 Task: Reply to email with the signature Evan Adams with the subject Request for project feedback from softage.1@softage.net with the message I would like to schedule a call to discuss the progress of the project. with CC to softage.2@softage.net with an attached document Cost_analysis_report.pdf
Action: Mouse moved to (498, 628)
Screenshot: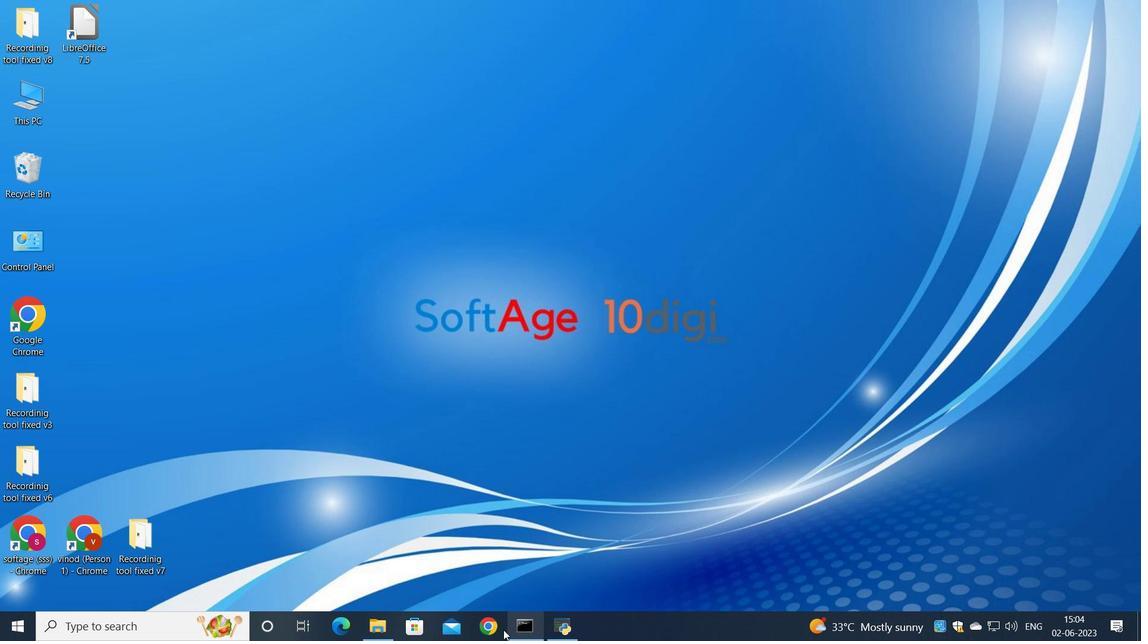
Action: Mouse pressed left at (498, 628)
Screenshot: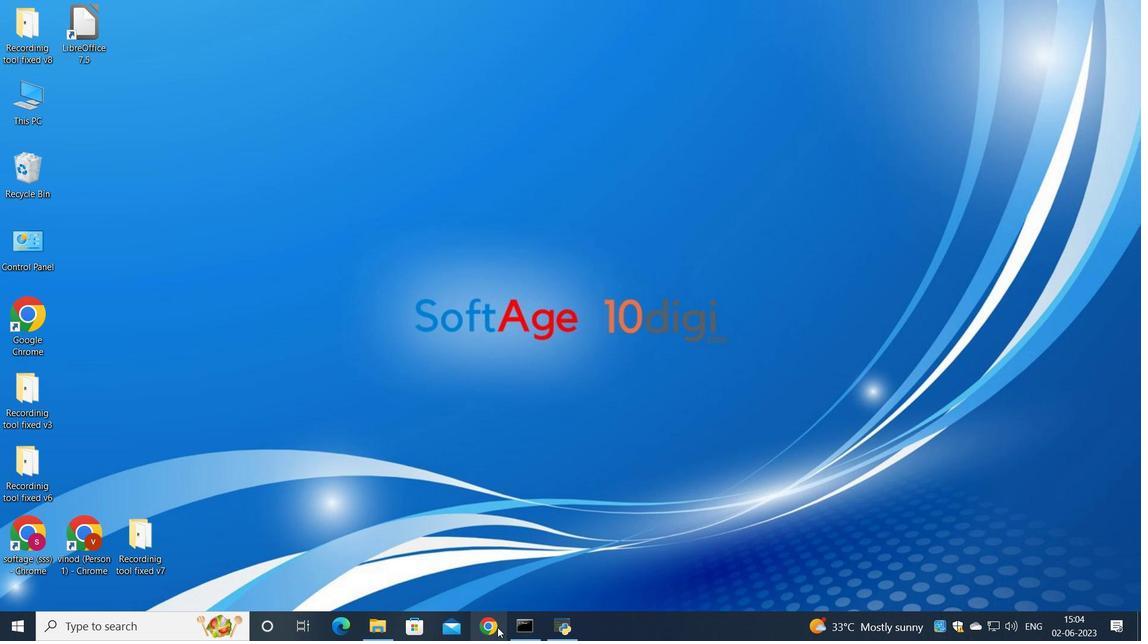 
Action: Mouse moved to (507, 356)
Screenshot: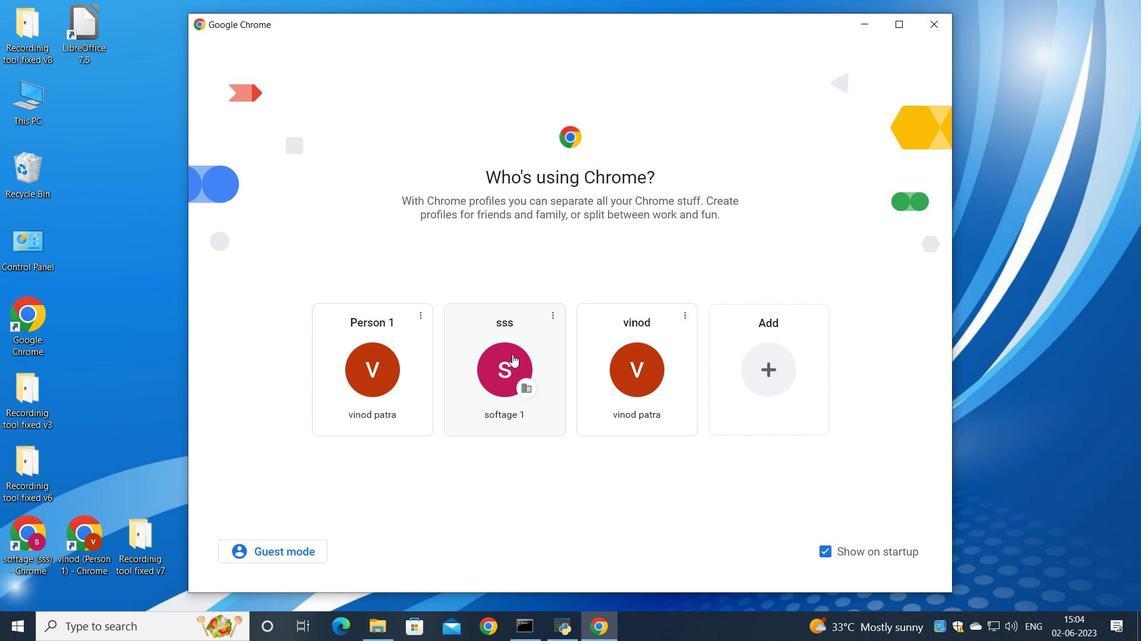 
Action: Mouse pressed left at (507, 356)
Screenshot: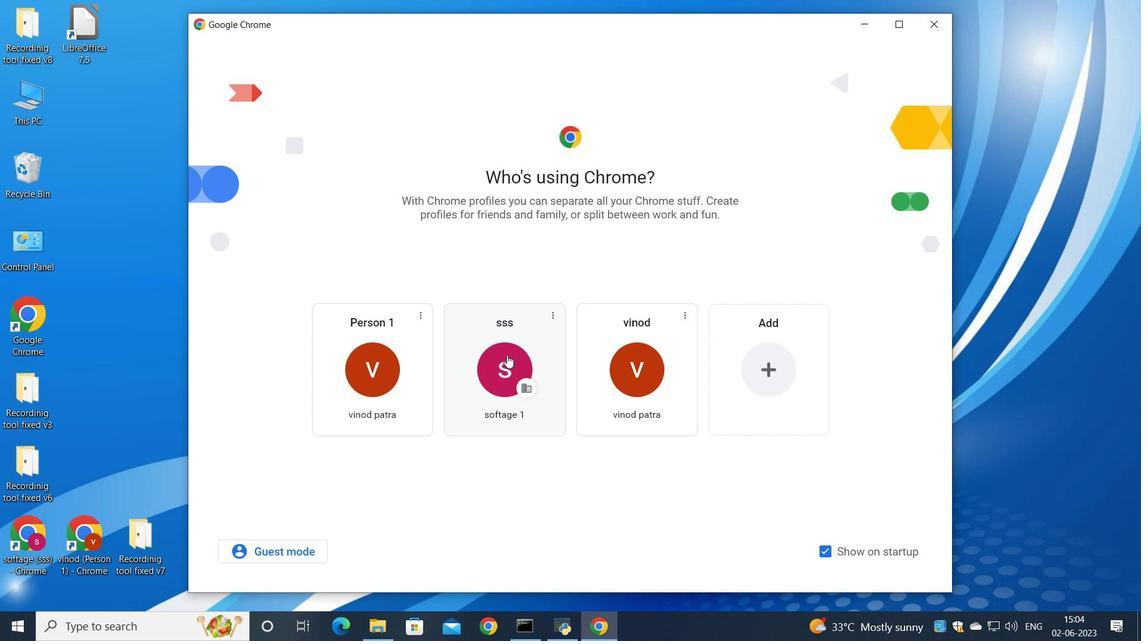 
Action: Mouse moved to (1008, 96)
Screenshot: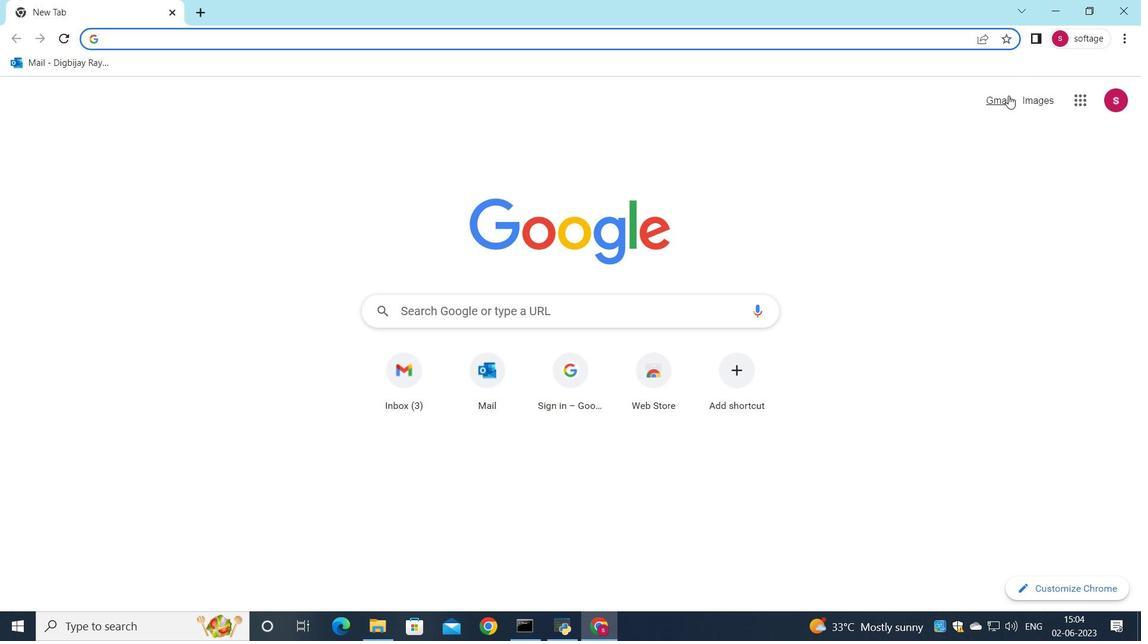 
Action: Mouse pressed left at (1008, 96)
Screenshot: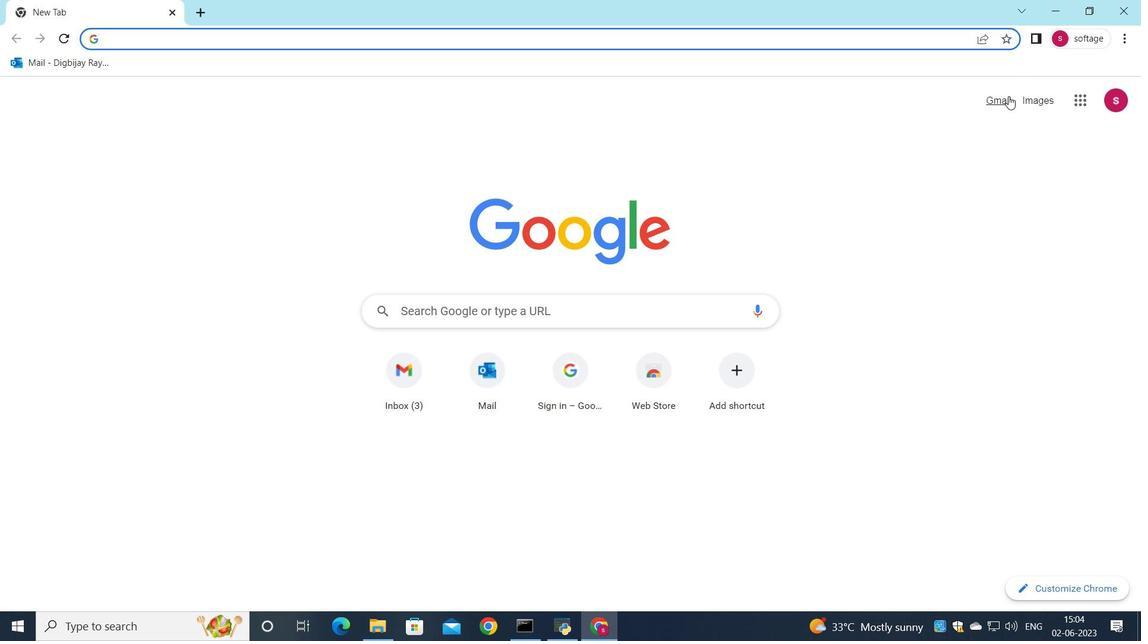 
Action: Mouse moved to (978, 107)
Screenshot: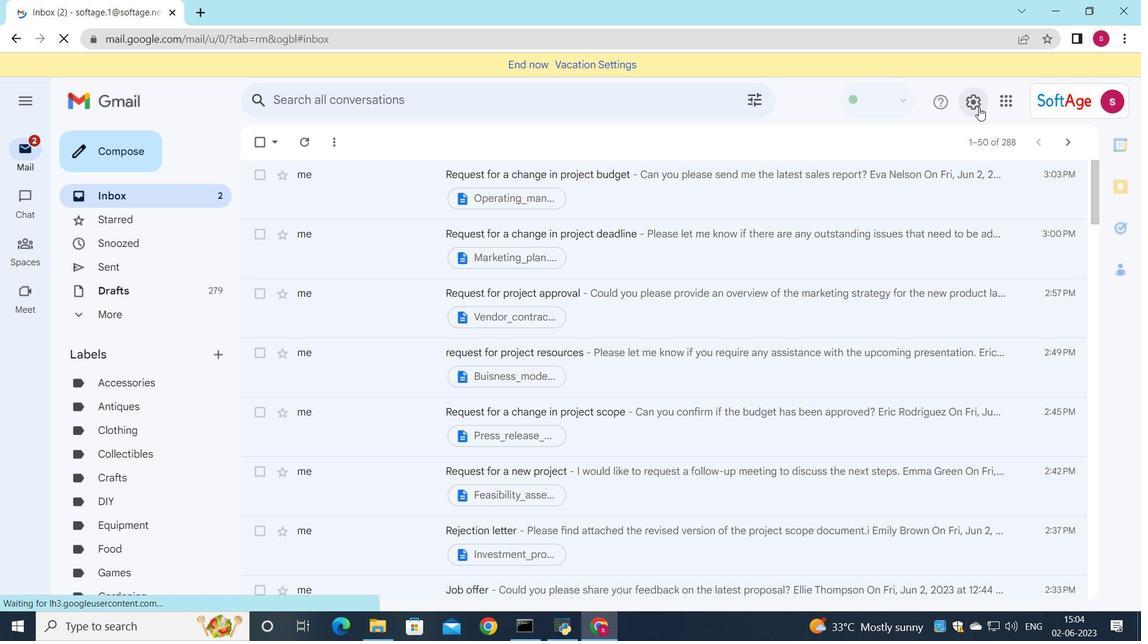 
Action: Mouse pressed left at (978, 107)
Screenshot: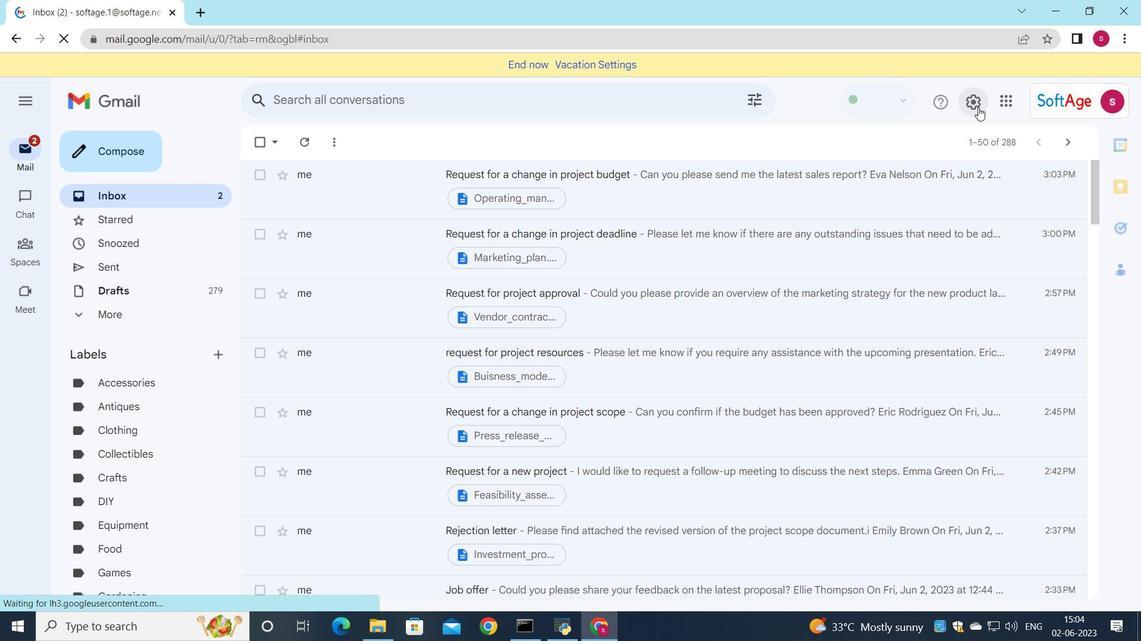 
Action: Mouse moved to (965, 182)
Screenshot: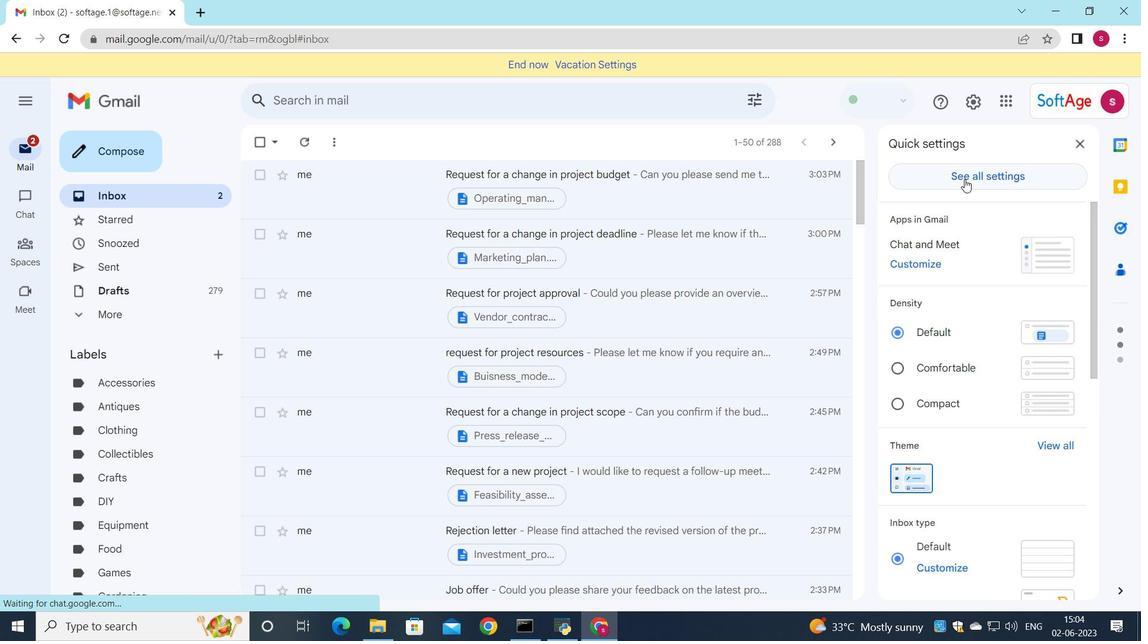 
Action: Mouse pressed left at (965, 182)
Screenshot: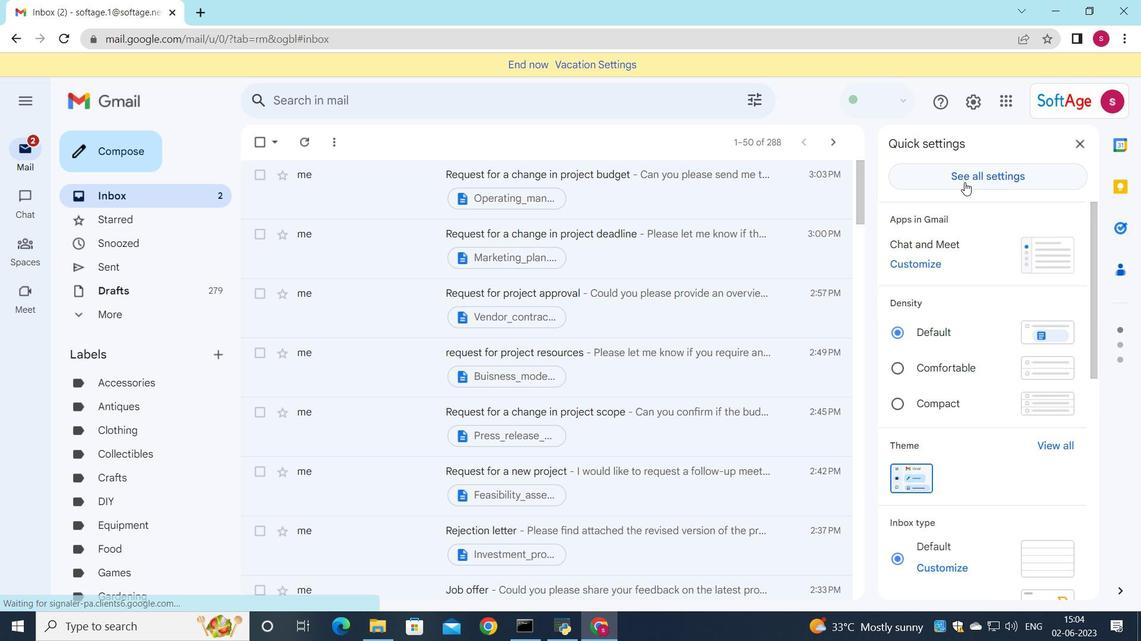 
Action: Mouse moved to (741, 295)
Screenshot: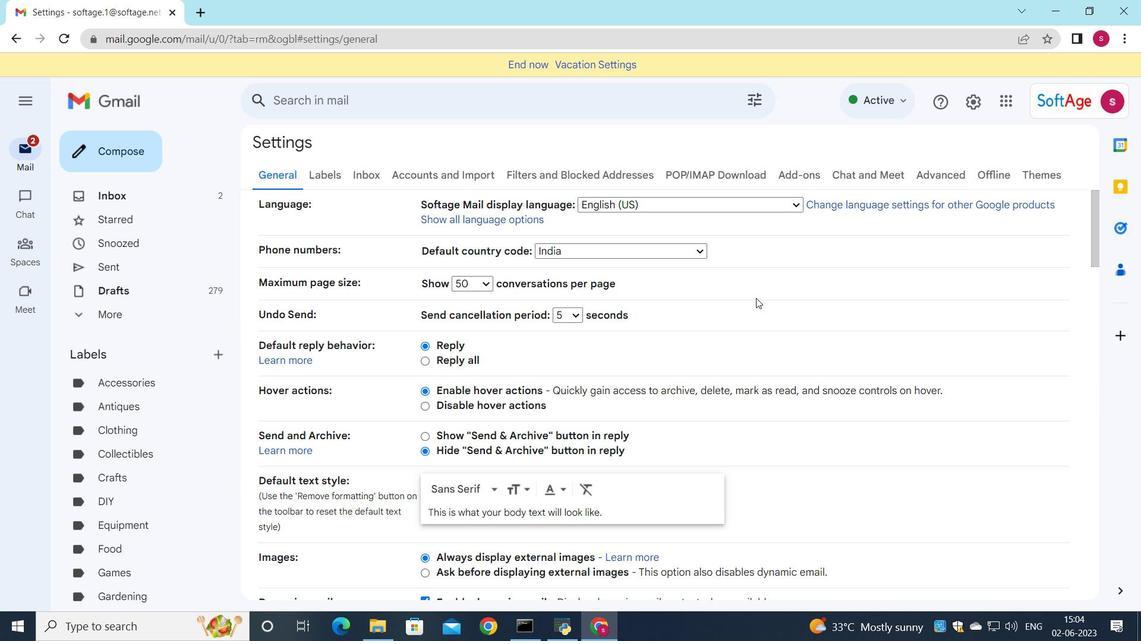 
Action: Mouse scrolled (741, 294) with delta (0, 0)
Screenshot: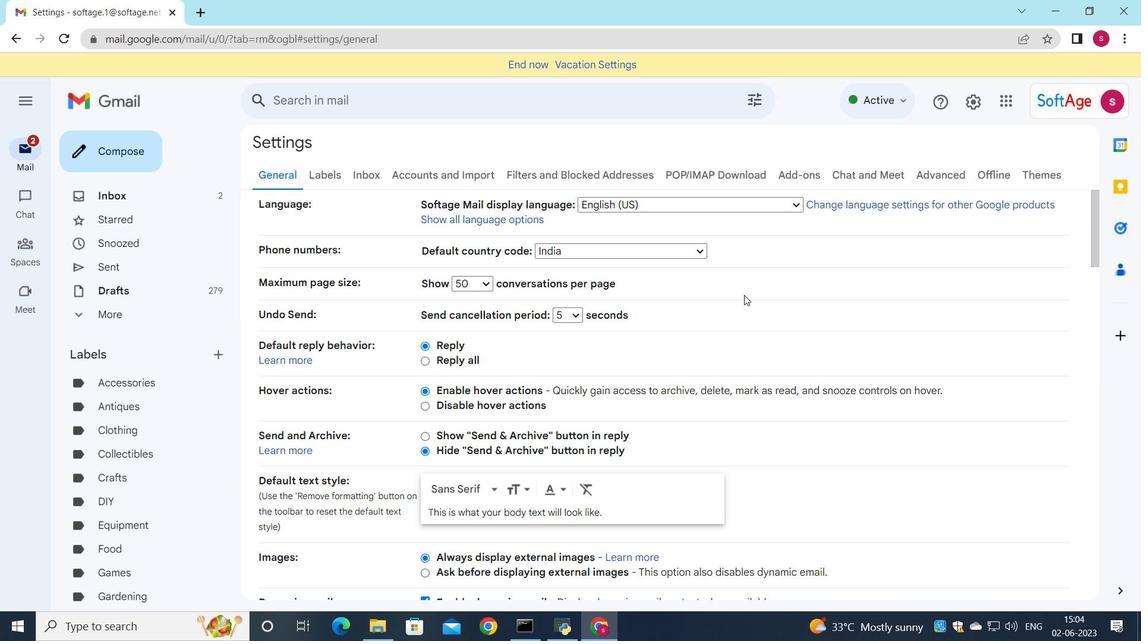 
Action: Mouse moved to (741, 295)
Screenshot: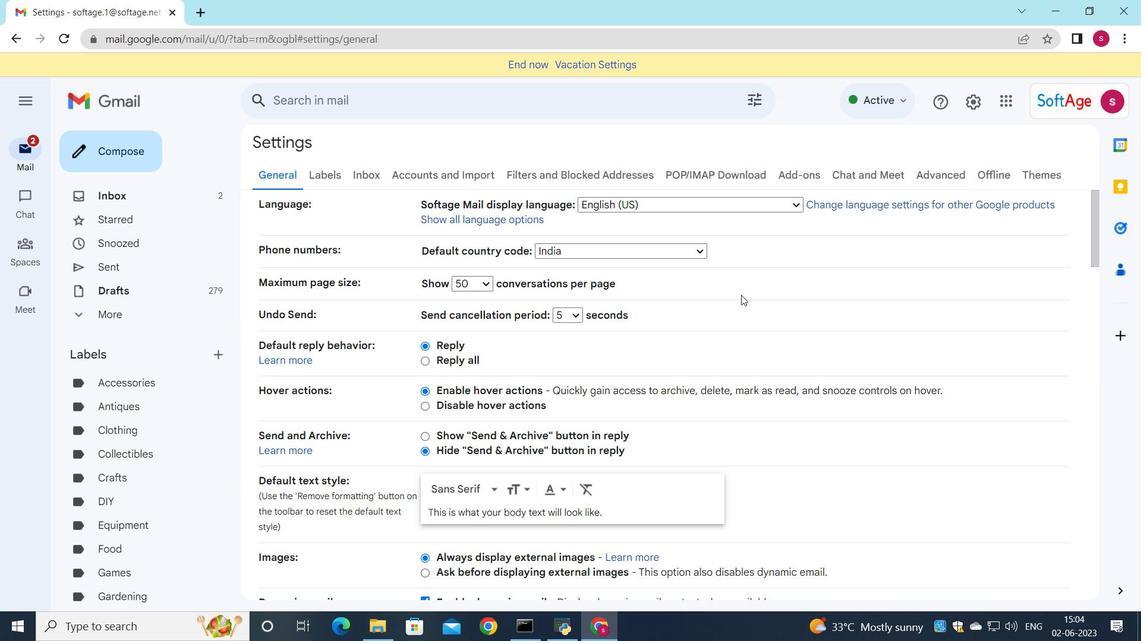 
Action: Mouse scrolled (741, 294) with delta (0, 0)
Screenshot: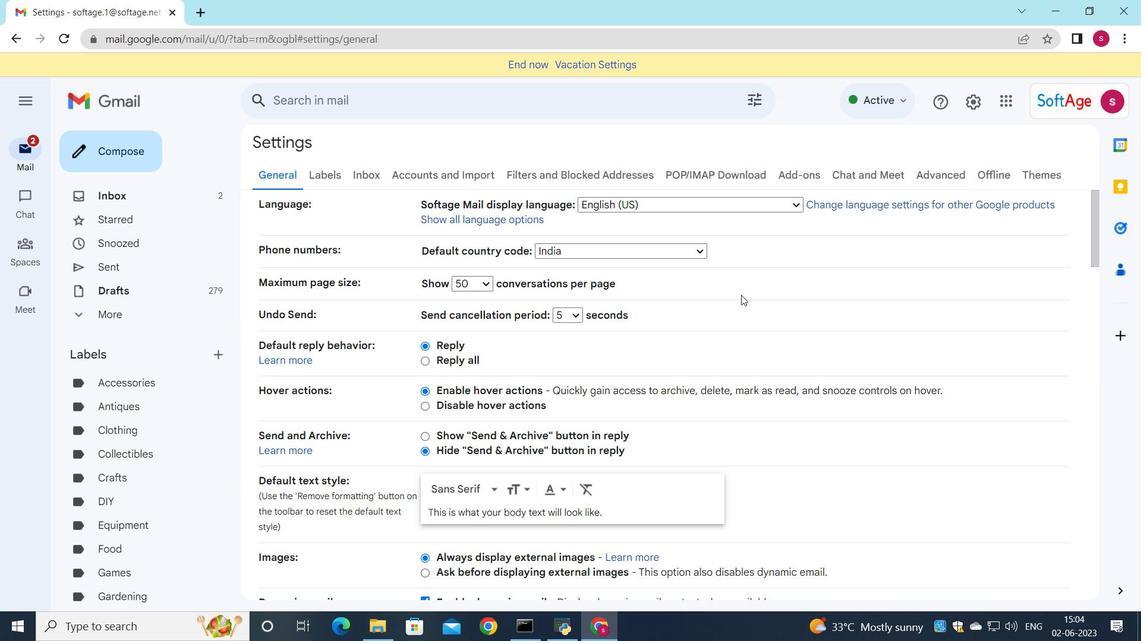 
Action: Mouse moved to (740, 296)
Screenshot: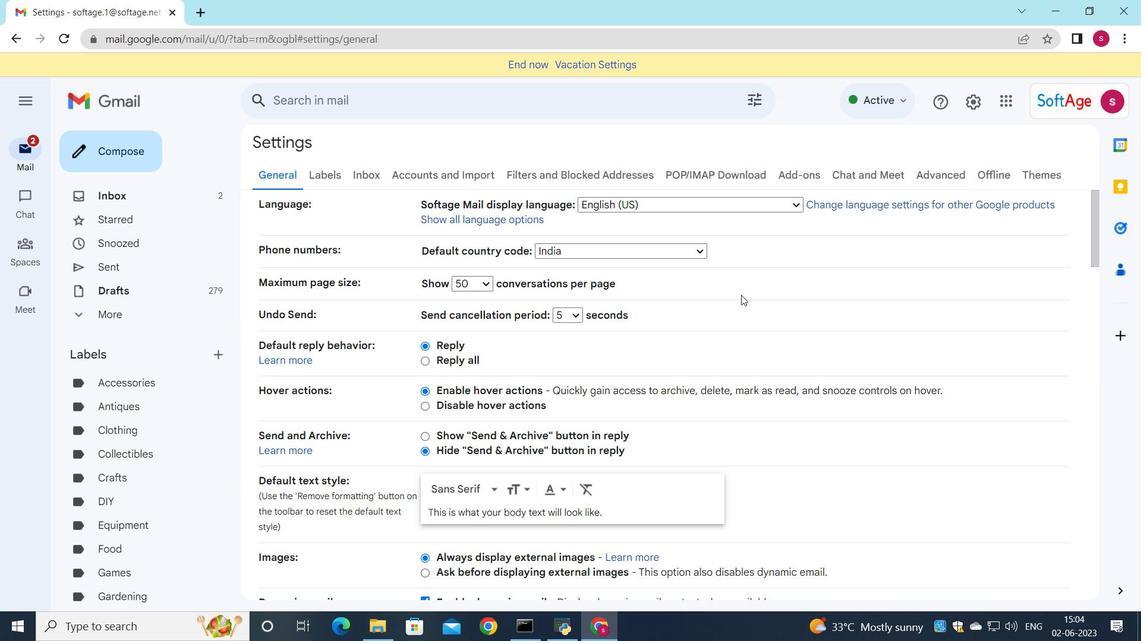
Action: Mouse scrolled (740, 295) with delta (0, 0)
Screenshot: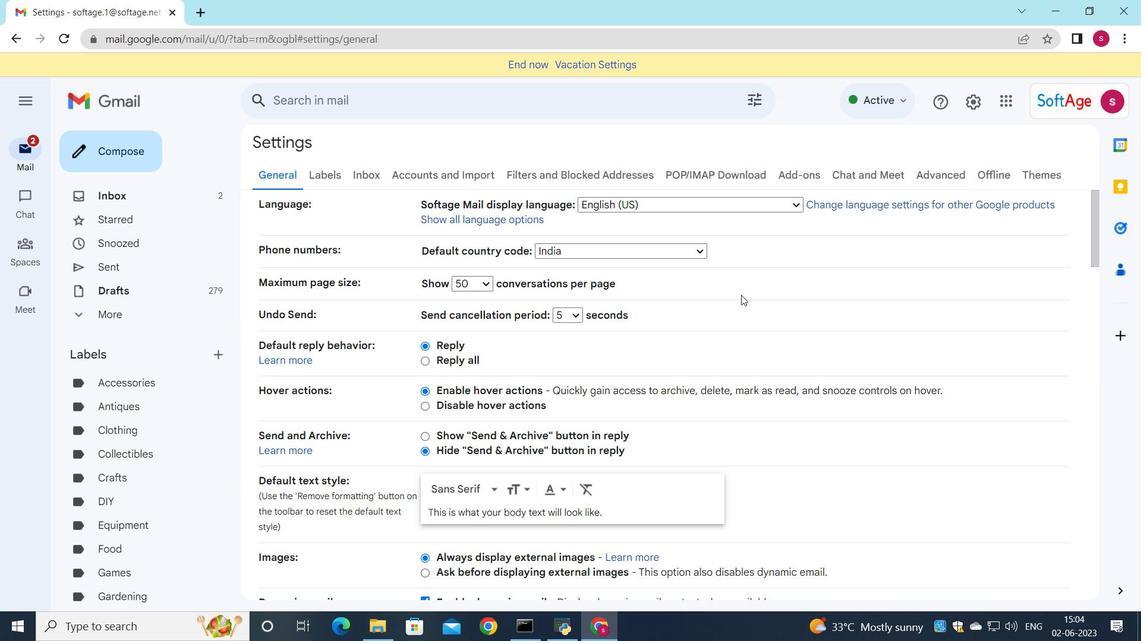 
Action: Mouse moved to (720, 309)
Screenshot: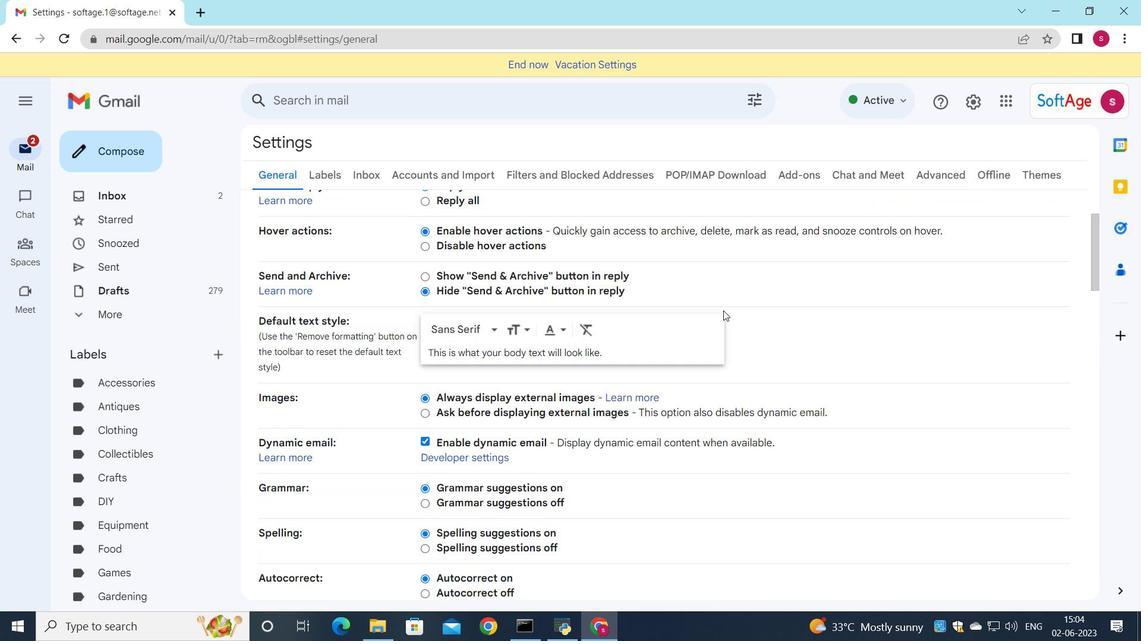 
Action: Mouse scrolled (720, 308) with delta (0, 0)
Screenshot: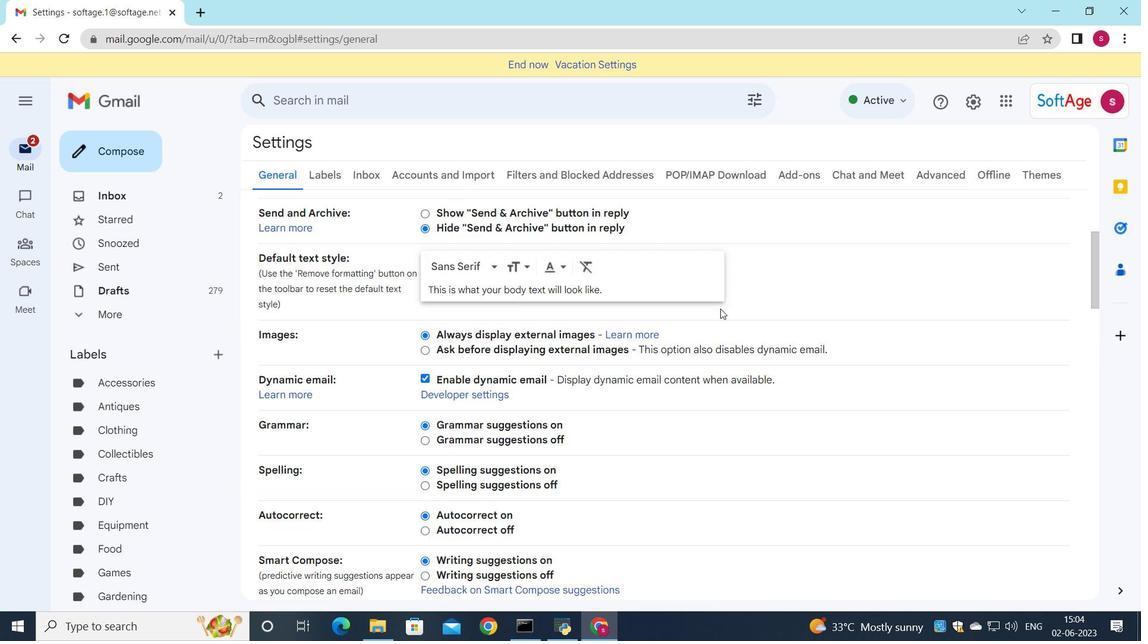 
Action: Mouse moved to (720, 309)
Screenshot: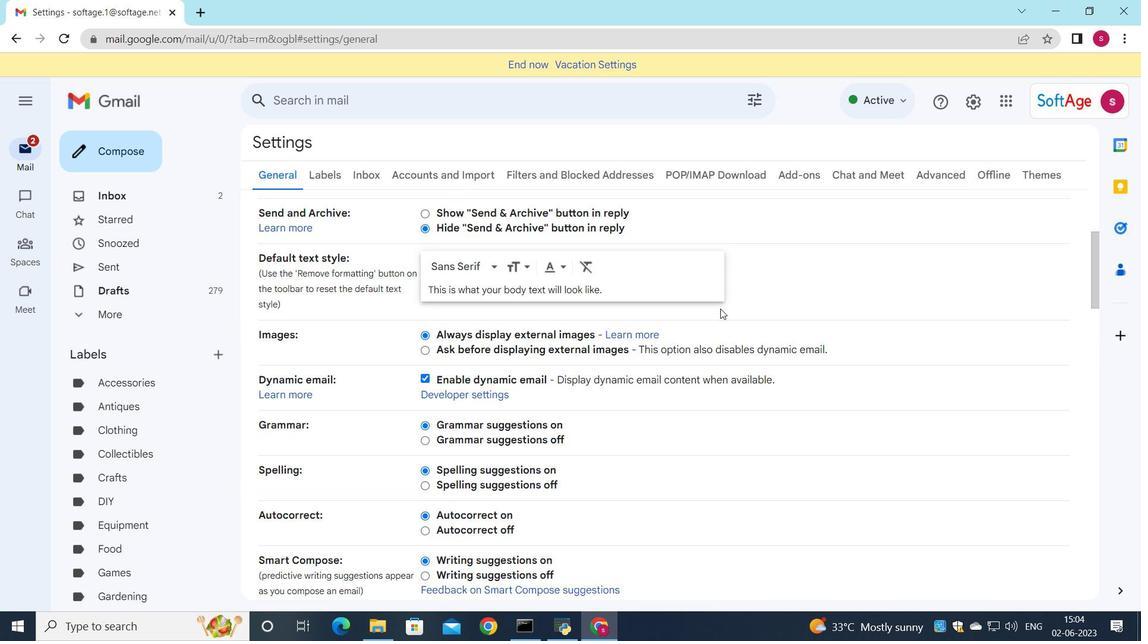 
Action: Mouse scrolled (720, 308) with delta (0, 0)
Screenshot: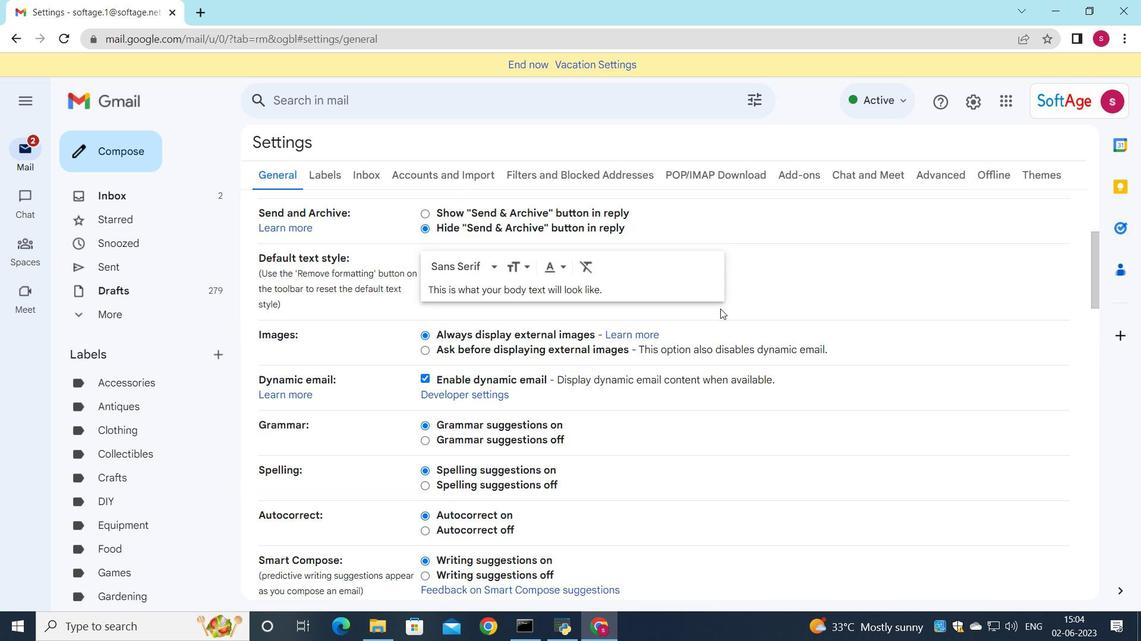 
Action: Mouse moved to (719, 315)
Screenshot: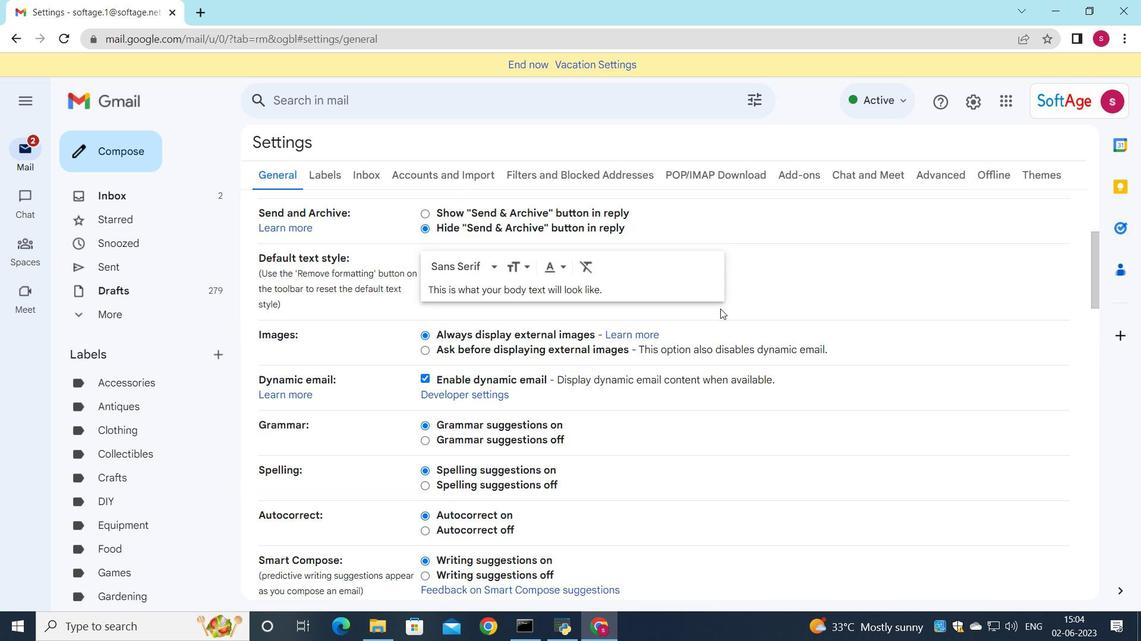 
Action: Mouse scrolled (720, 310) with delta (0, 0)
Screenshot: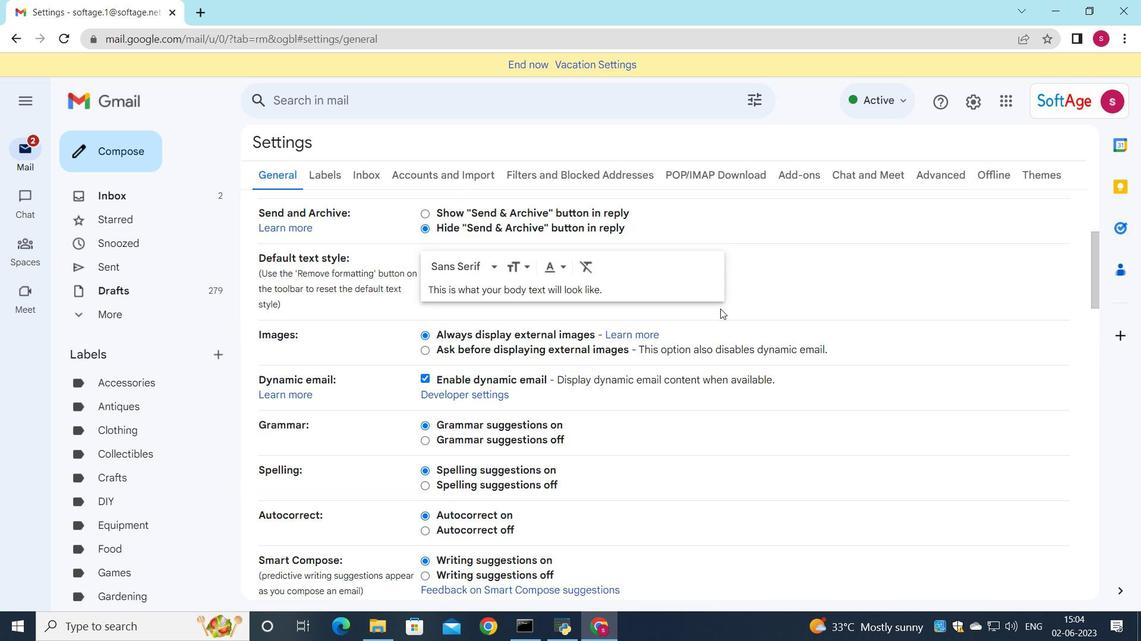 
Action: Mouse moved to (625, 389)
Screenshot: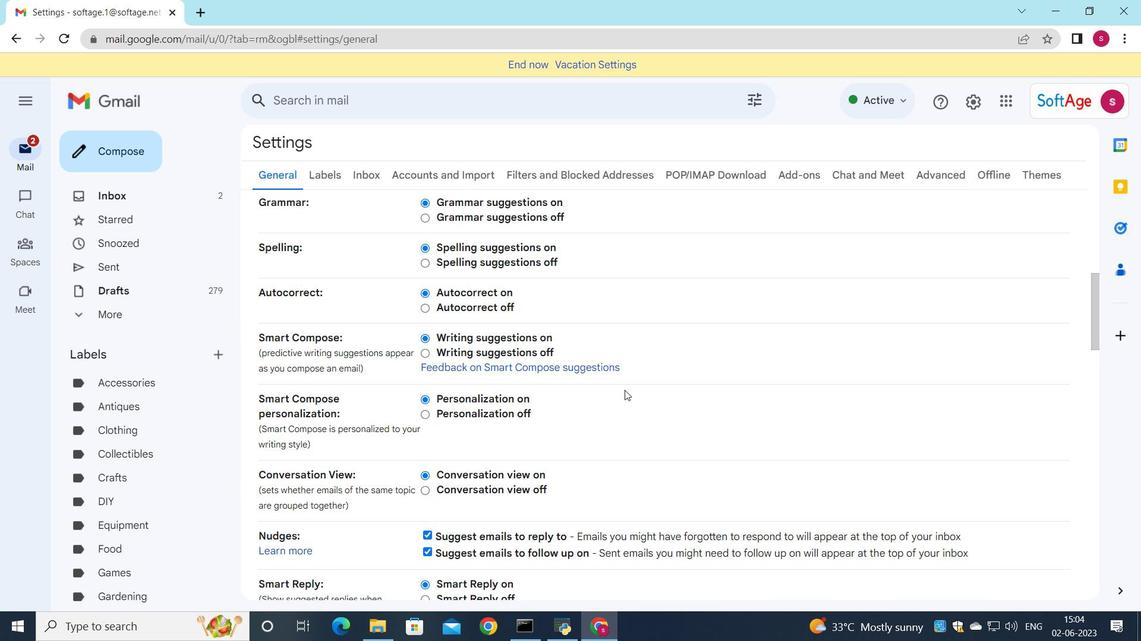 
Action: Mouse scrolled (625, 388) with delta (0, 0)
Screenshot: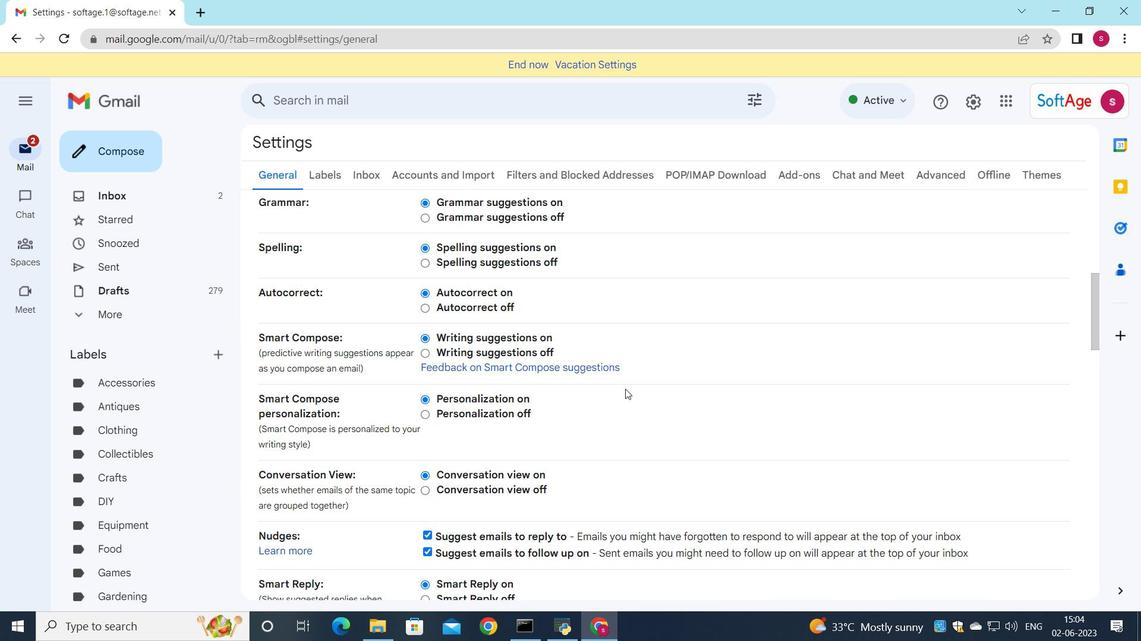 
Action: Mouse scrolled (625, 388) with delta (0, 0)
Screenshot: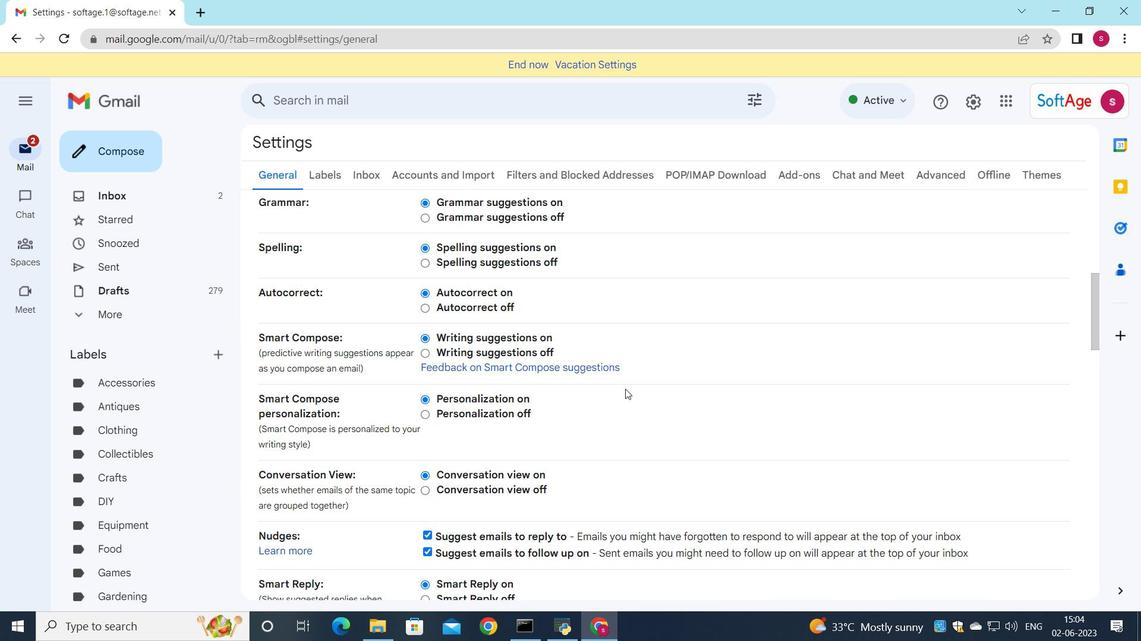 
Action: Mouse moved to (534, 399)
Screenshot: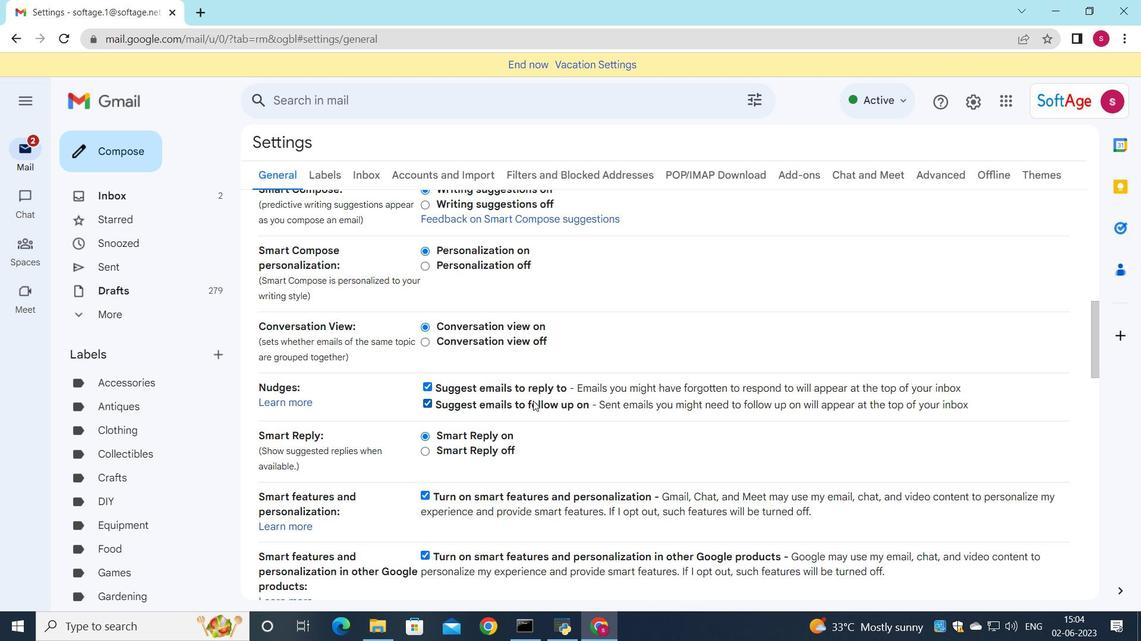 
Action: Mouse scrolled (534, 398) with delta (0, 0)
Screenshot: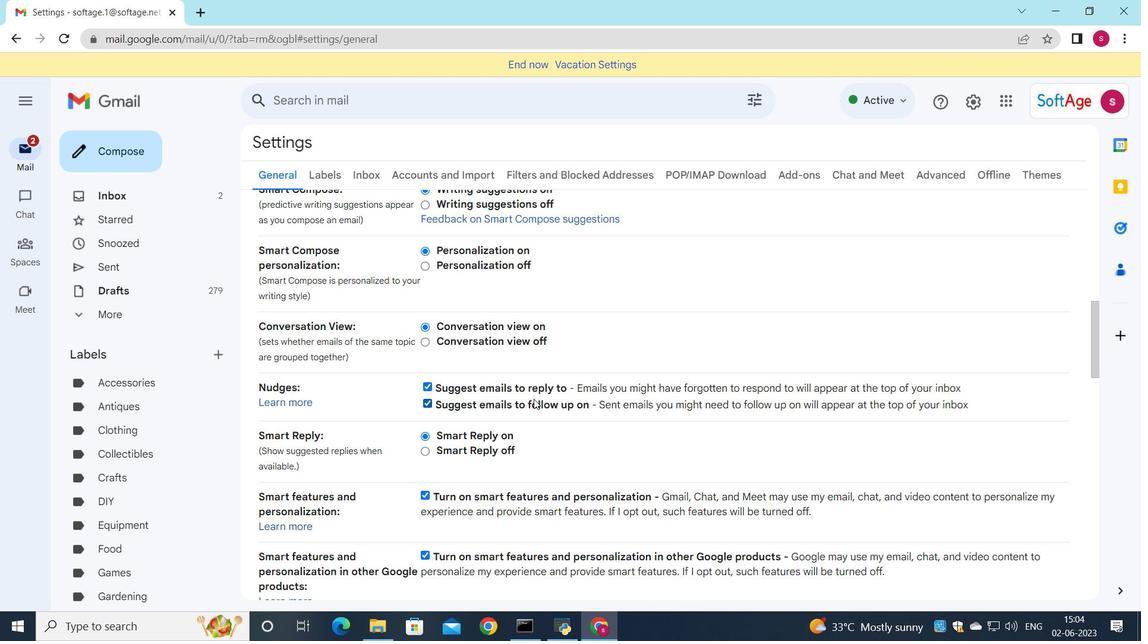 
Action: Mouse scrolled (534, 398) with delta (0, 0)
Screenshot: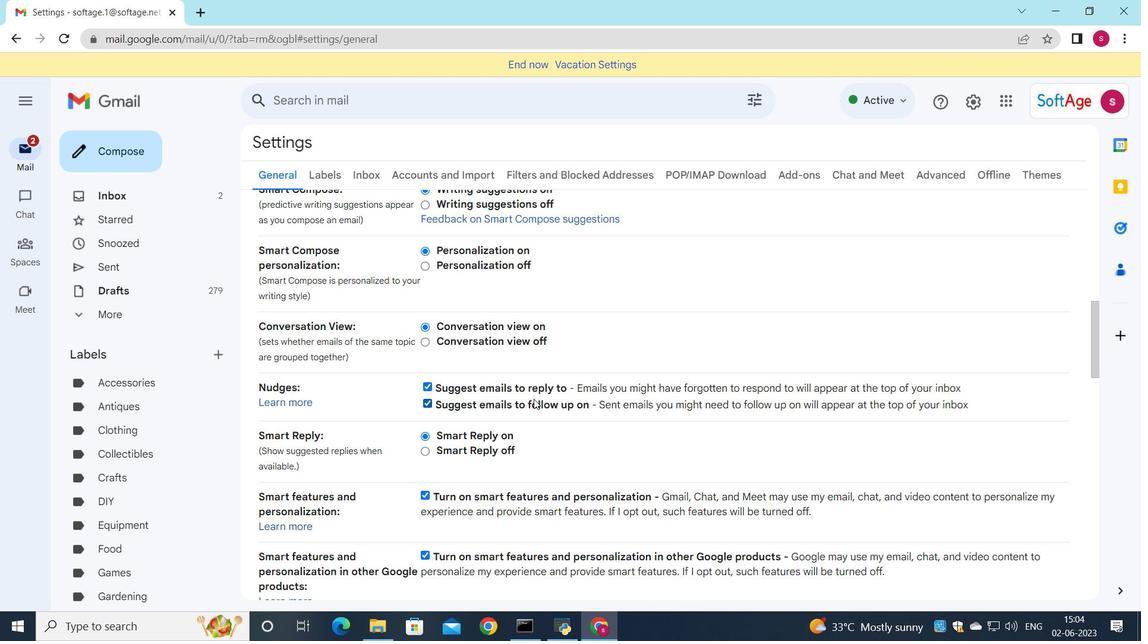 
Action: Mouse moved to (535, 396)
Screenshot: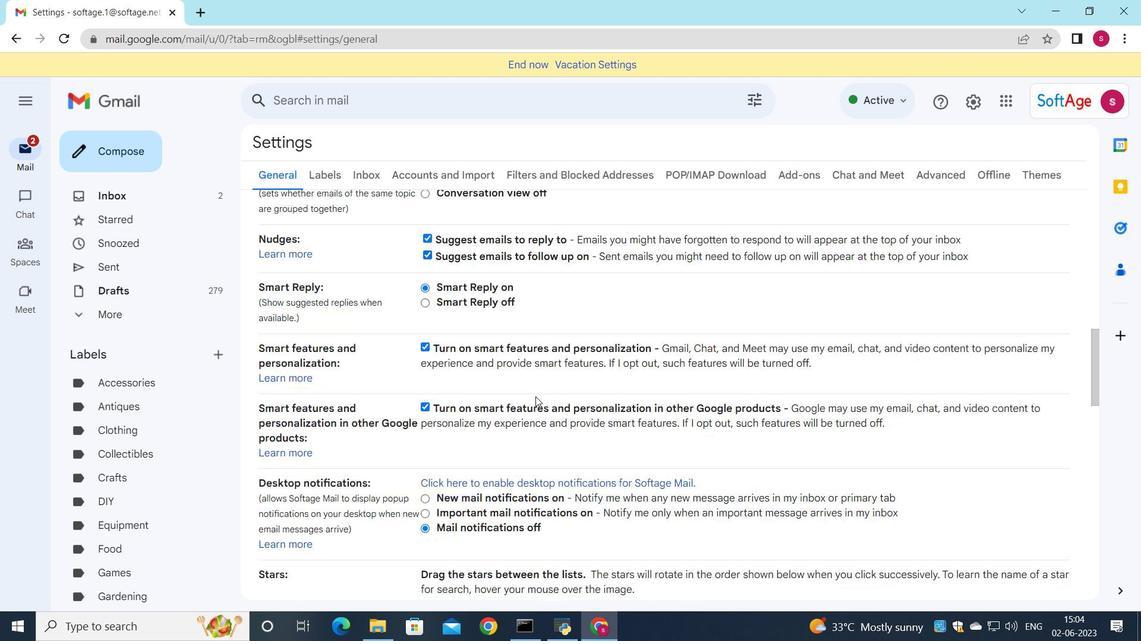 
Action: Mouse scrolled (535, 395) with delta (0, 0)
Screenshot: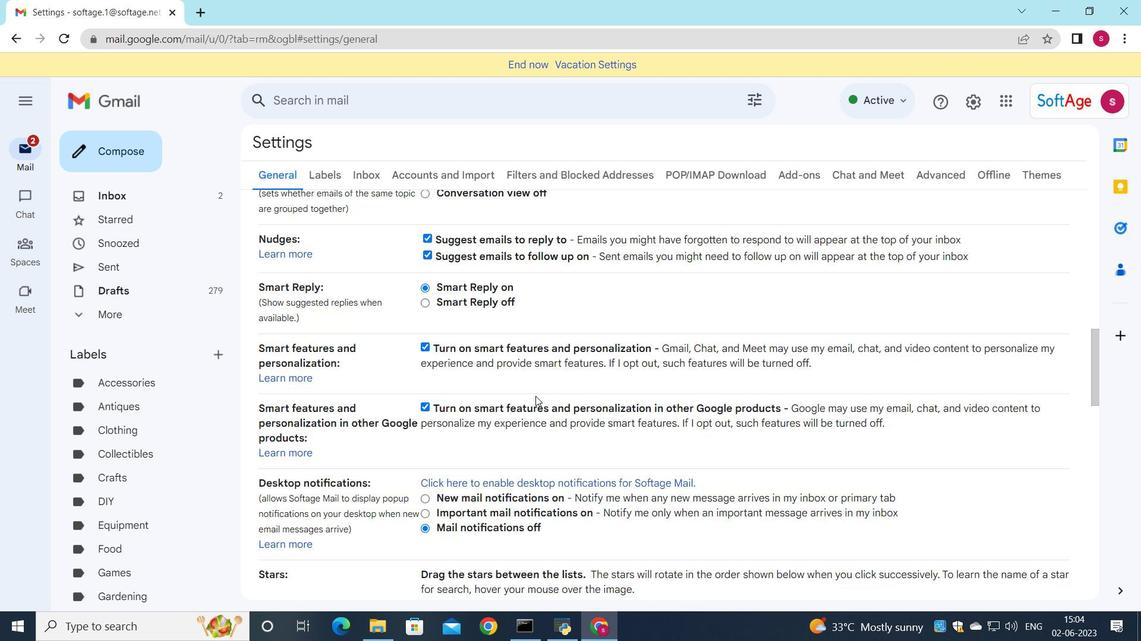 
Action: Mouse scrolled (535, 395) with delta (0, 0)
Screenshot: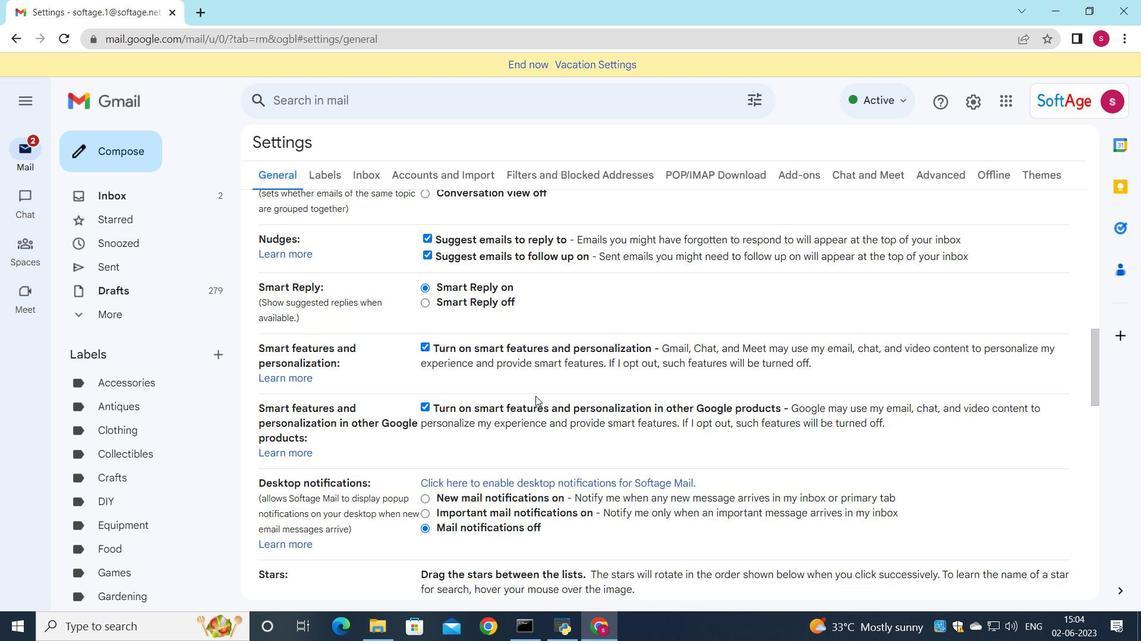 
Action: Mouse scrolled (535, 395) with delta (0, 0)
Screenshot: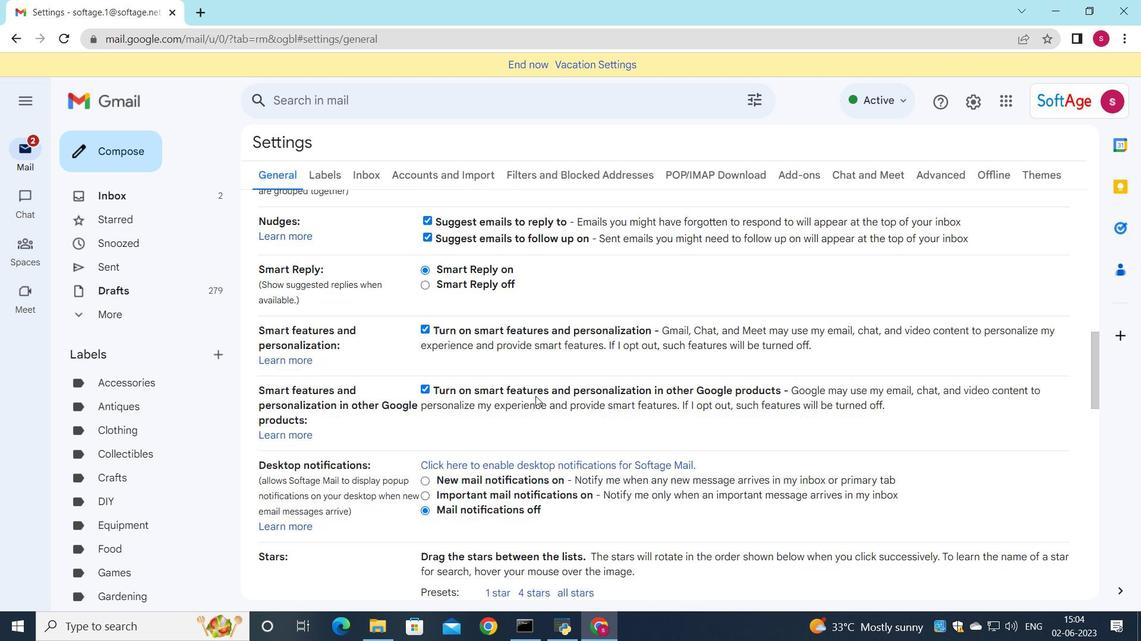 
Action: Mouse moved to (543, 389)
Screenshot: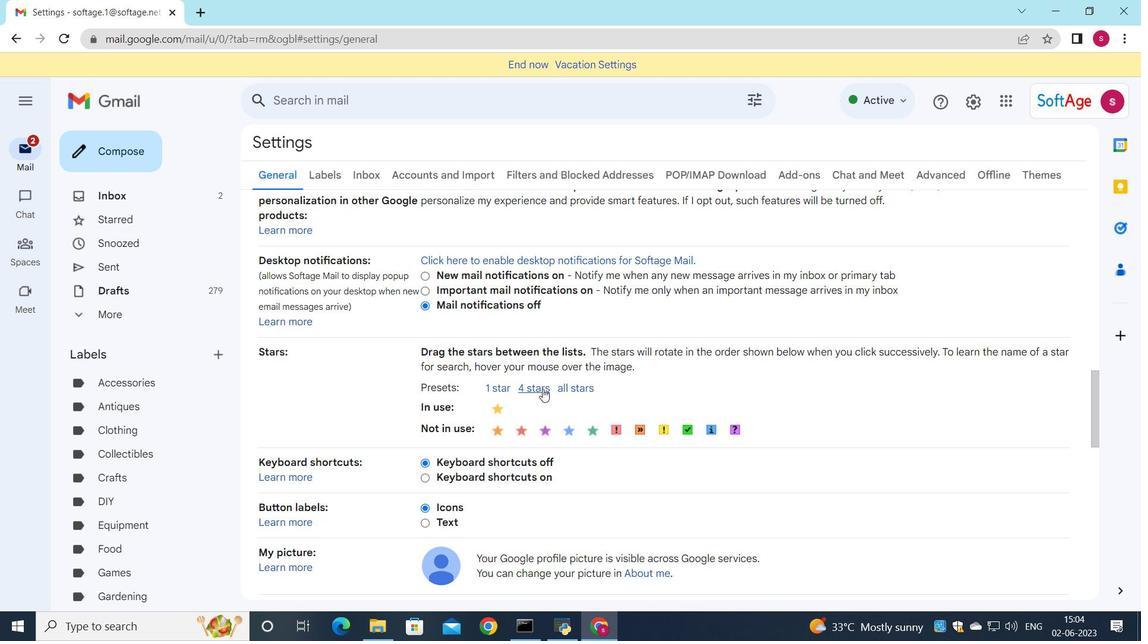 
Action: Mouse scrolled (543, 388) with delta (0, 0)
Screenshot: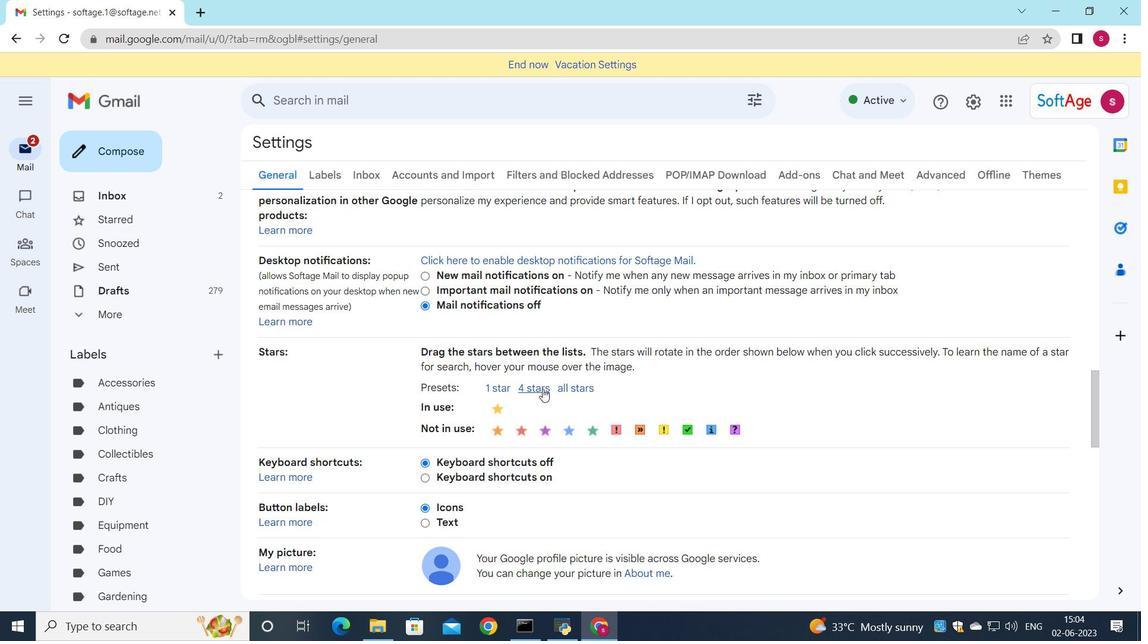 
Action: Mouse scrolled (543, 388) with delta (0, 0)
Screenshot: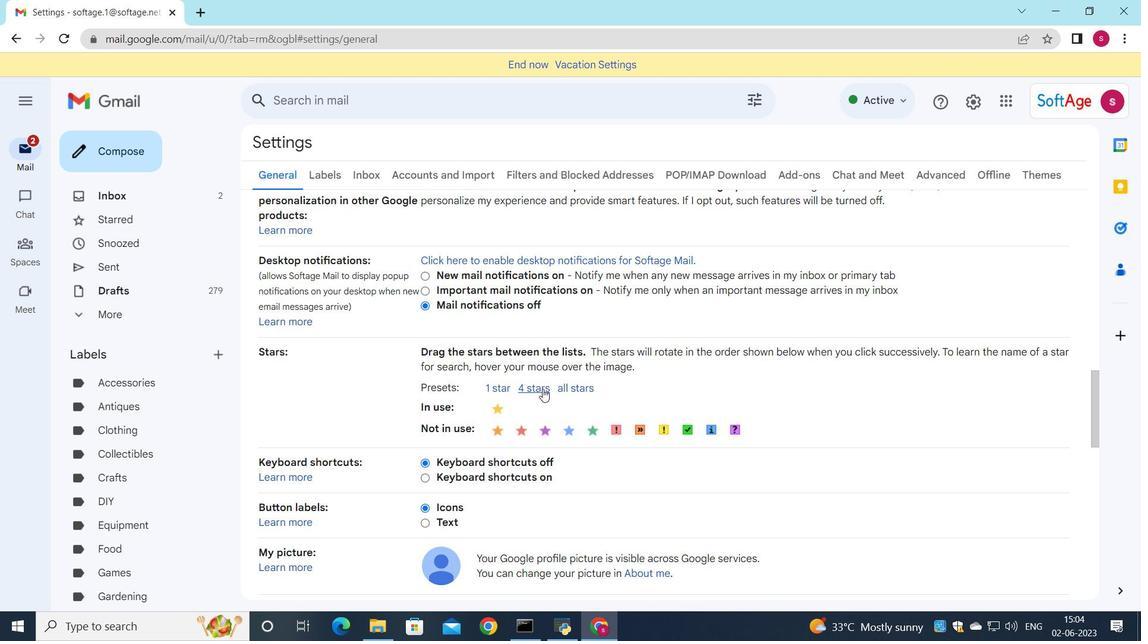 
Action: Mouse moved to (536, 405)
Screenshot: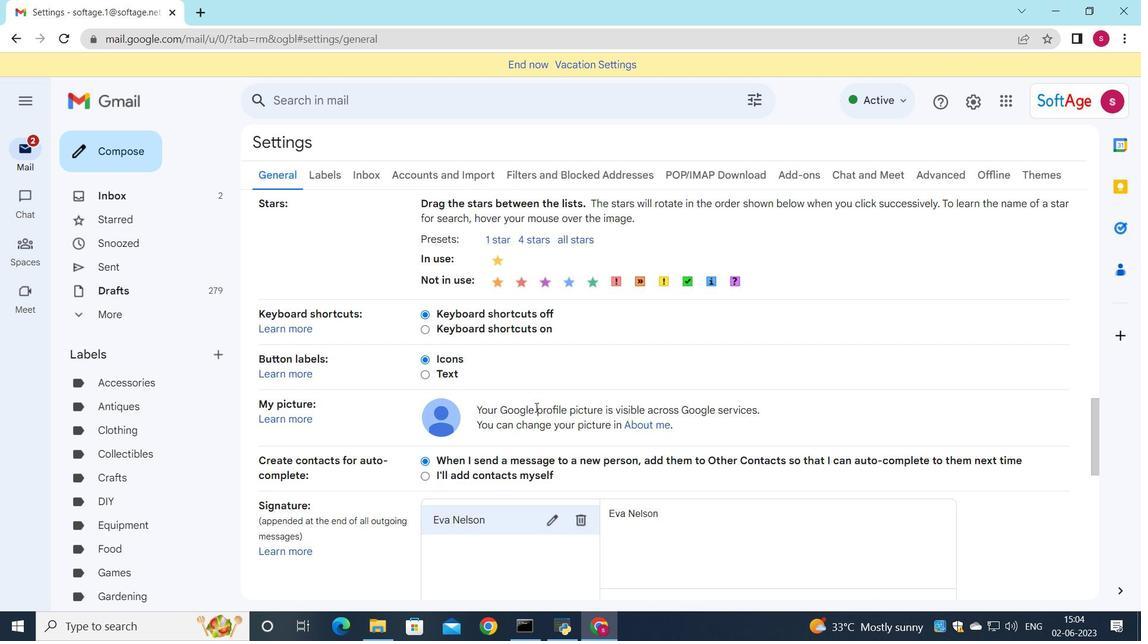 
Action: Mouse scrolled (536, 404) with delta (0, 0)
Screenshot: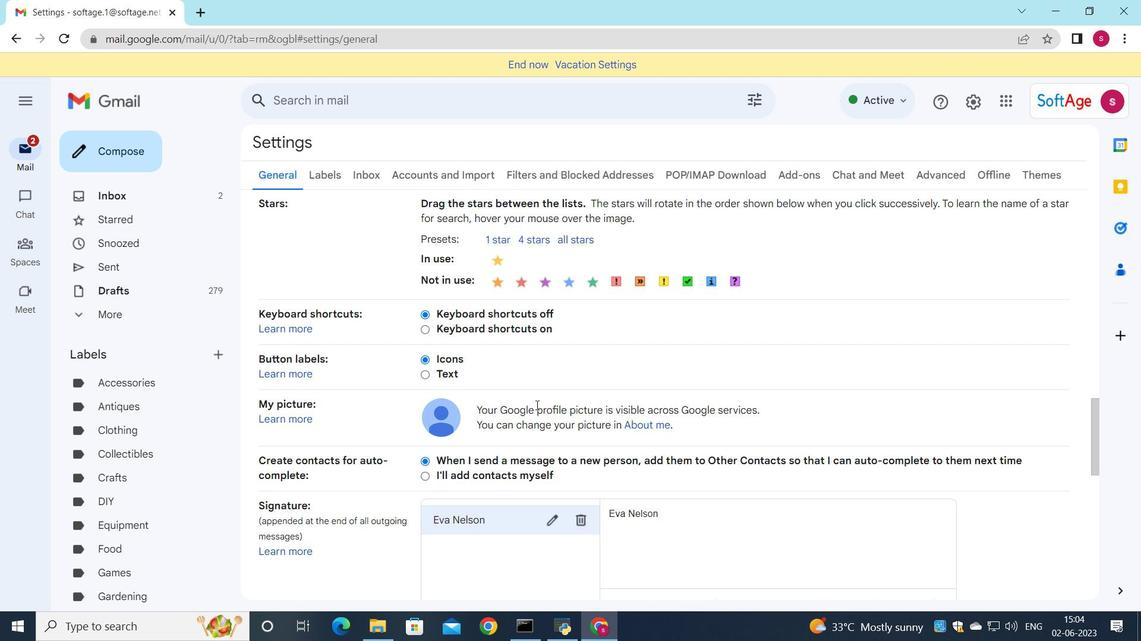 
Action: Mouse moved to (539, 404)
Screenshot: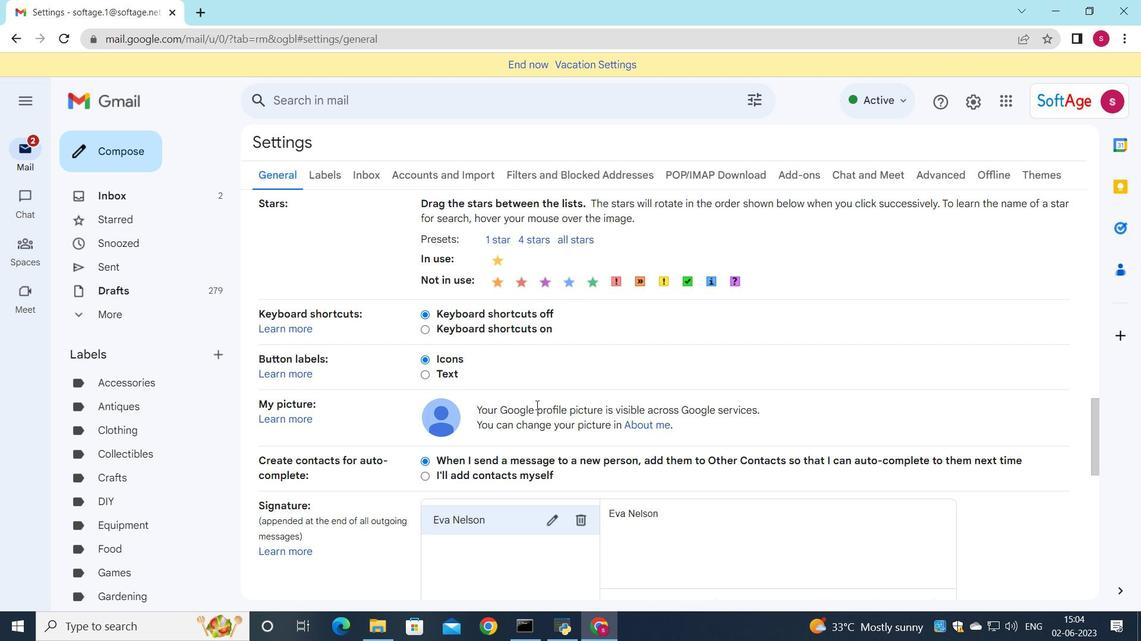 
Action: Mouse scrolled (537, 404) with delta (0, 0)
Screenshot: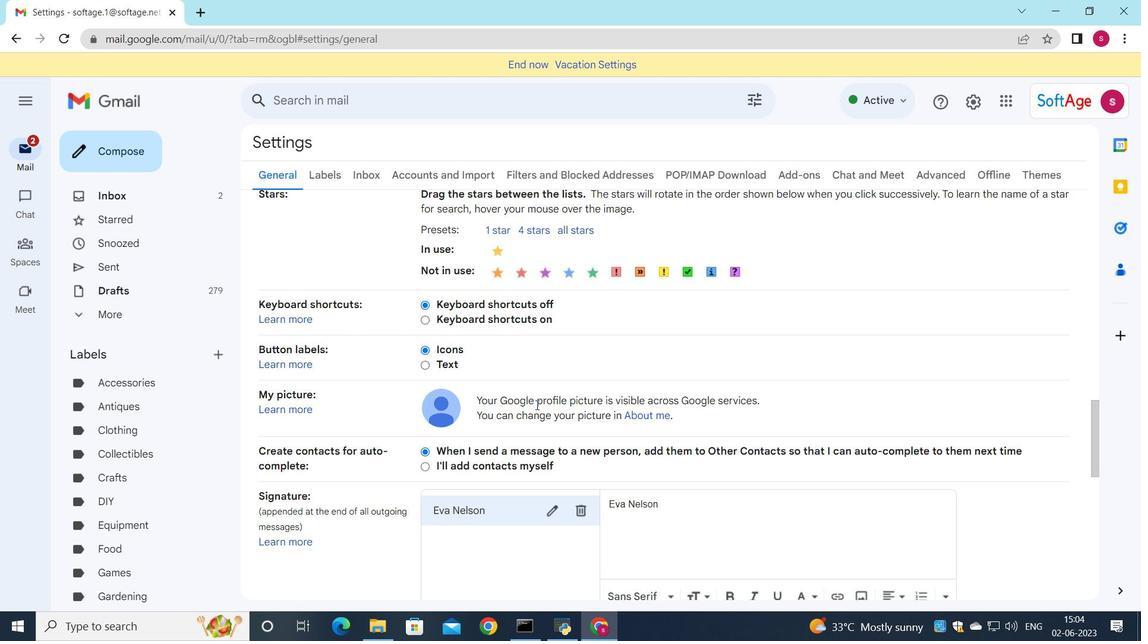 
Action: Mouse moved to (540, 404)
Screenshot: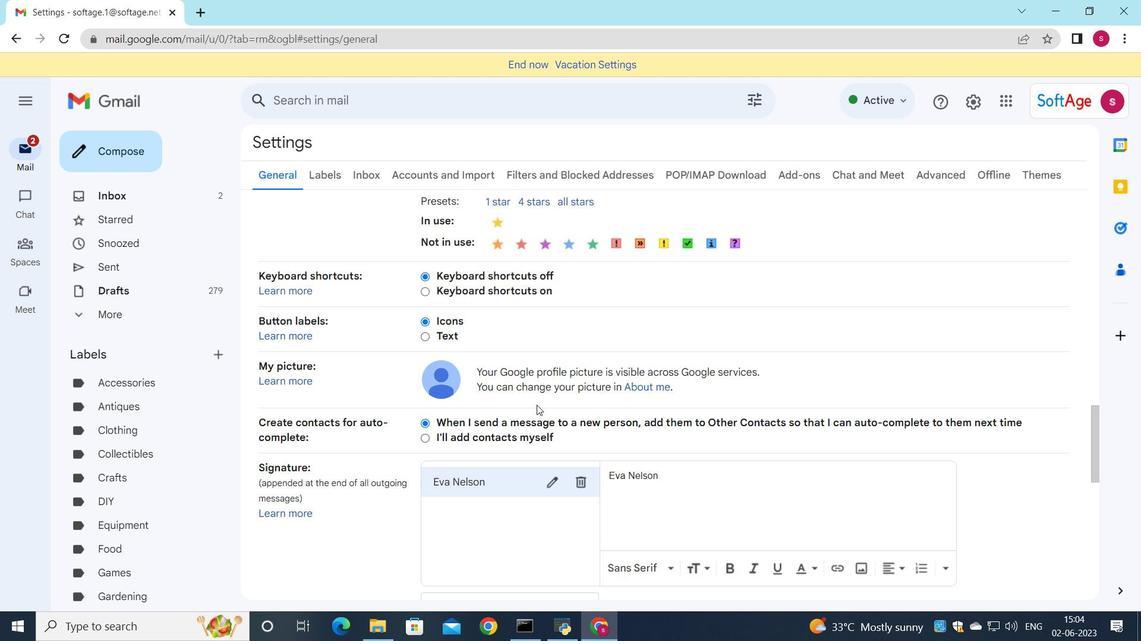
Action: Mouse scrolled (539, 404) with delta (0, 0)
Screenshot: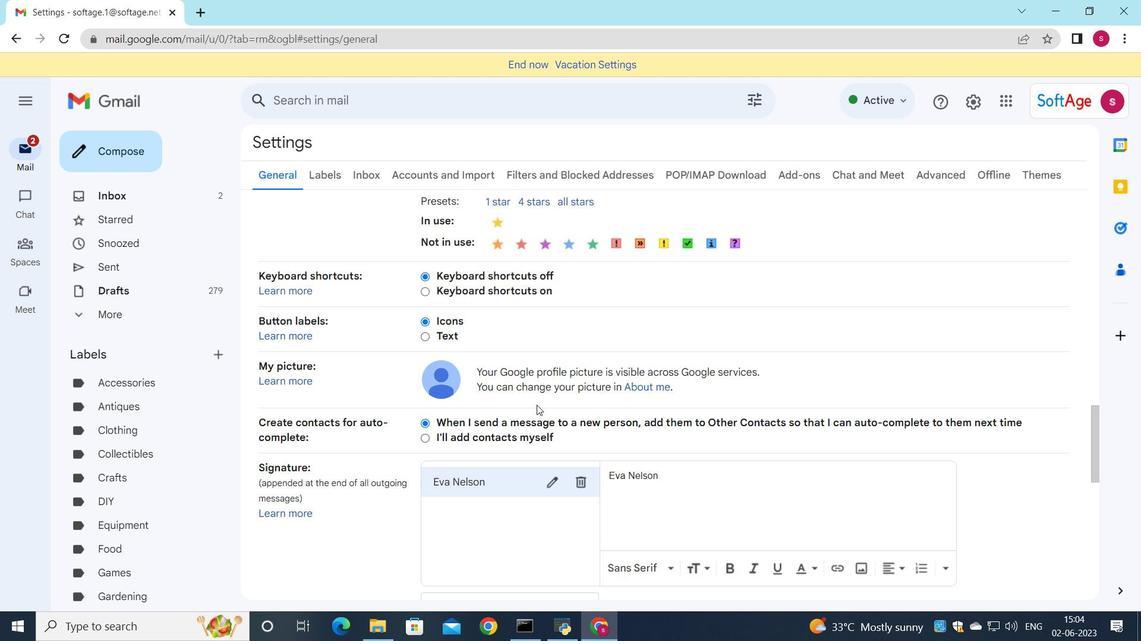 
Action: Mouse moved to (581, 300)
Screenshot: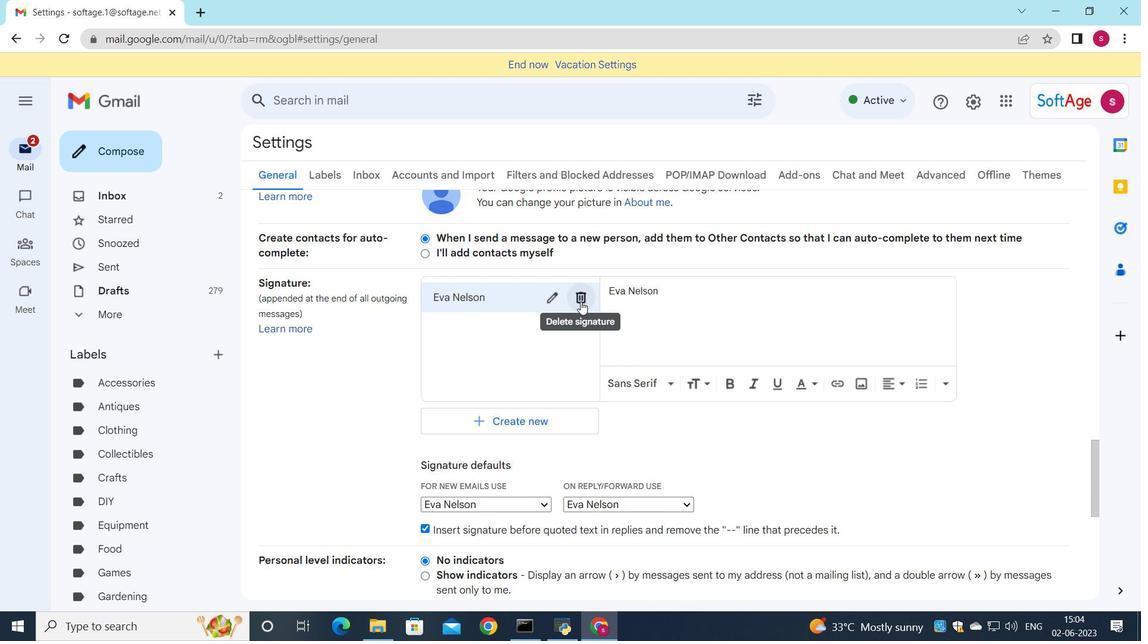 
Action: Mouse pressed left at (581, 300)
Screenshot: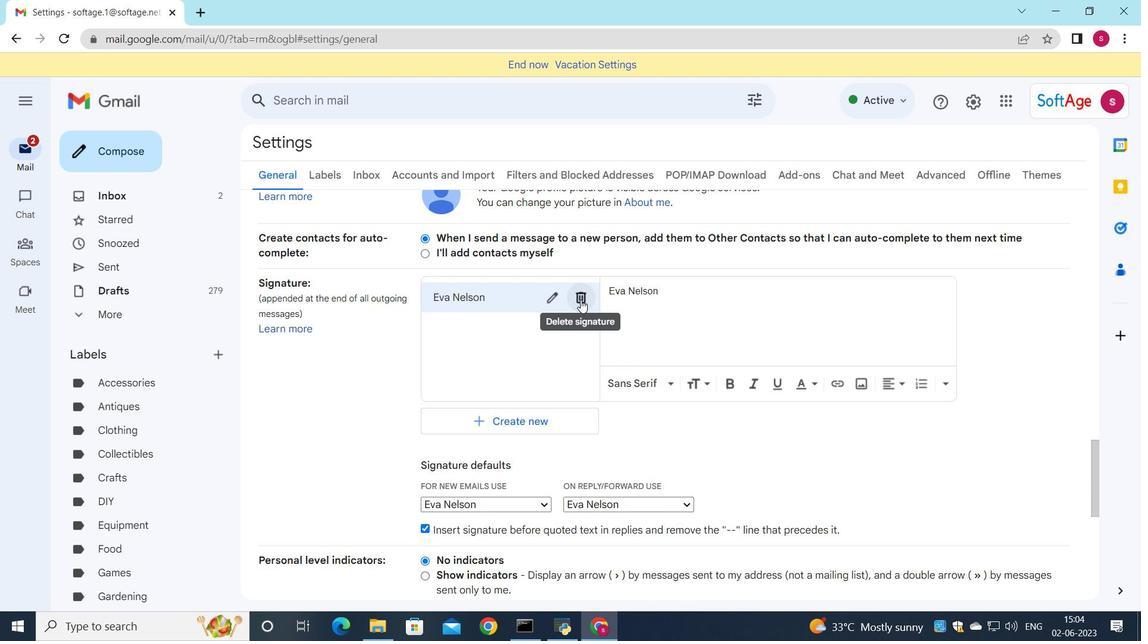 
Action: Mouse moved to (706, 366)
Screenshot: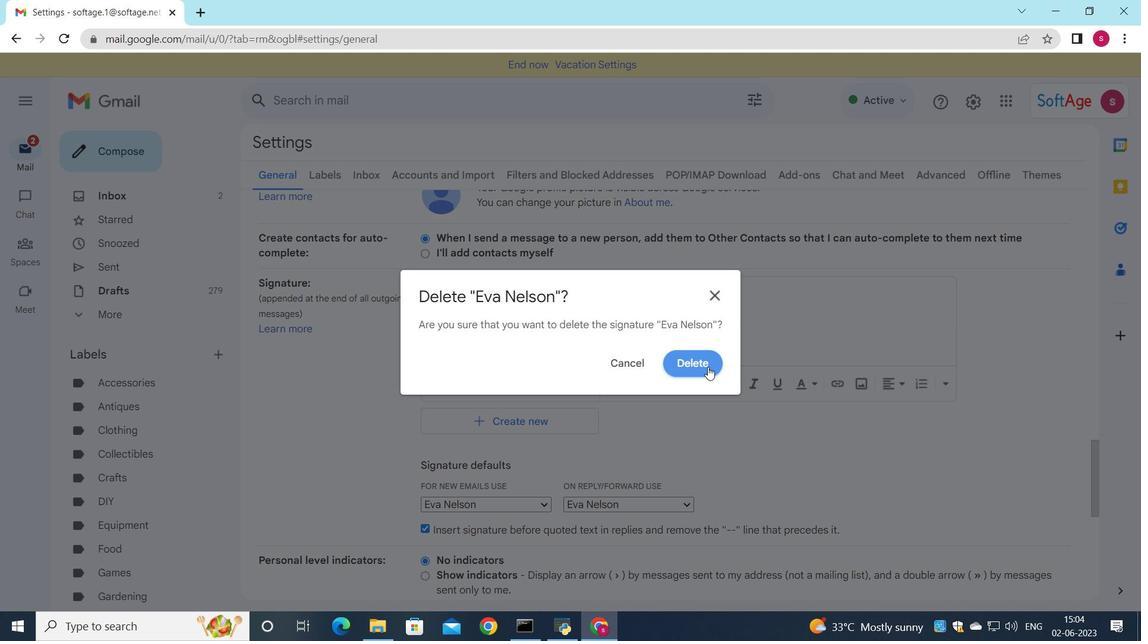 
Action: Mouse pressed left at (706, 366)
Screenshot: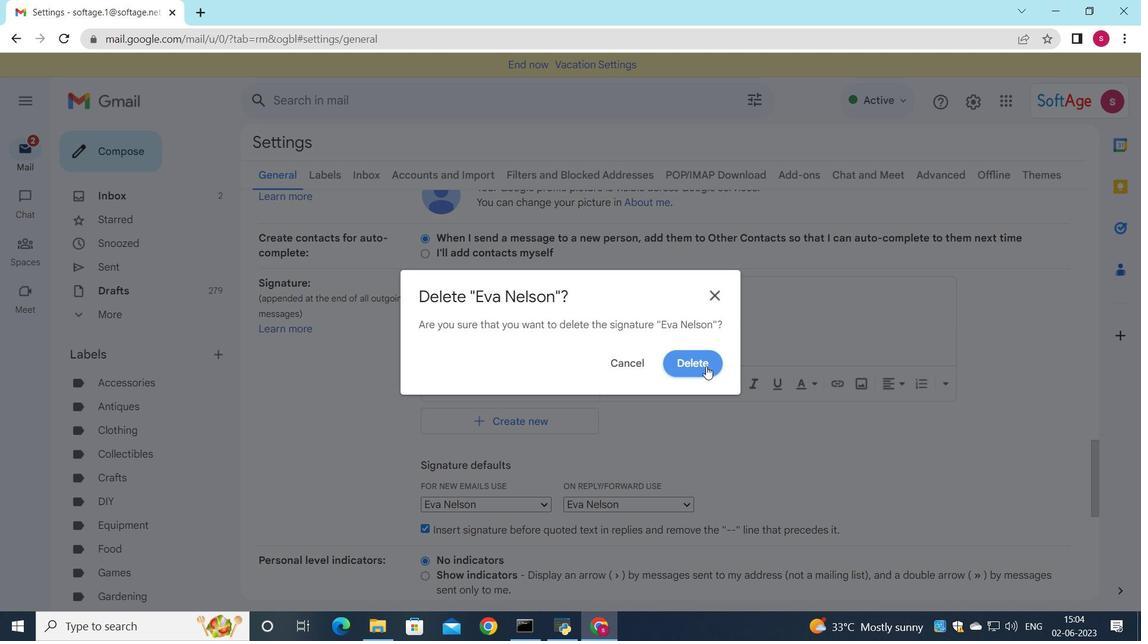 
Action: Mouse moved to (496, 313)
Screenshot: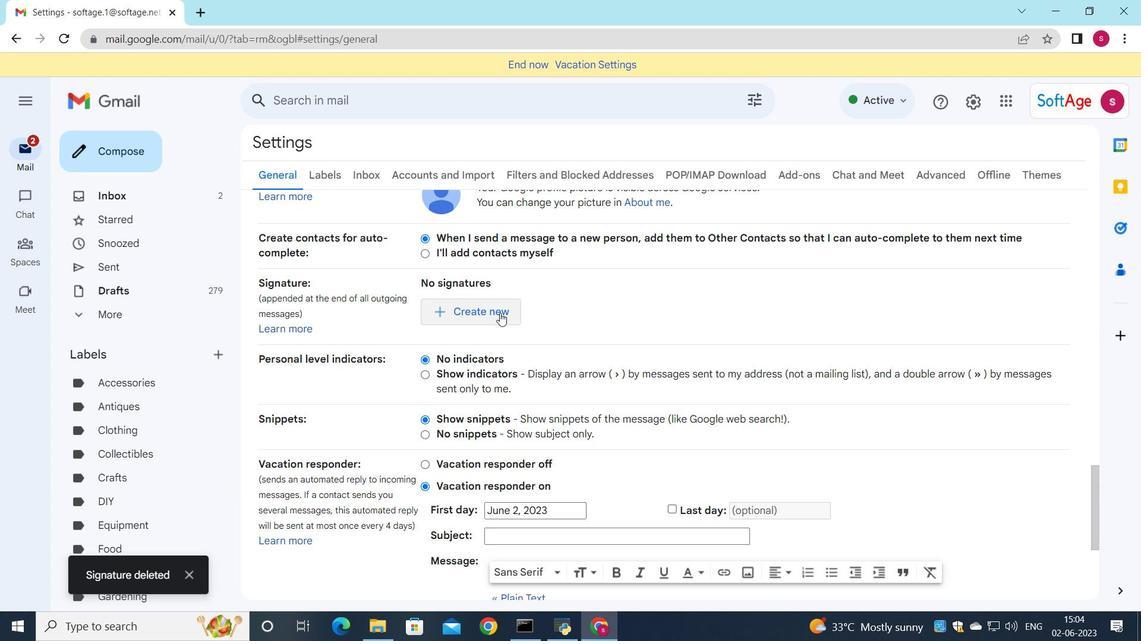 
Action: Mouse pressed left at (496, 313)
Screenshot: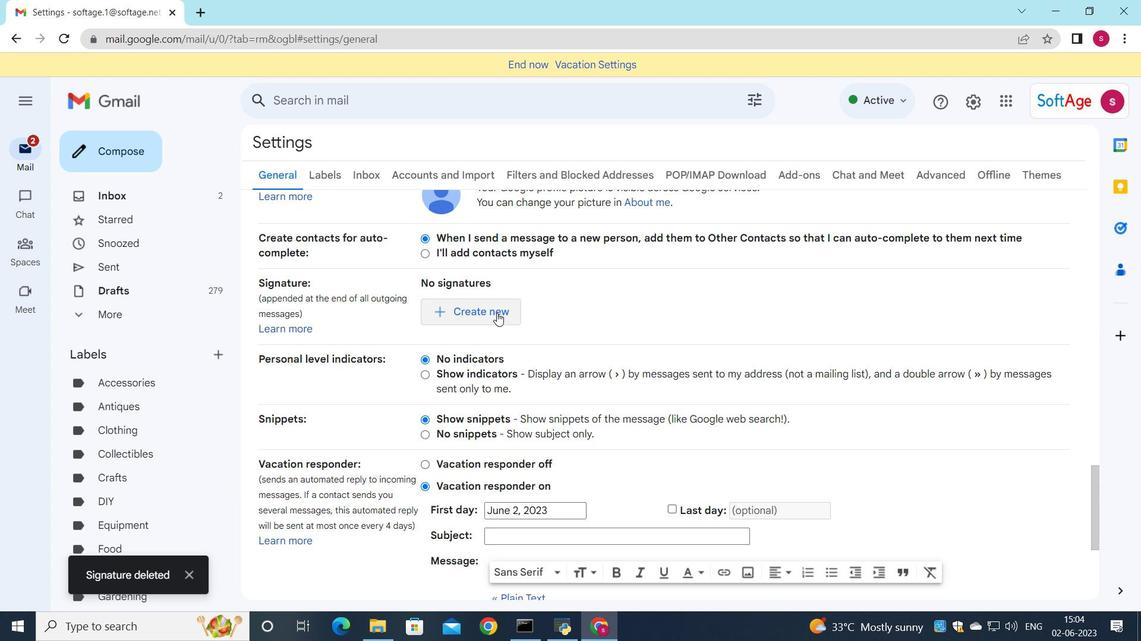 
Action: Mouse moved to (505, 313)
Screenshot: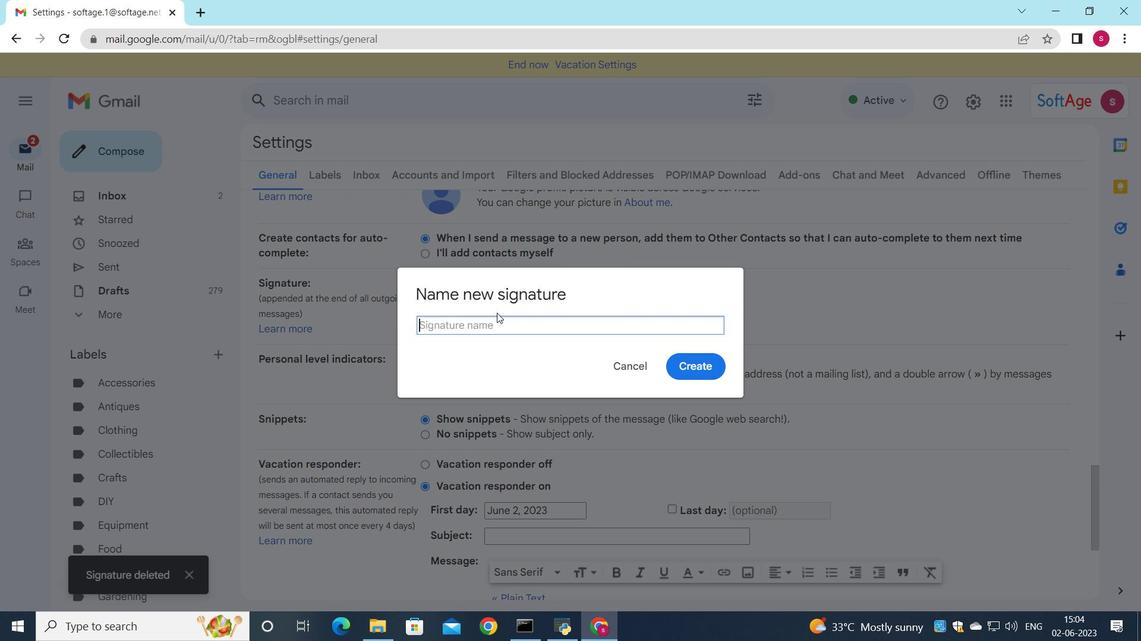 
Action: Key pressed <Key.shift>Evan<Key.space><Key.shift>Adam
Screenshot: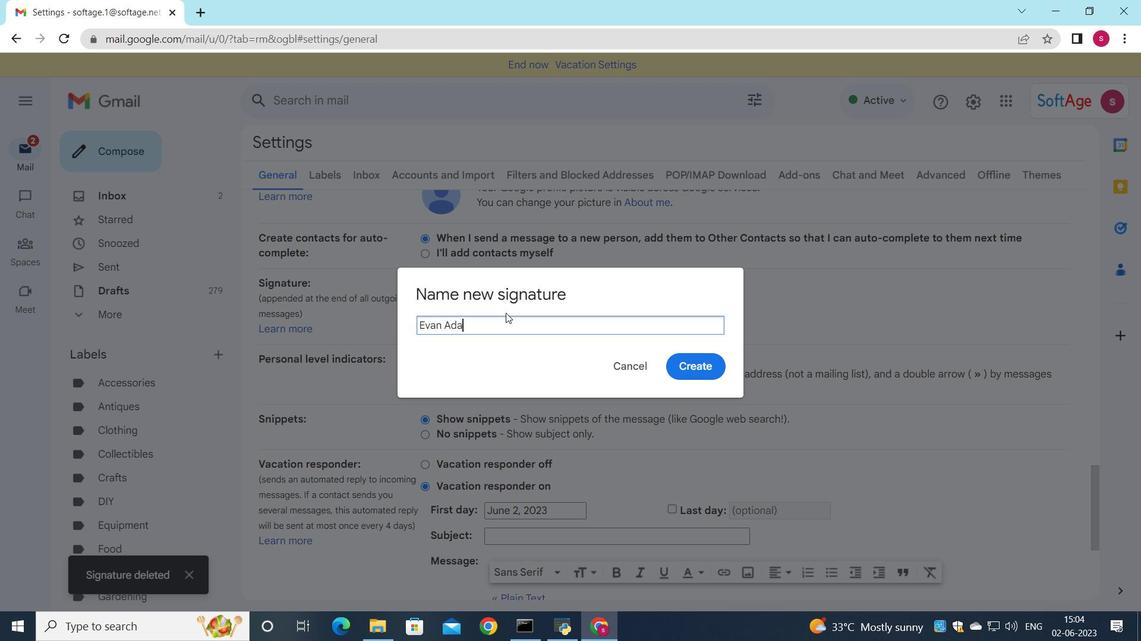 
Action: Mouse moved to (488, 310)
Screenshot: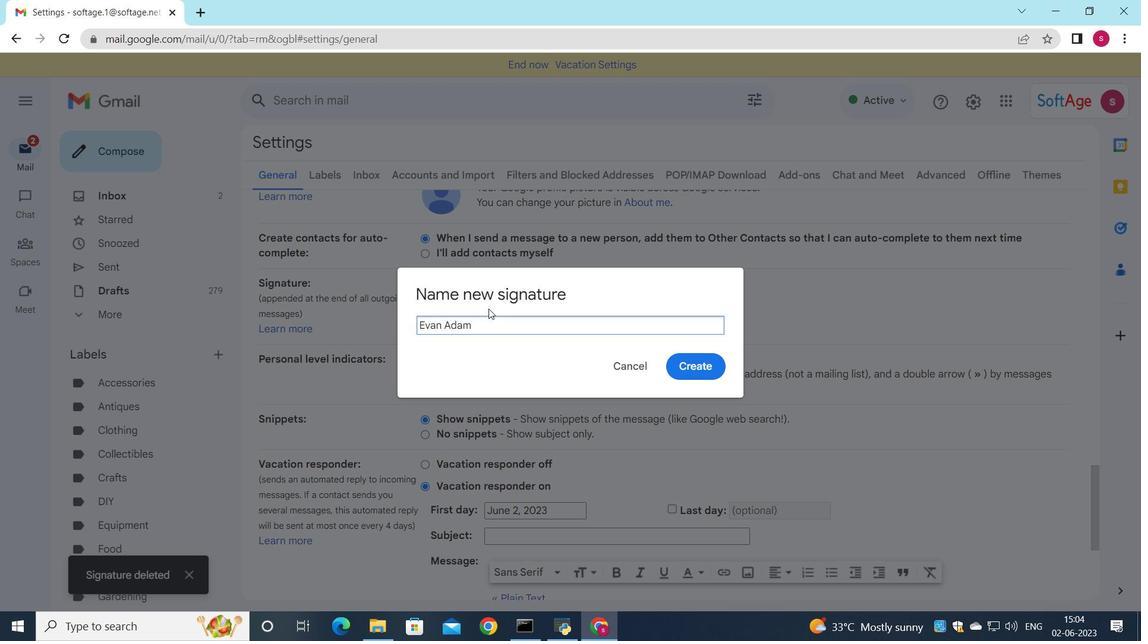 
Action: Key pressed s
Screenshot: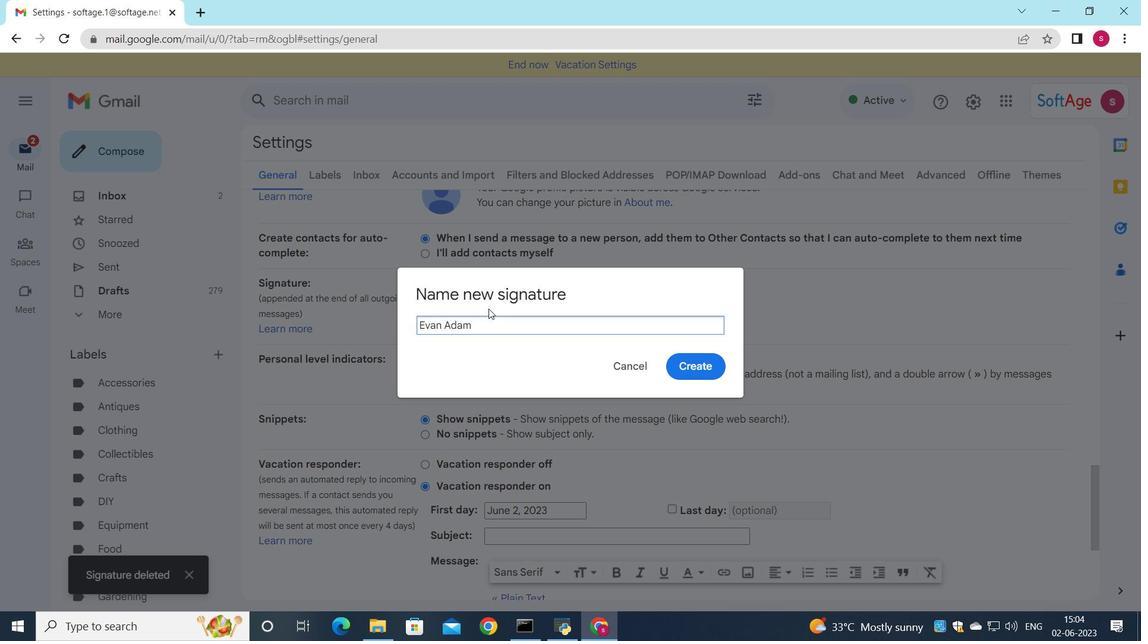 
Action: Mouse moved to (709, 360)
Screenshot: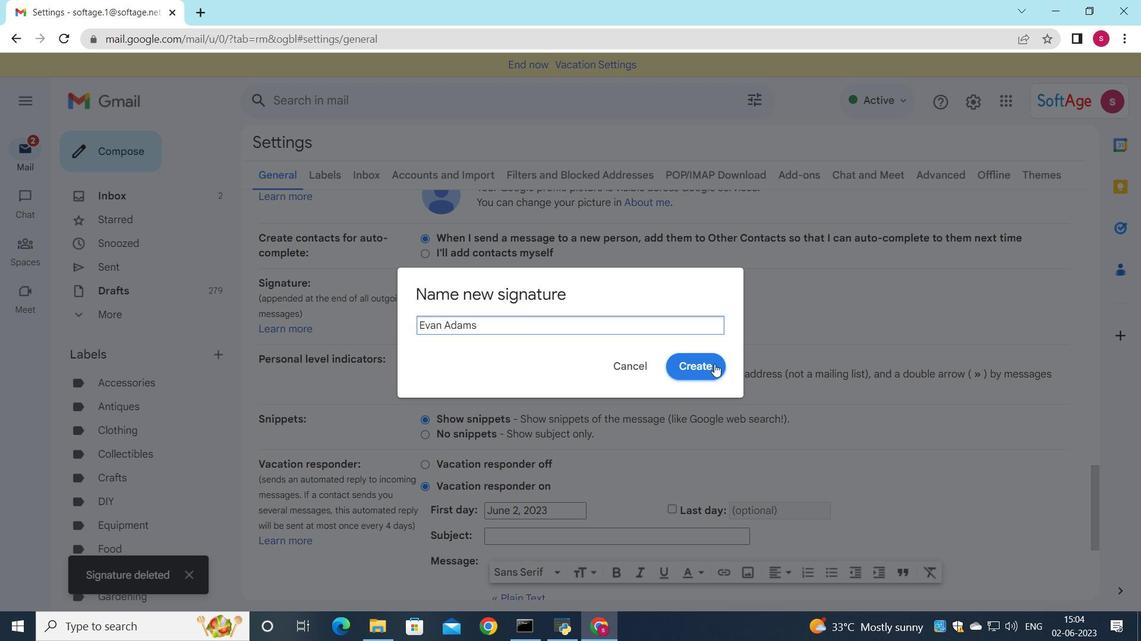 
Action: Mouse pressed left at (709, 360)
Screenshot: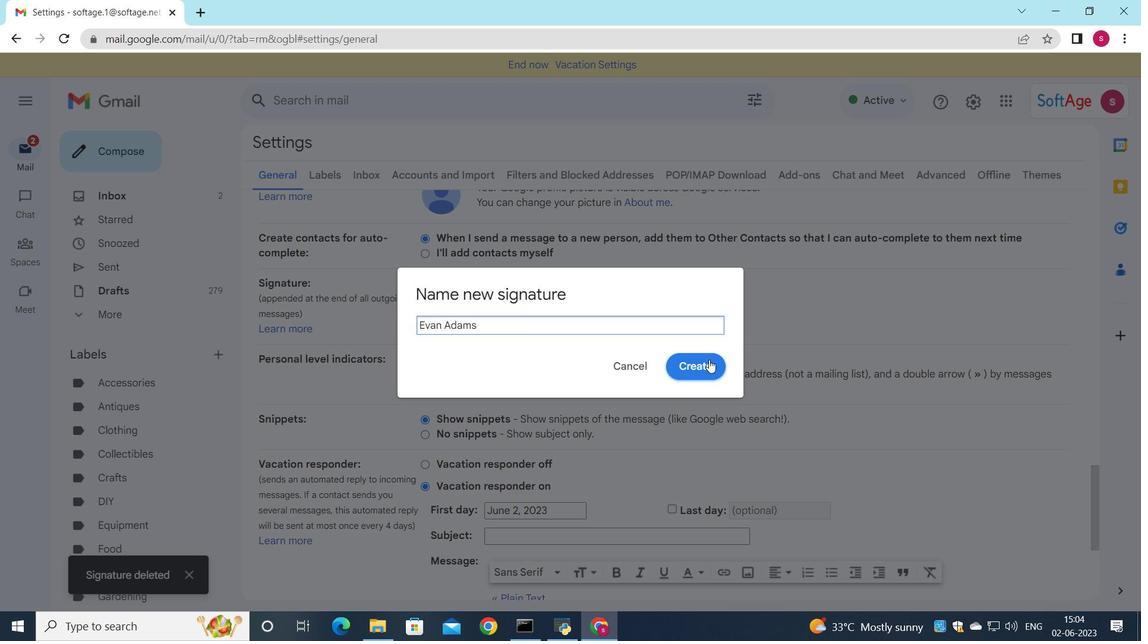 
Action: Mouse moved to (687, 323)
Screenshot: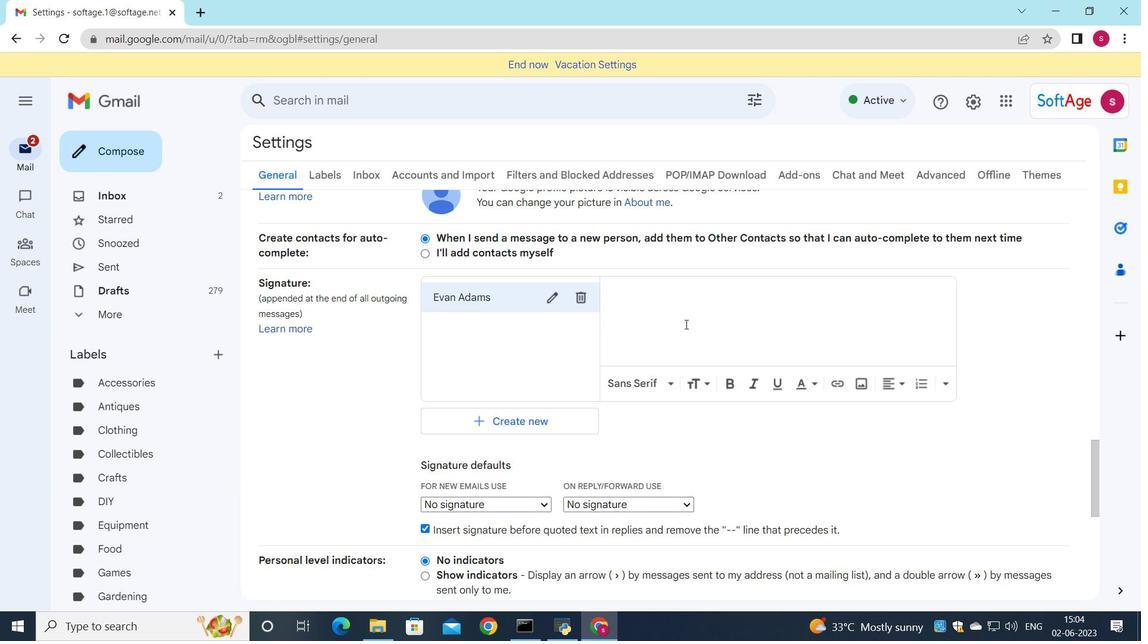 
Action: Mouse pressed left at (687, 323)
Screenshot: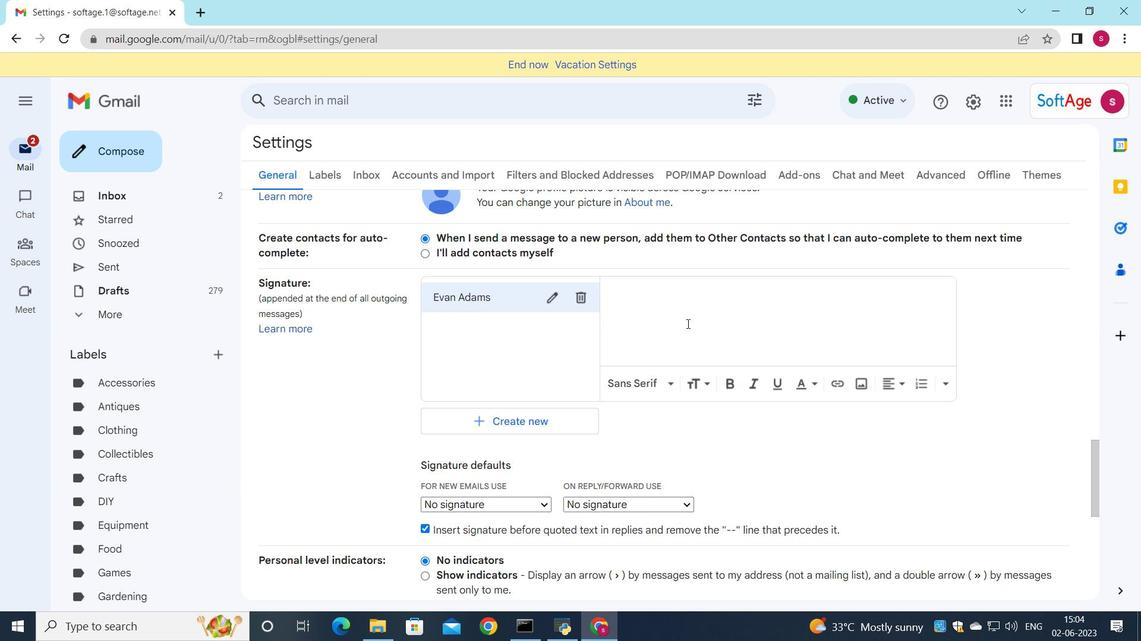 
Action: Key pressed <Key.shift>Evan<Key.shift><Key.shift><Key.shift><Key.shift><Key.shift><Key.shift><Key.shift><Key.shift><Key.shift><Key.shift><Key.shift><Key.shift><Key.shift><Key.shift><Key.shift><Key.space><Key.shift>Adams
Screenshot: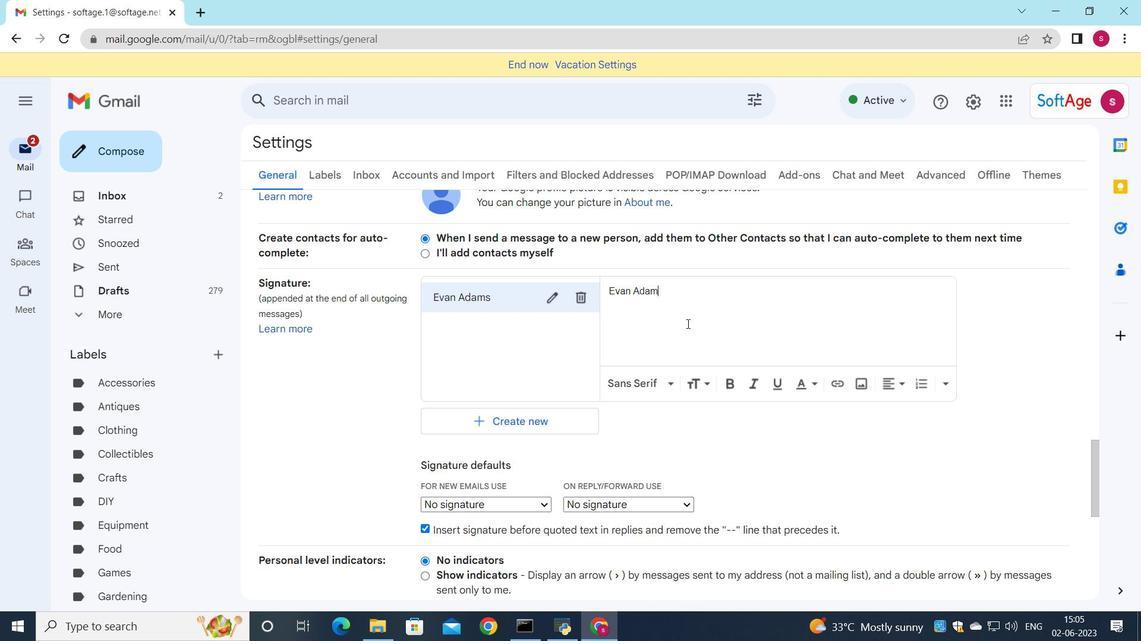 
Action: Mouse moved to (666, 281)
Screenshot: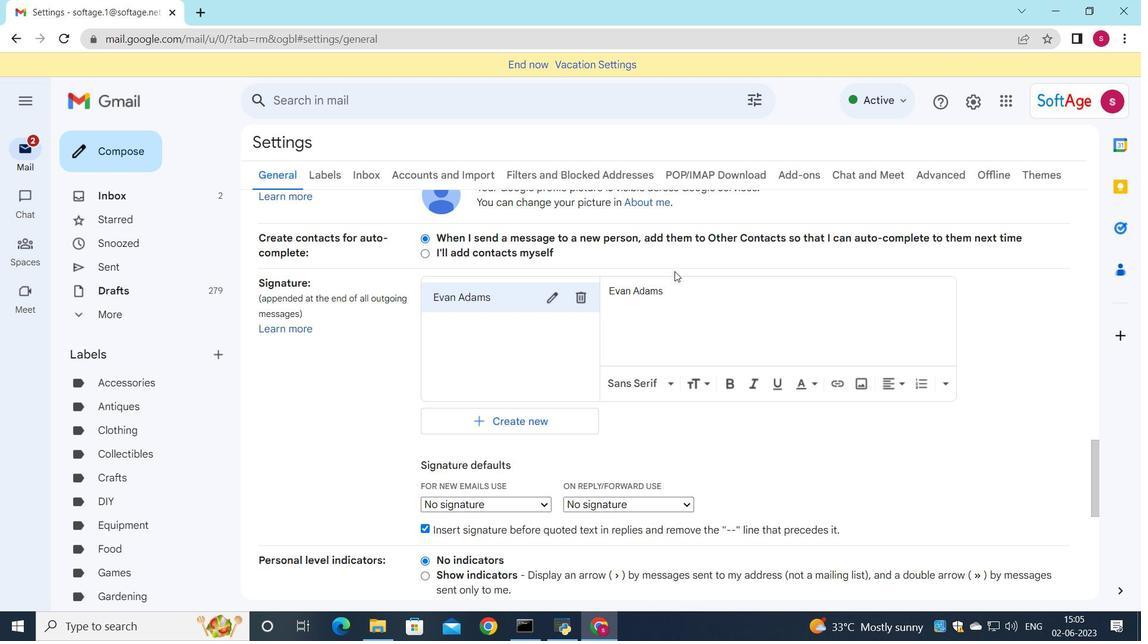 
Action: Mouse scrolled (666, 280) with delta (0, 0)
Screenshot: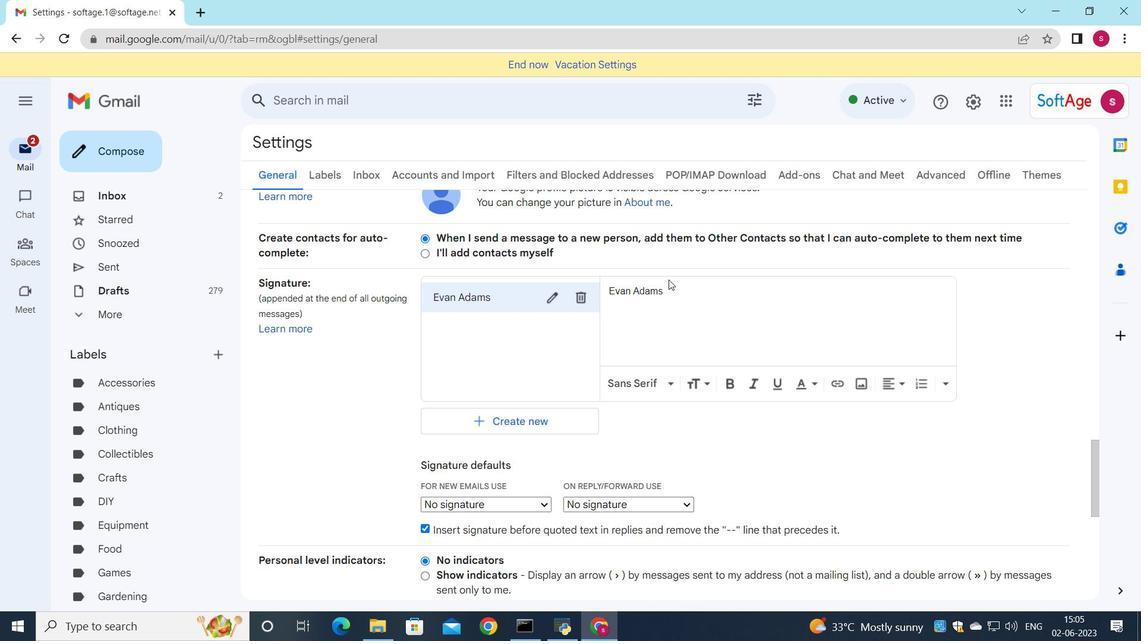 
Action: Mouse moved to (648, 306)
Screenshot: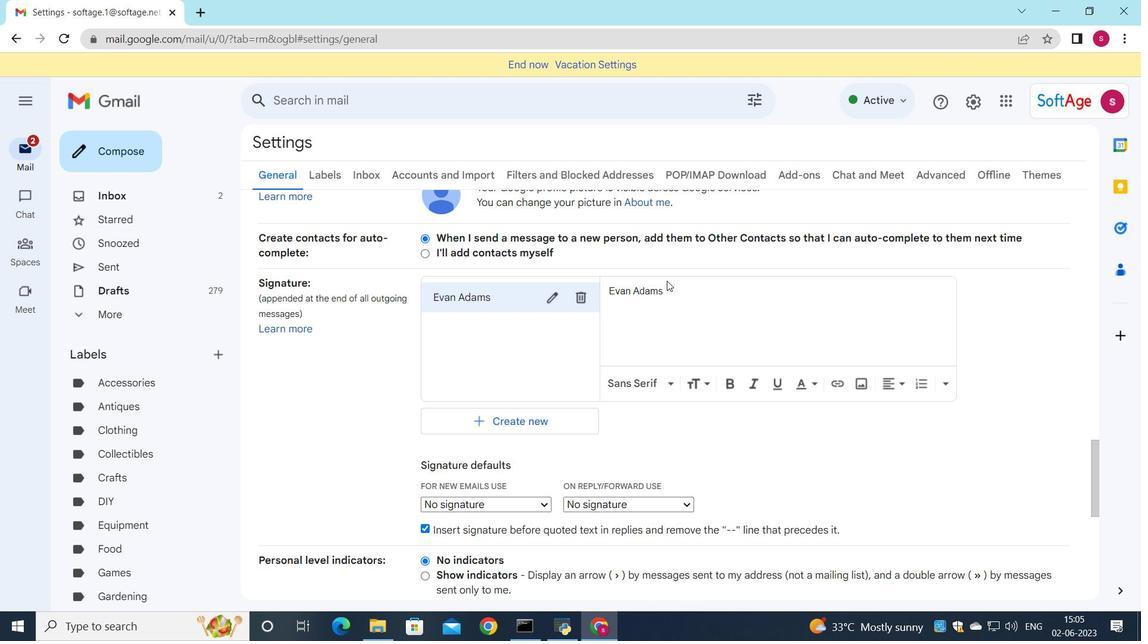 
Action: Mouse scrolled (648, 306) with delta (0, 0)
Screenshot: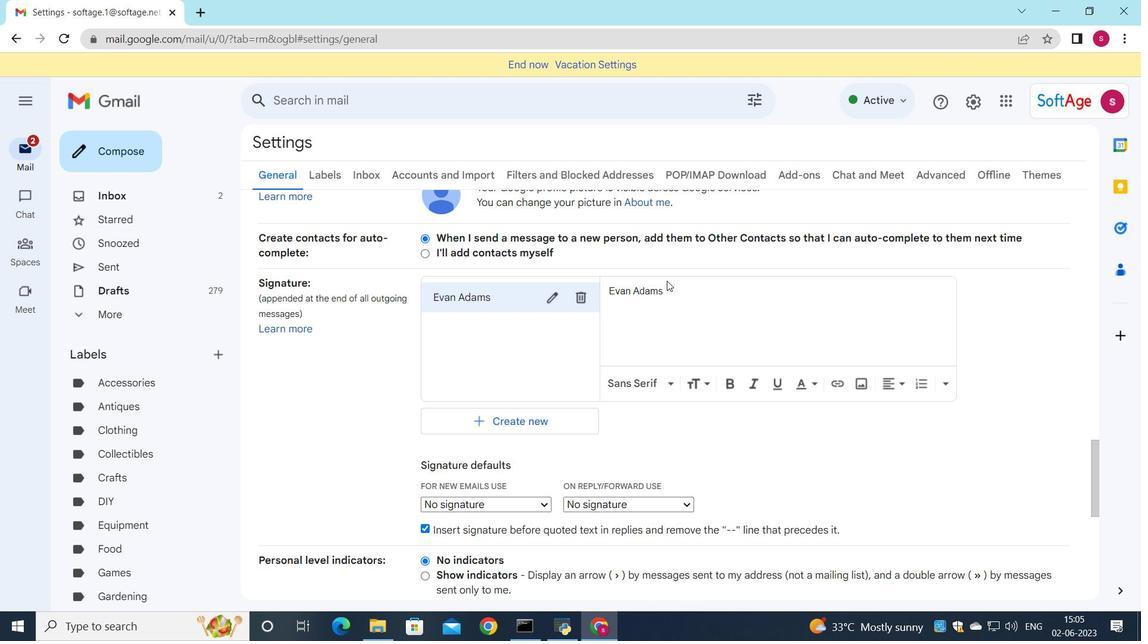 
Action: Mouse moved to (534, 358)
Screenshot: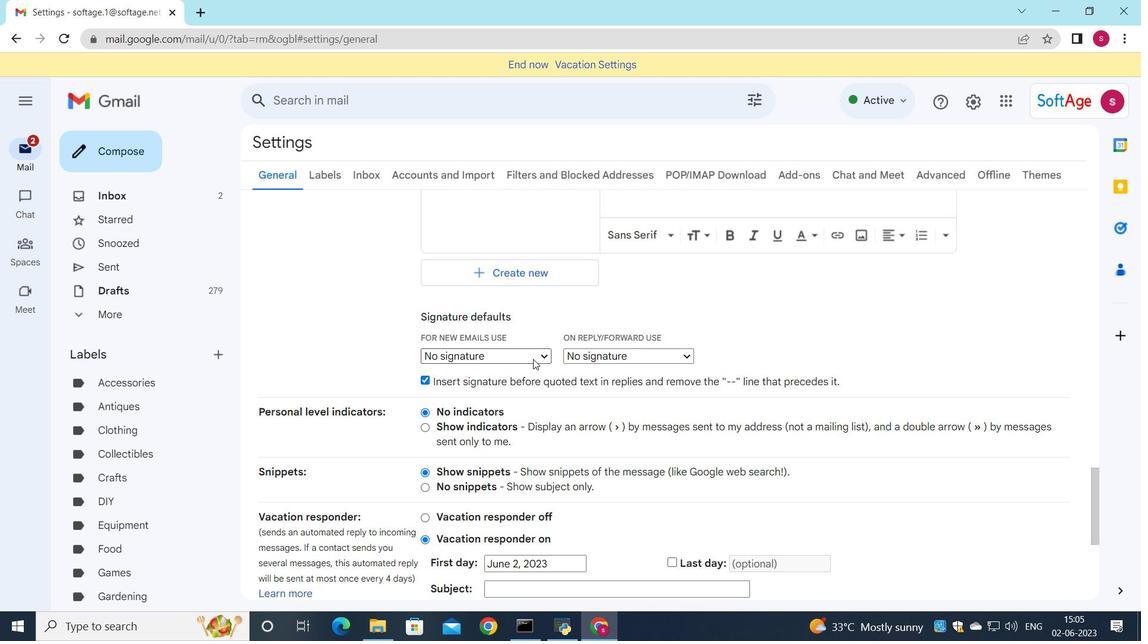 
Action: Mouse pressed left at (534, 358)
Screenshot: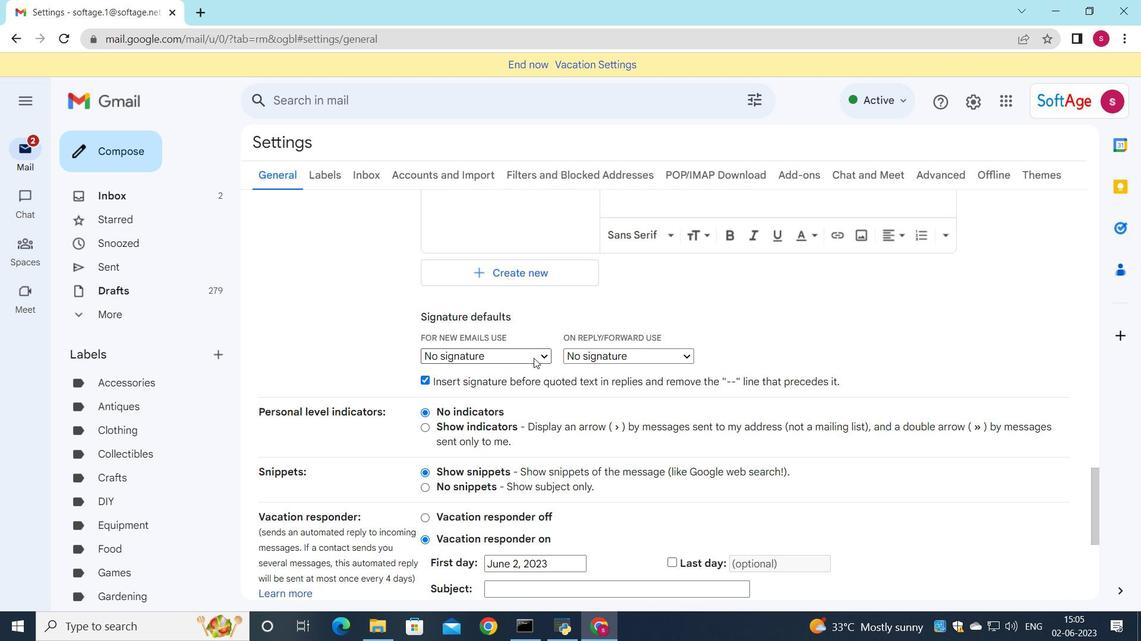
Action: Mouse moved to (530, 383)
Screenshot: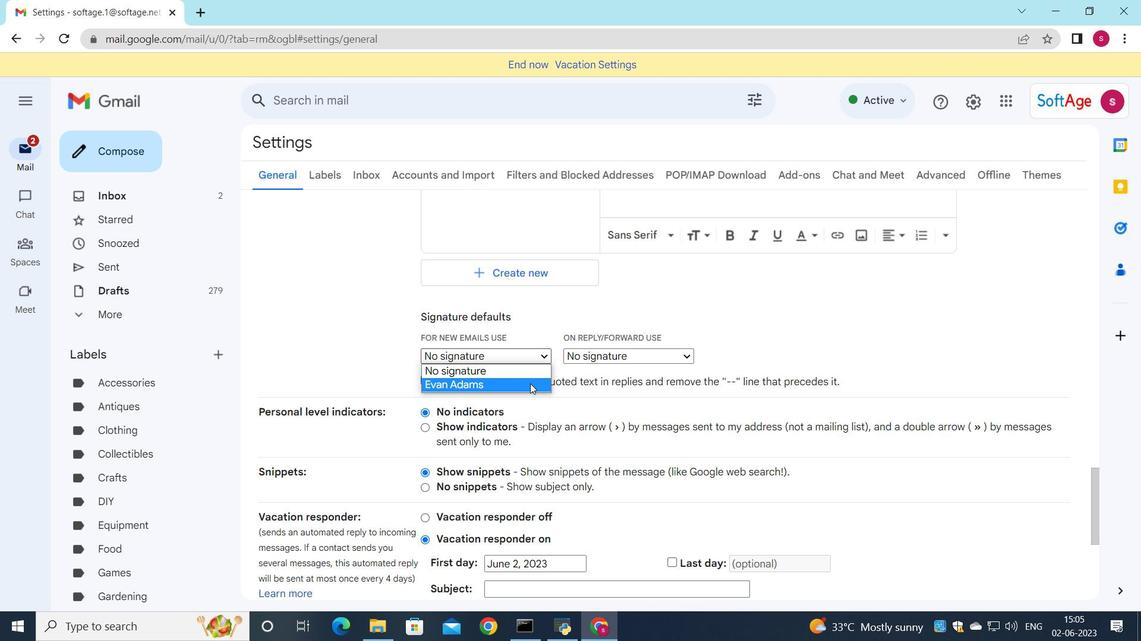 
Action: Mouse pressed left at (530, 383)
Screenshot: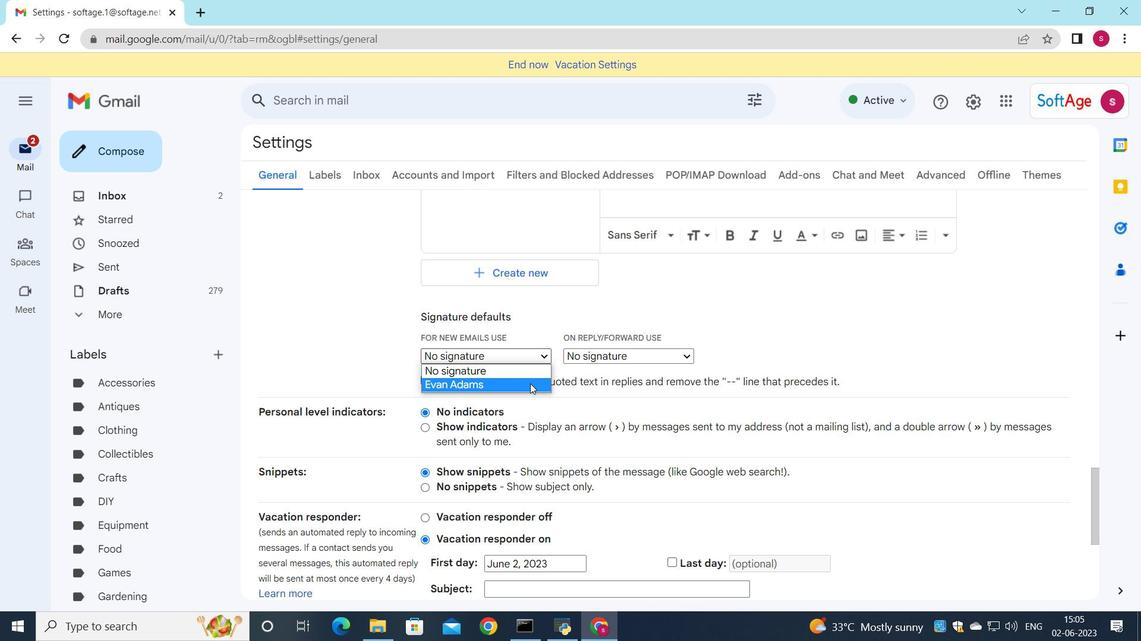 
Action: Mouse moved to (601, 360)
Screenshot: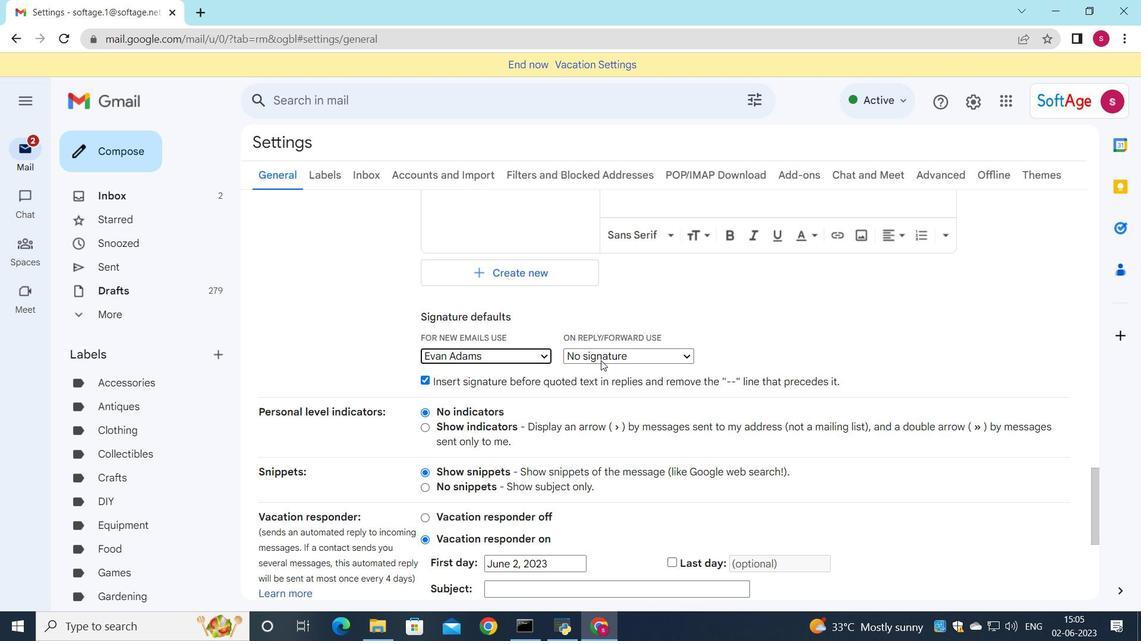 
Action: Mouse pressed left at (601, 360)
Screenshot: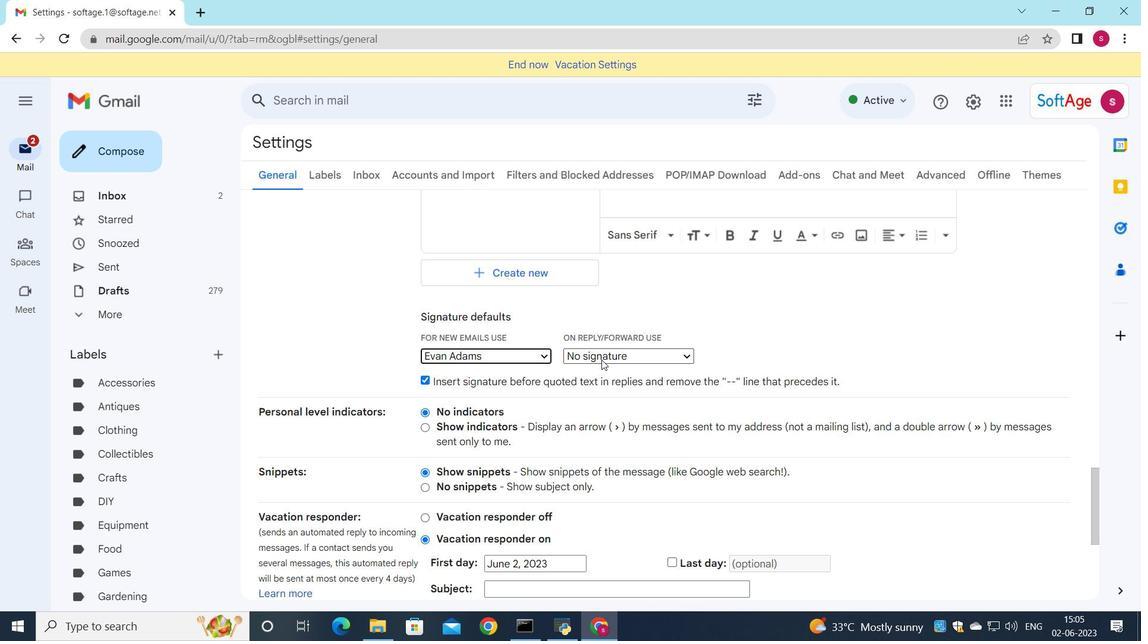 
Action: Mouse moved to (598, 385)
Screenshot: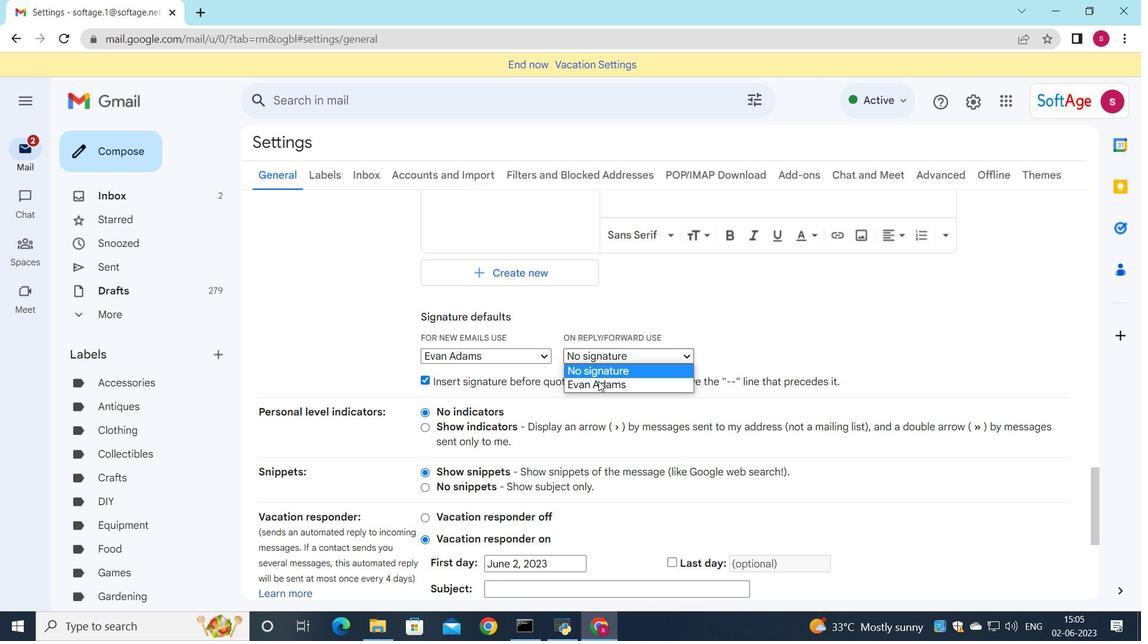 
Action: Mouse pressed left at (598, 385)
Screenshot: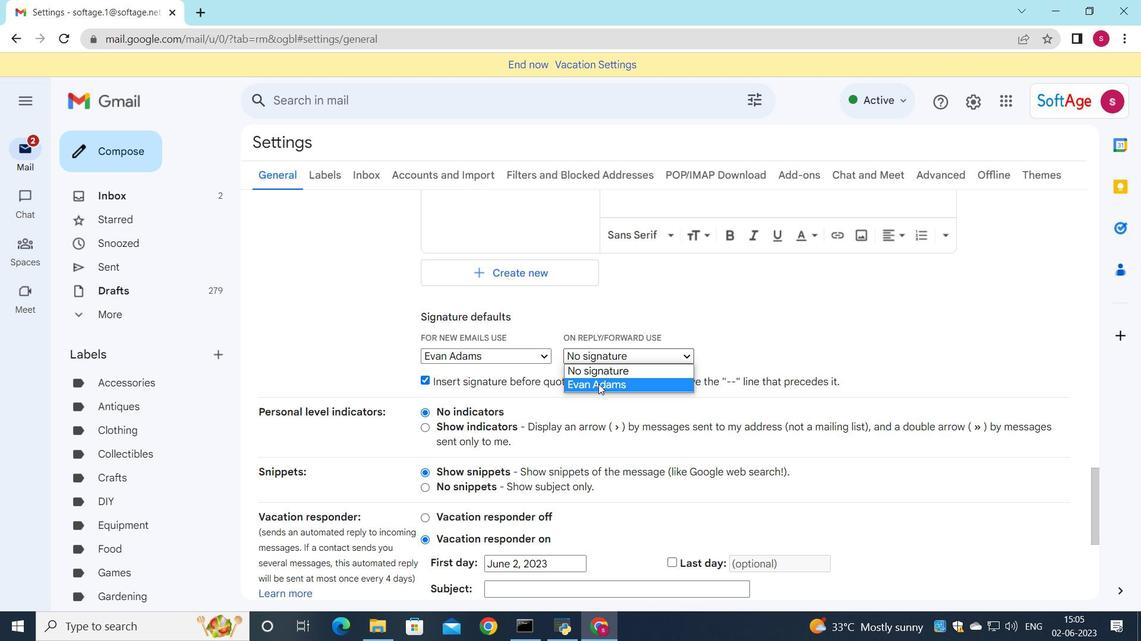 
Action: Mouse moved to (596, 372)
Screenshot: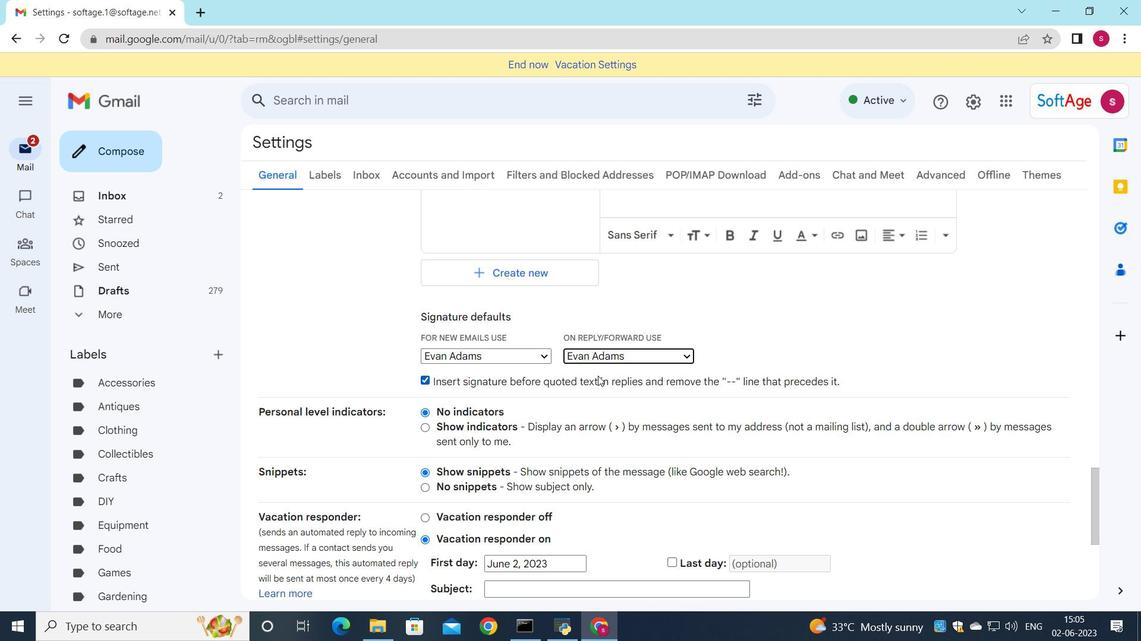 
Action: Mouse scrolled (596, 372) with delta (0, 0)
Screenshot: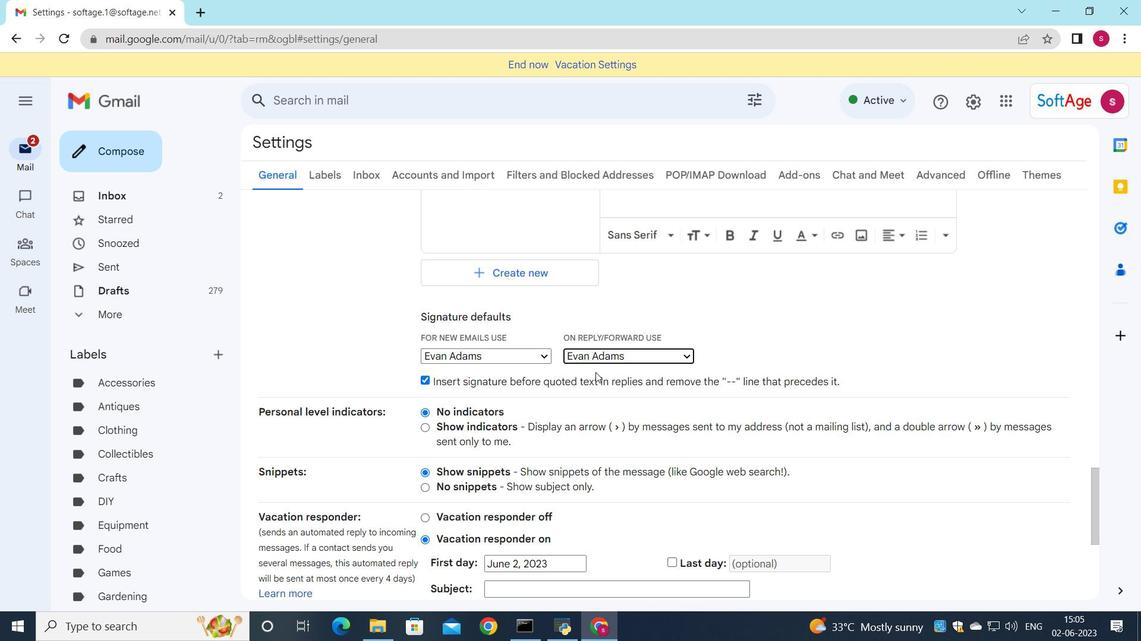 
Action: Mouse scrolled (596, 372) with delta (0, 0)
Screenshot: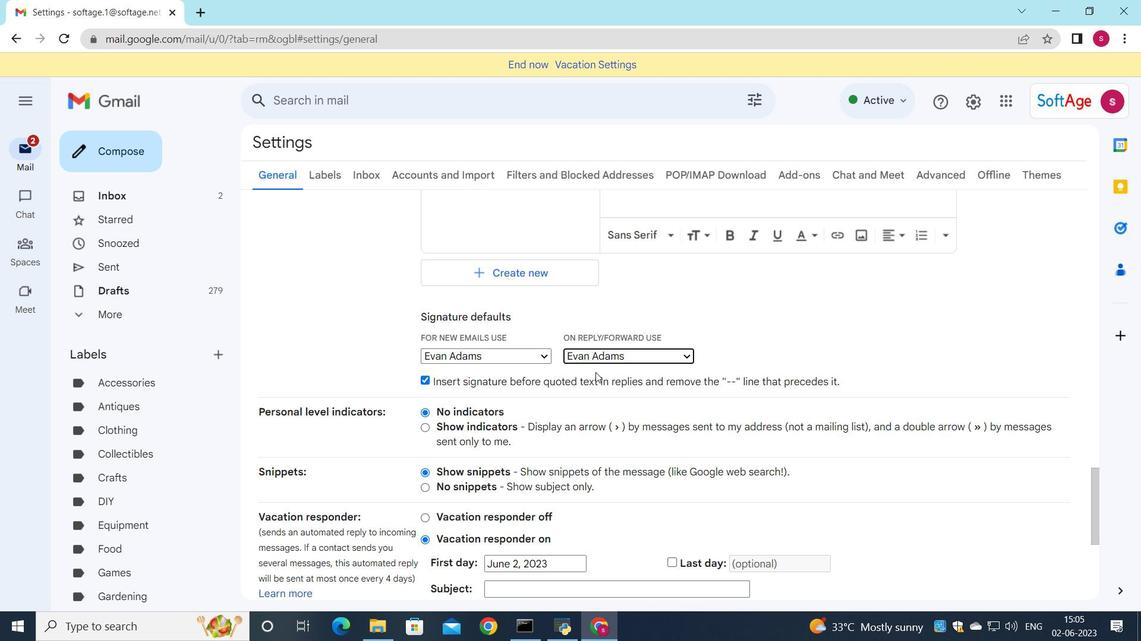 
Action: Mouse scrolled (596, 372) with delta (0, 0)
Screenshot: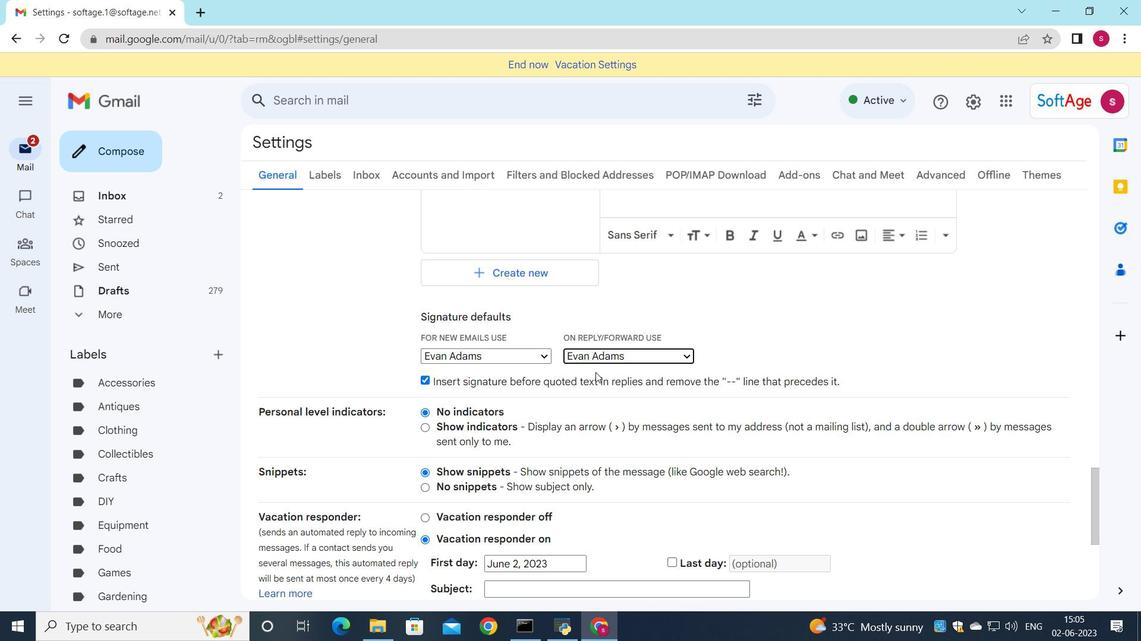 
Action: Mouse scrolled (596, 372) with delta (0, 0)
Screenshot: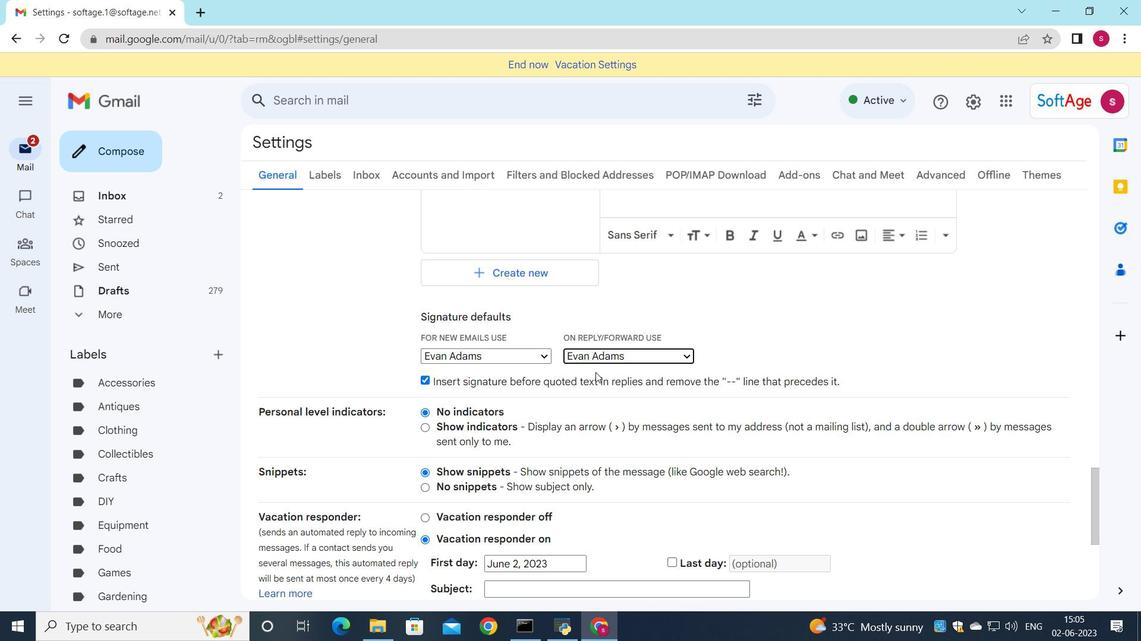 
Action: Mouse scrolled (596, 372) with delta (0, 0)
Screenshot: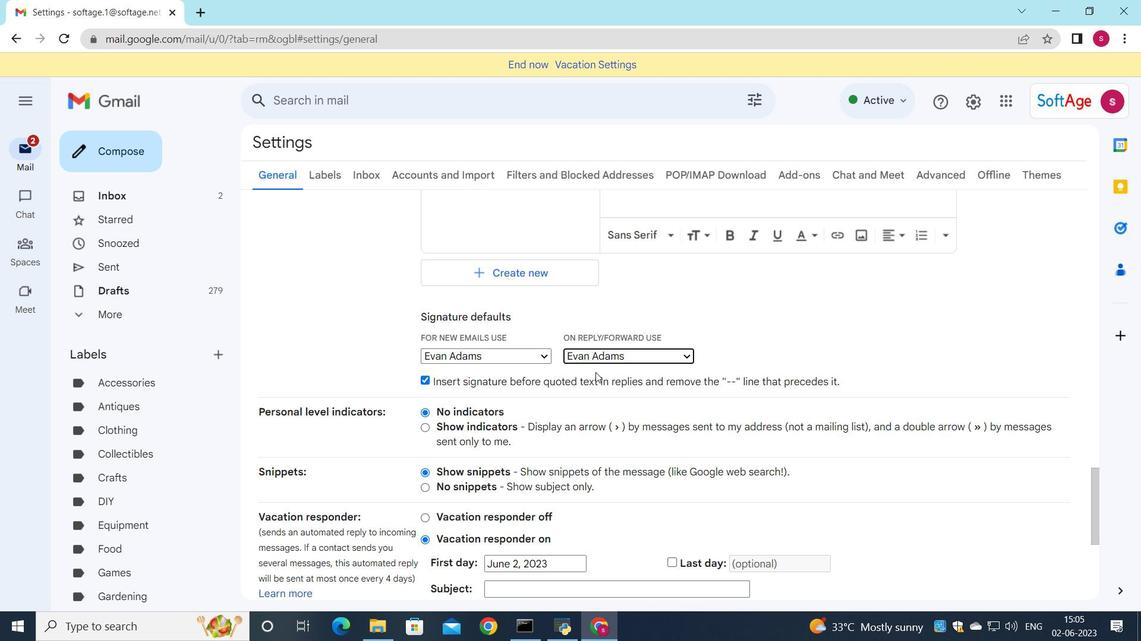 
Action: Mouse scrolled (596, 372) with delta (0, 0)
Screenshot: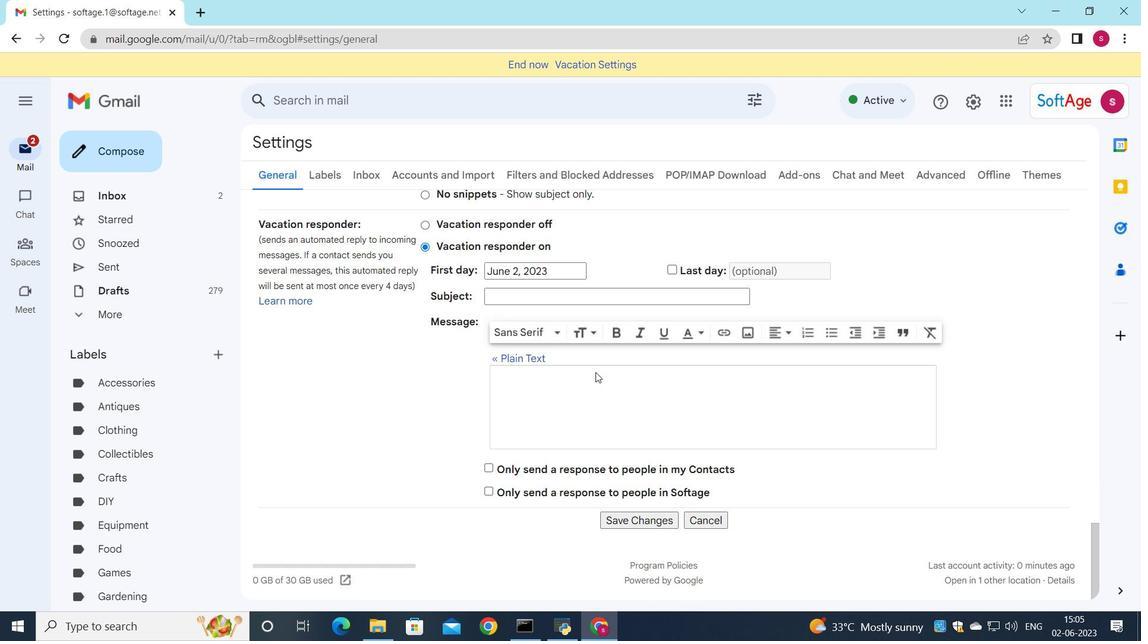 
Action: Mouse scrolled (596, 372) with delta (0, 0)
Screenshot: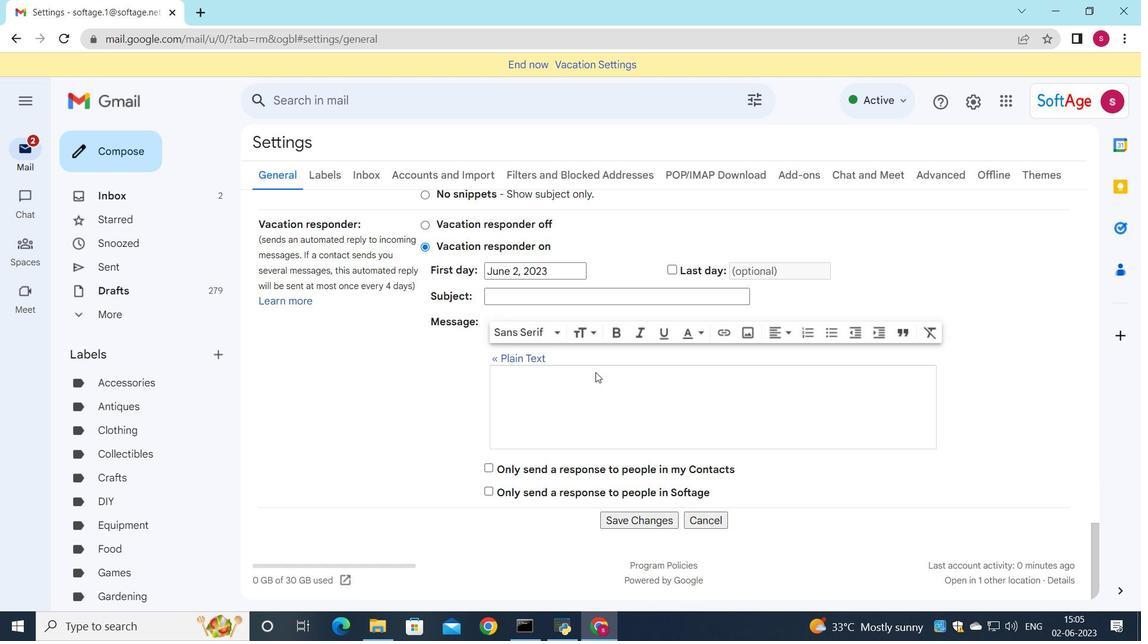 
Action: Mouse scrolled (596, 372) with delta (0, 0)
Screenshot: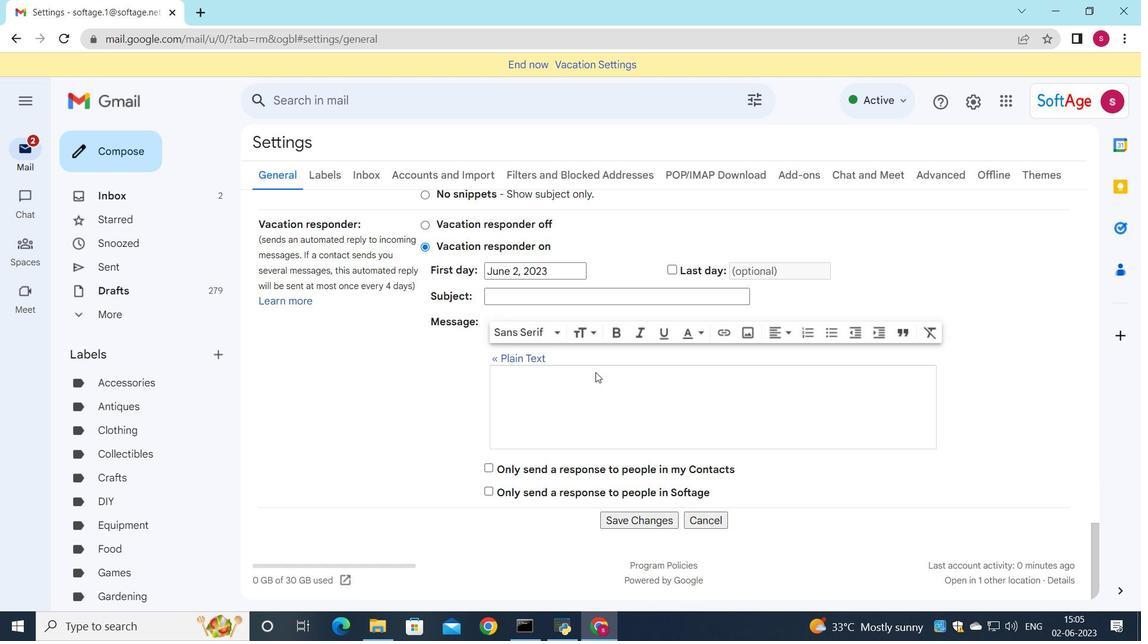 
Action: Mouse scrolled (596, 372) with delta (0, 0)
Screenshot: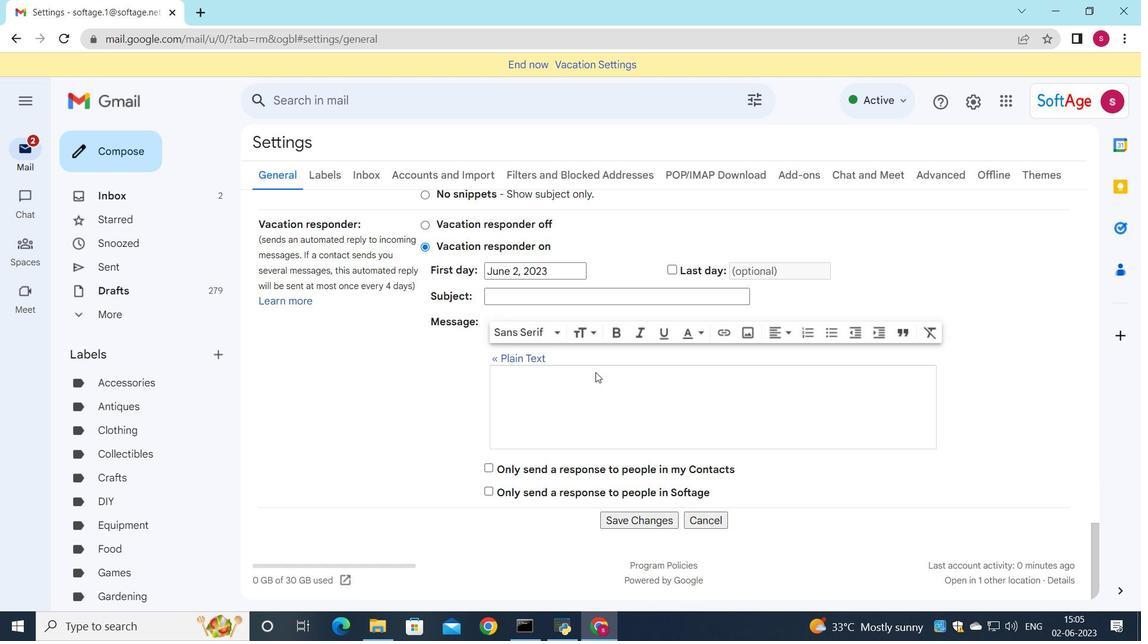 
Action: Mouse moved to (653, 522)
Screenshot: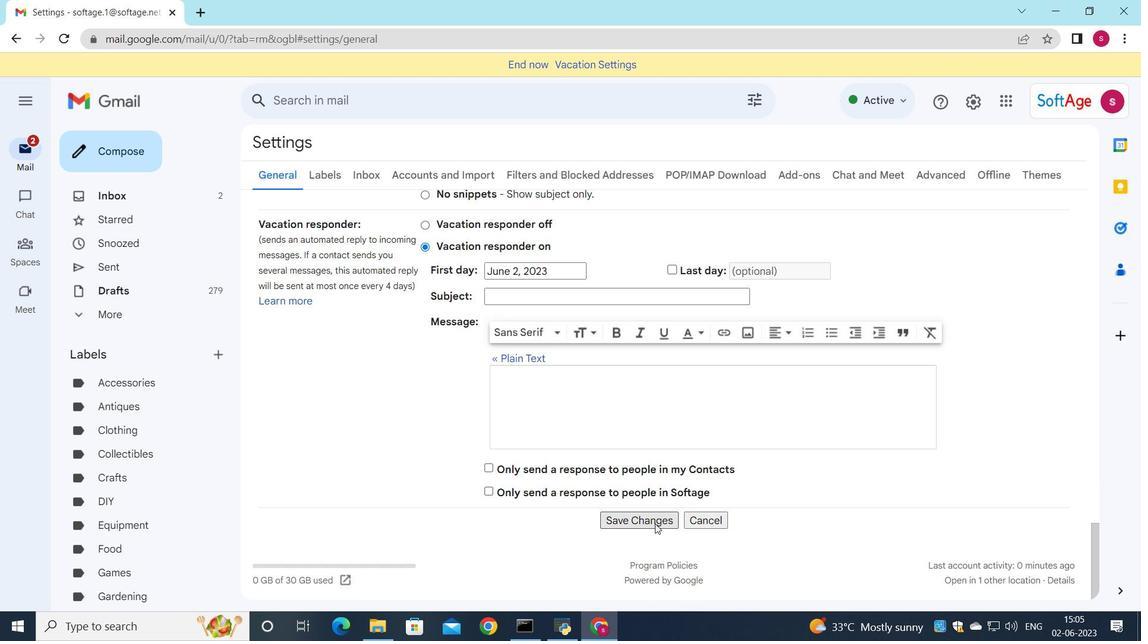 
Action: Mouse pressed left at (653, 522)
Screenshot: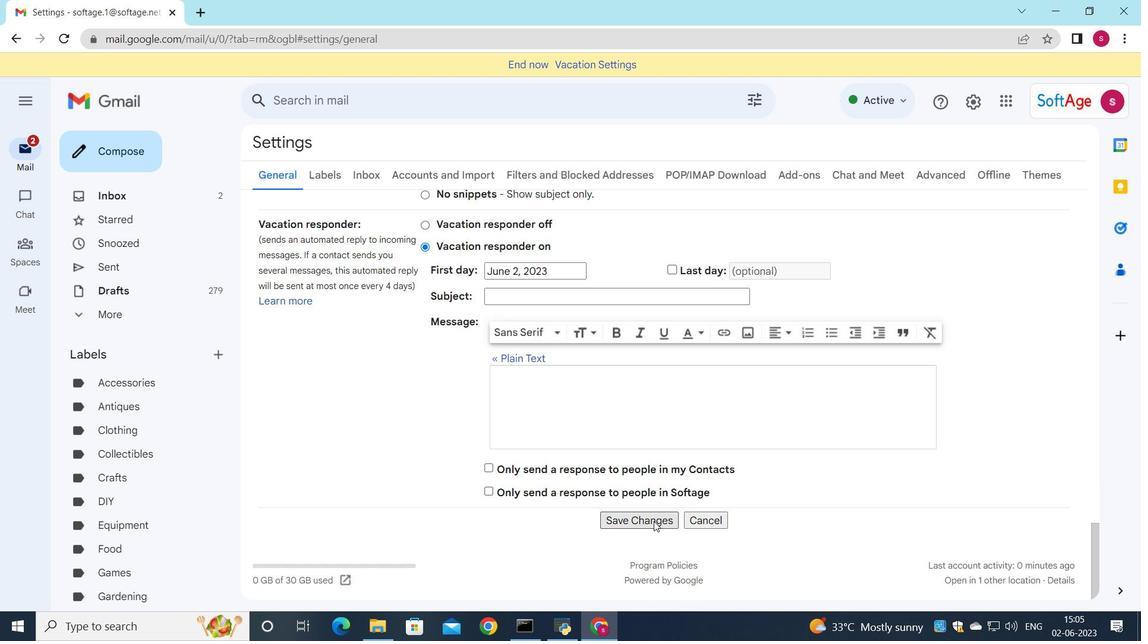 
Action: Mouse moved to (714, 278)
Screenshot: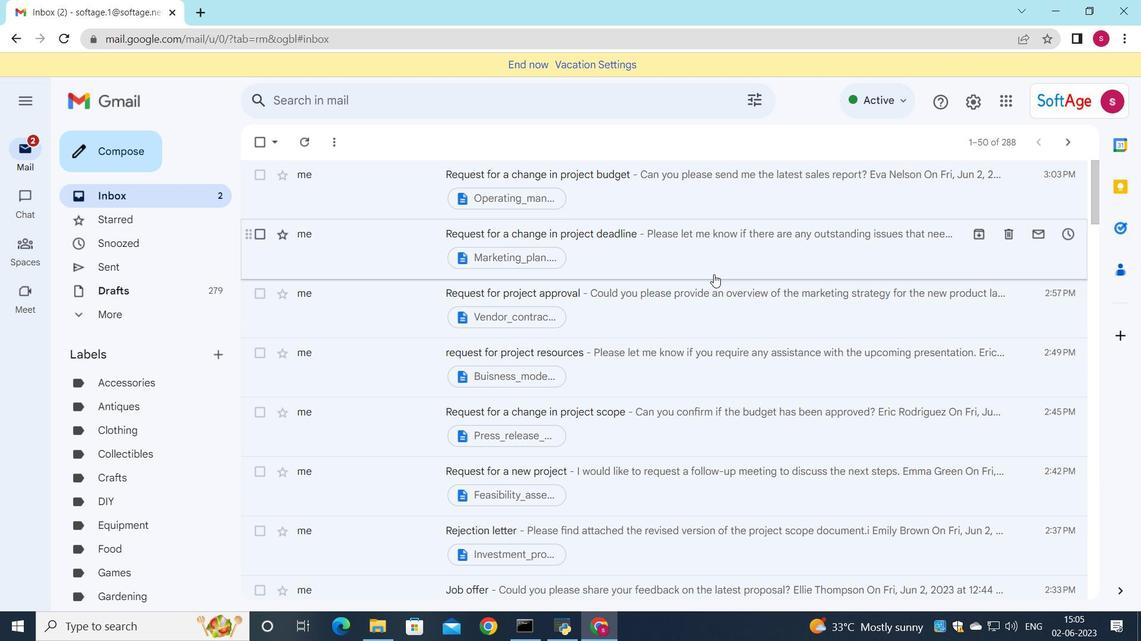 
Action: Mouse pressed left at (714, 278)
Screenshot: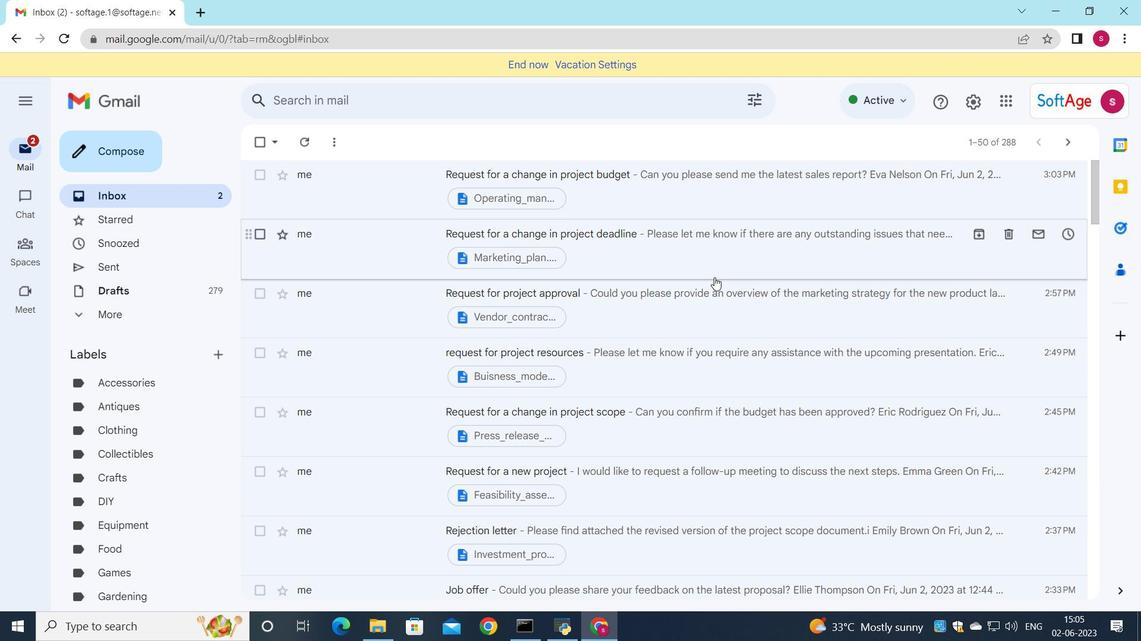 
Action: Mouse moved to (710, 292)
Screenshot: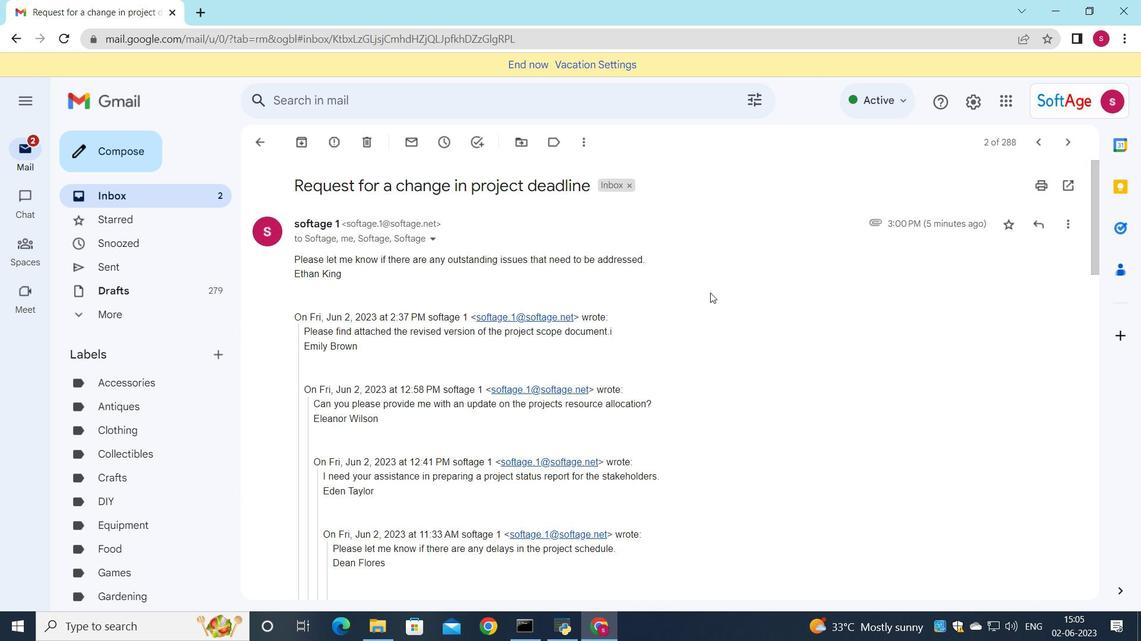 
Action: Mouse scrolled (710, 291) with delta (0, 0)
Screenshot: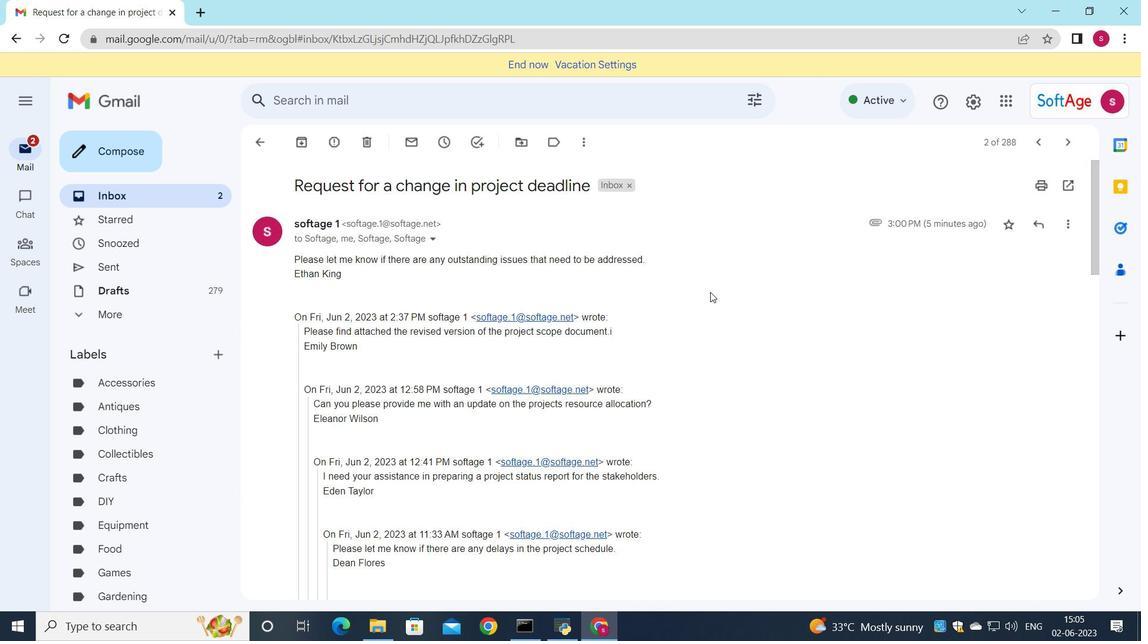 
Action: Mouse scrolled (710, 291) with delta (0, 0)
Screenshot: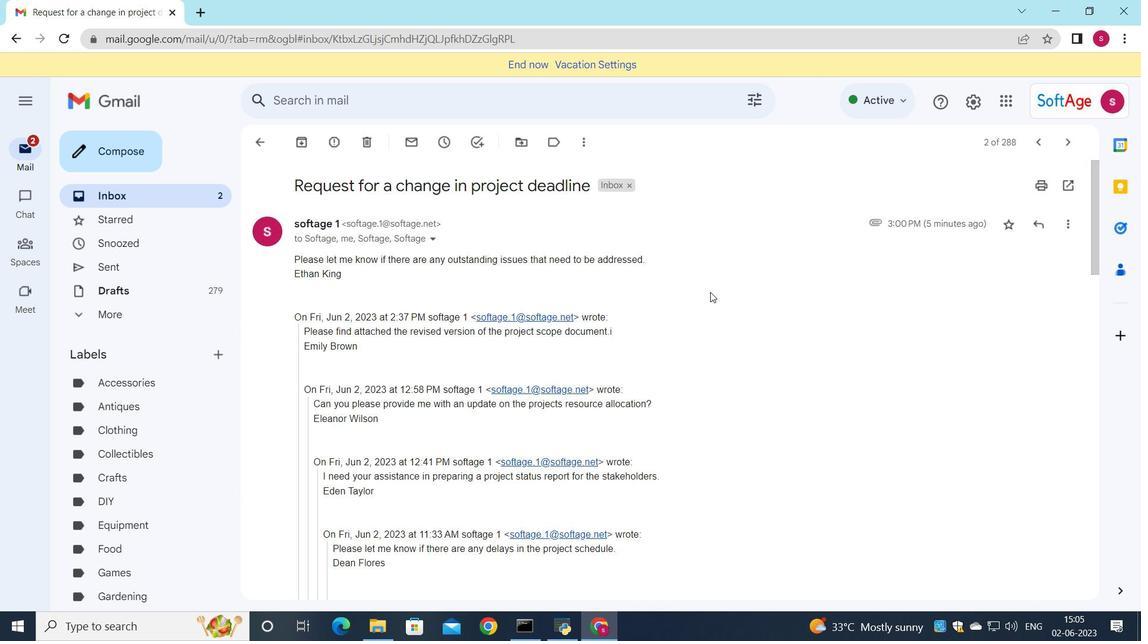 
Action: Mouse moved to (581, 344)
Screenshot: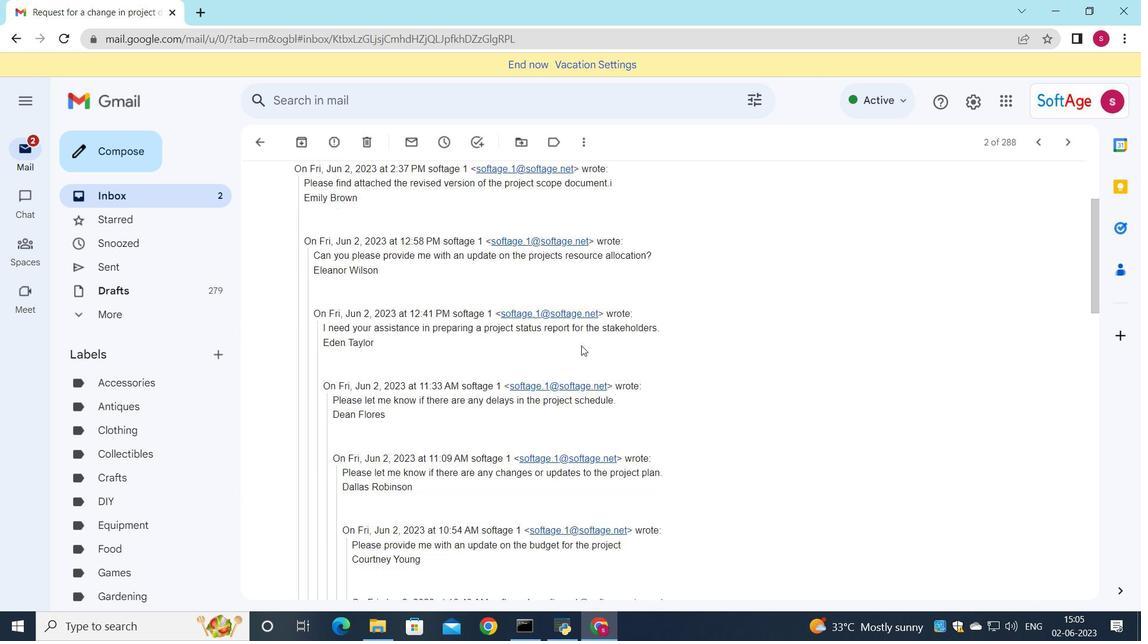 
Action: Mouse scrolled (581, 344) with delta (0, 0)
Screenshot: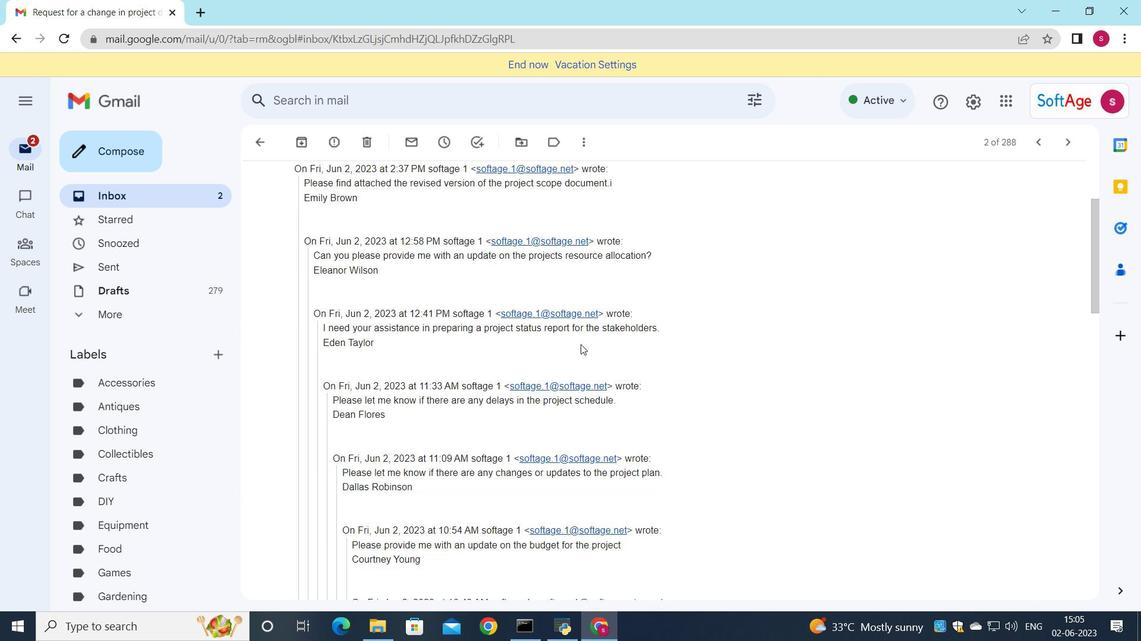 
Action: Mouse scrolled (581, 344) with delta (0, 0)
Screenshot: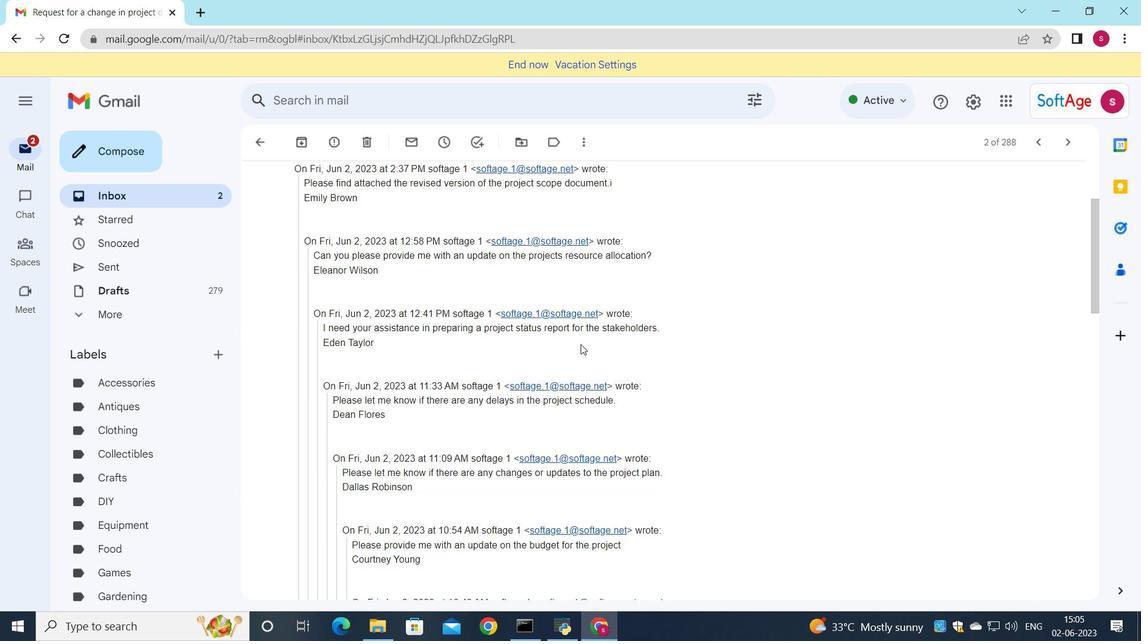 
Action: Mouse scrolled (581, 344) with delta (0, 0)
Screenshot: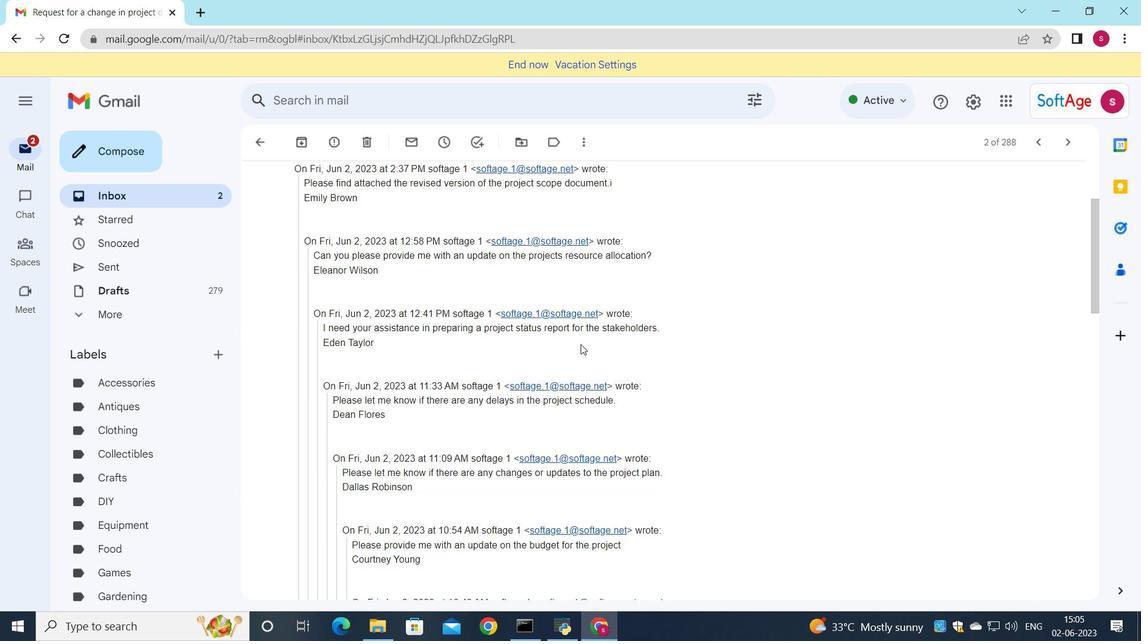 
Action: Mouse scrolled (581, 344) with delta (0, 0)
Screenshot: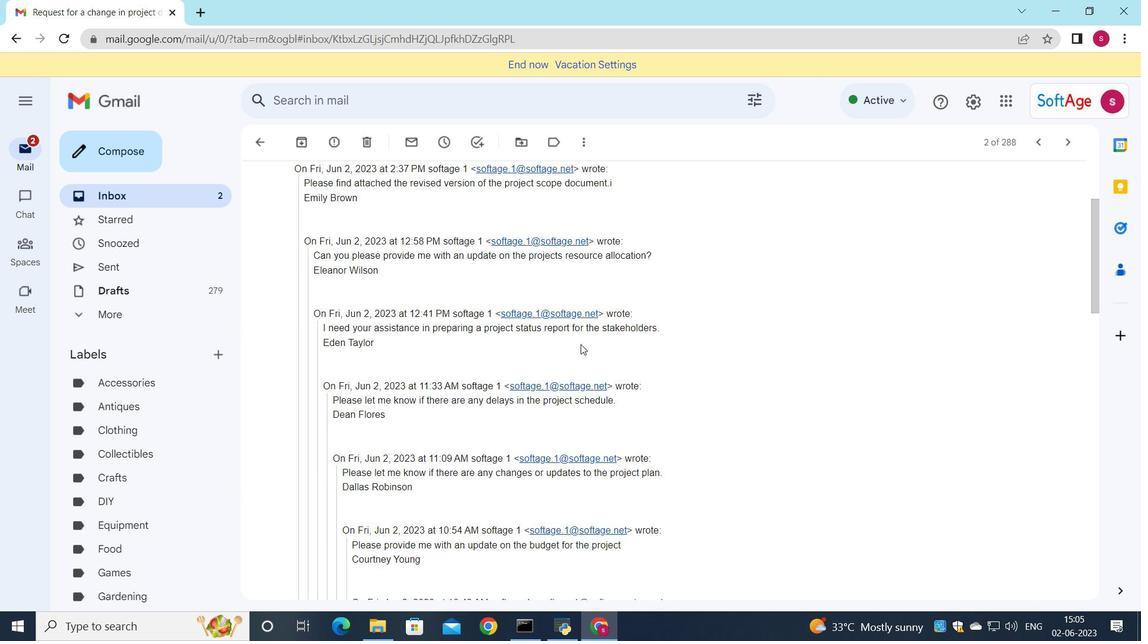 
Action: Mouse moved to (570, 348)
Screenshot: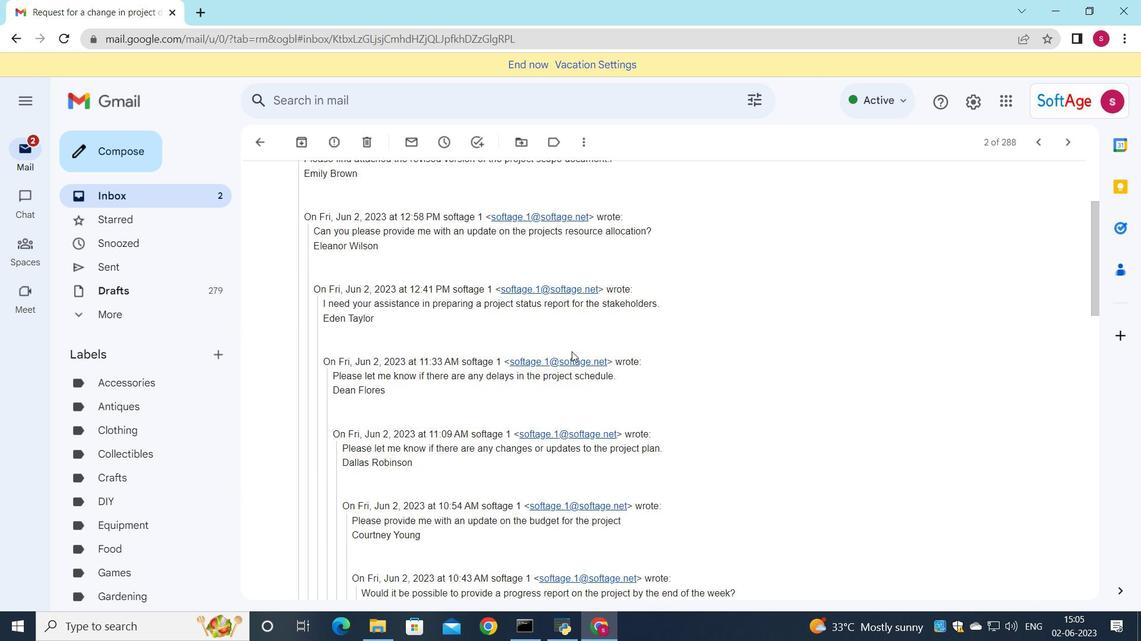 
Action: Mouse scrolled (570, 347) with delta (0, 0)
Screenshot: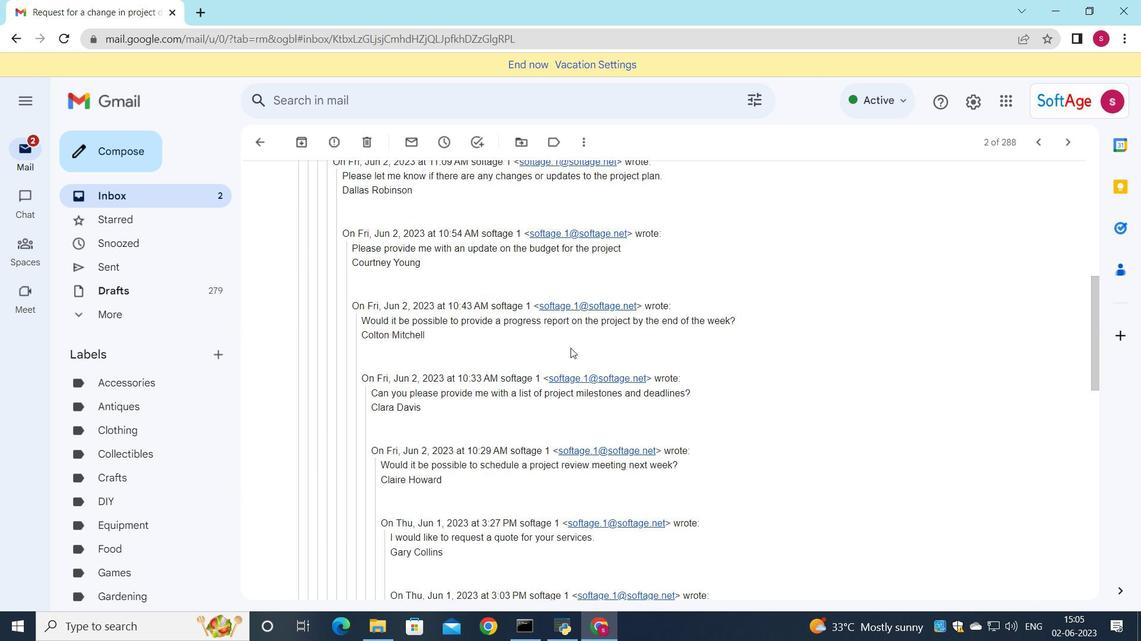 
Action: Mouse scrolled (570, 347) with delta (0, 0)
Screenshot: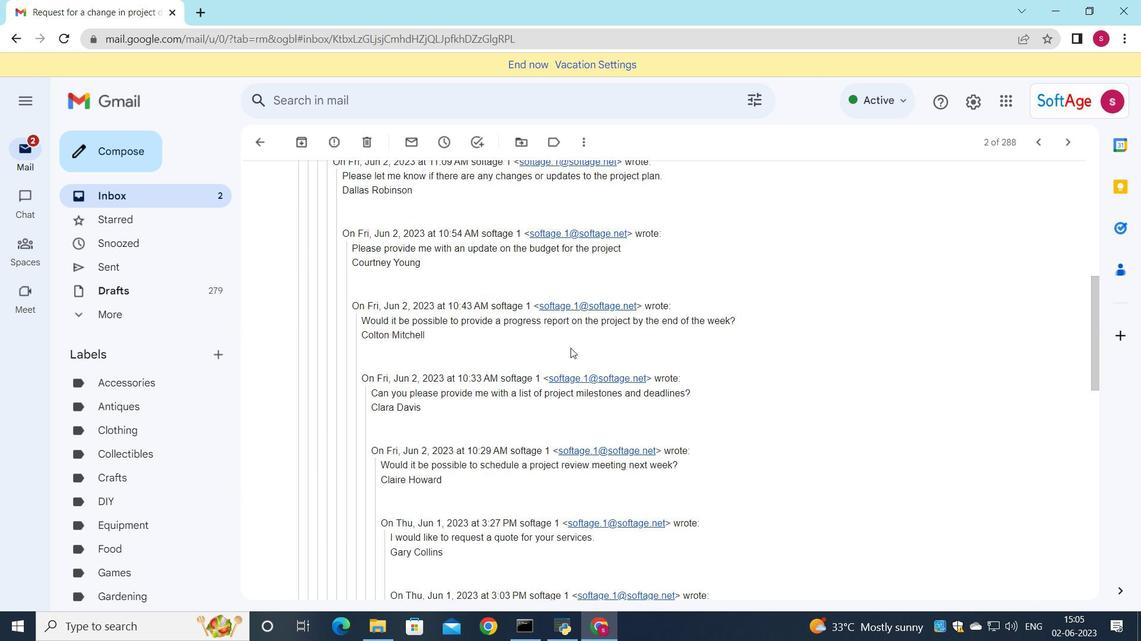 
Action: Mouse scrolled (570, 347) with delta (0, 0)
Screenshot: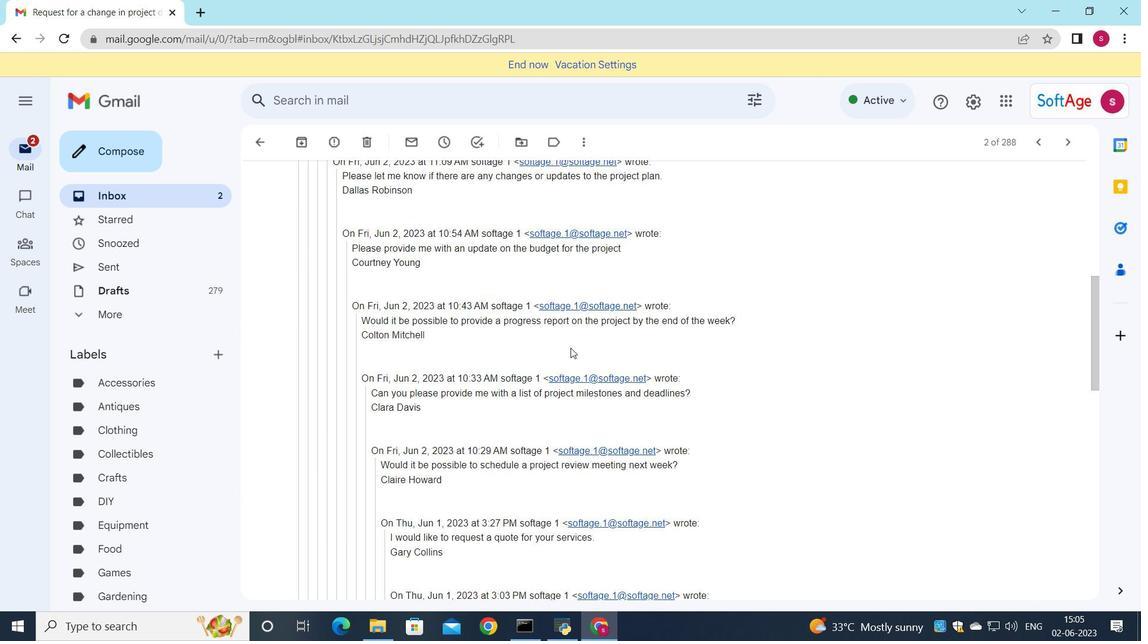 
Action: Mouse scrolled (570, 347) with delta (0, 0)
Screenshot: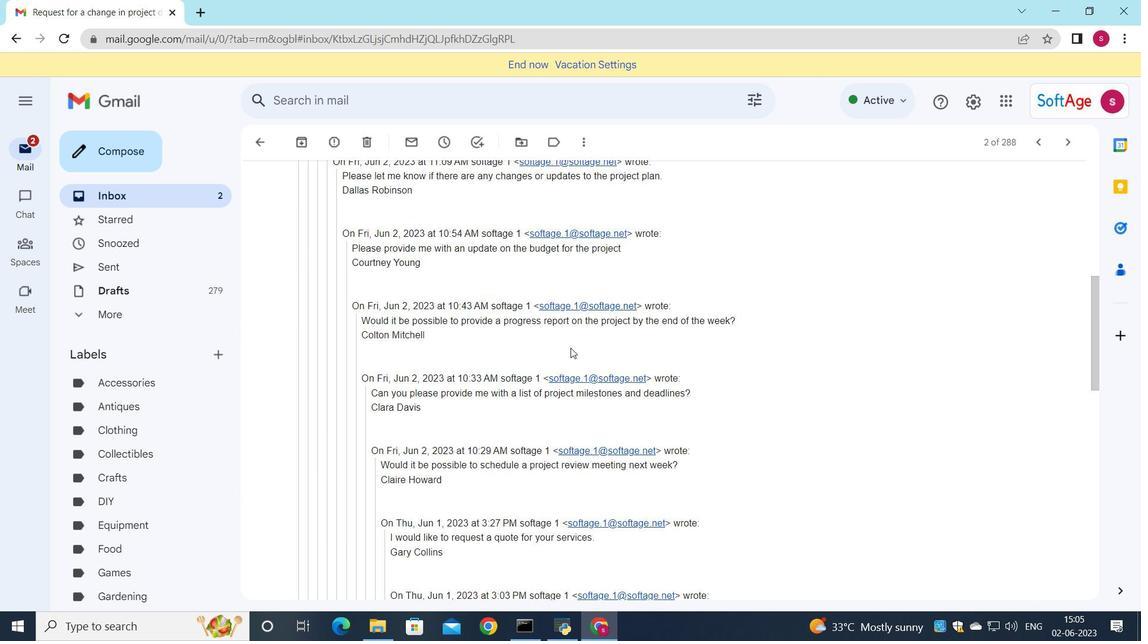 
Action: Mouse scrolled (570, 347) with delta (0, 0)
Screenshot: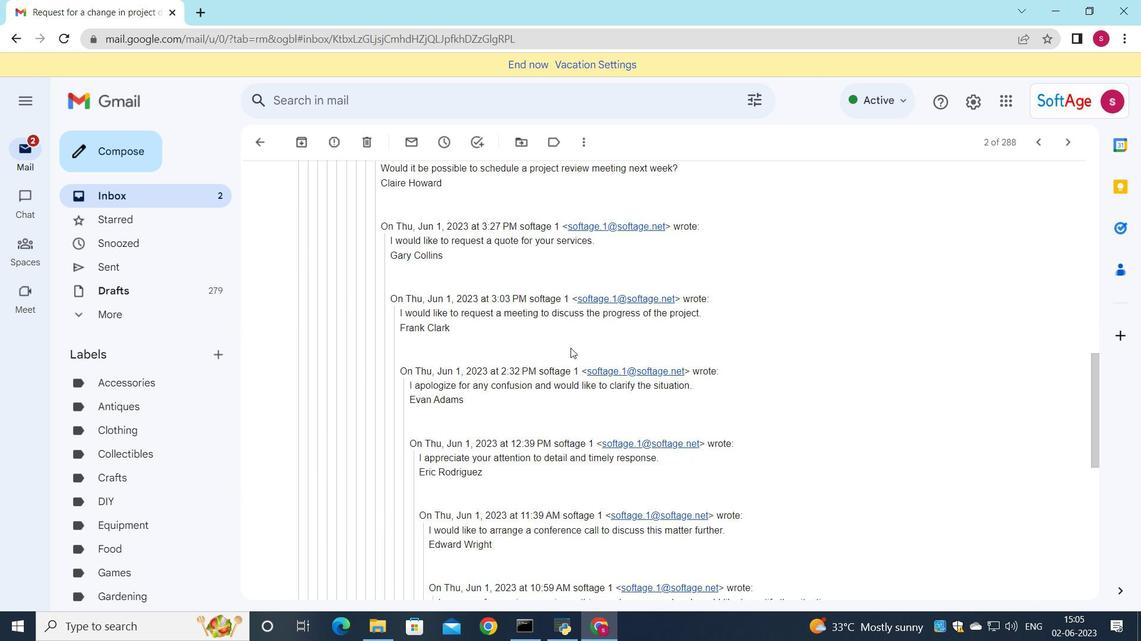 
Action: Mouse scrolled (570, 347) with delta (0, 0)
Screenshot: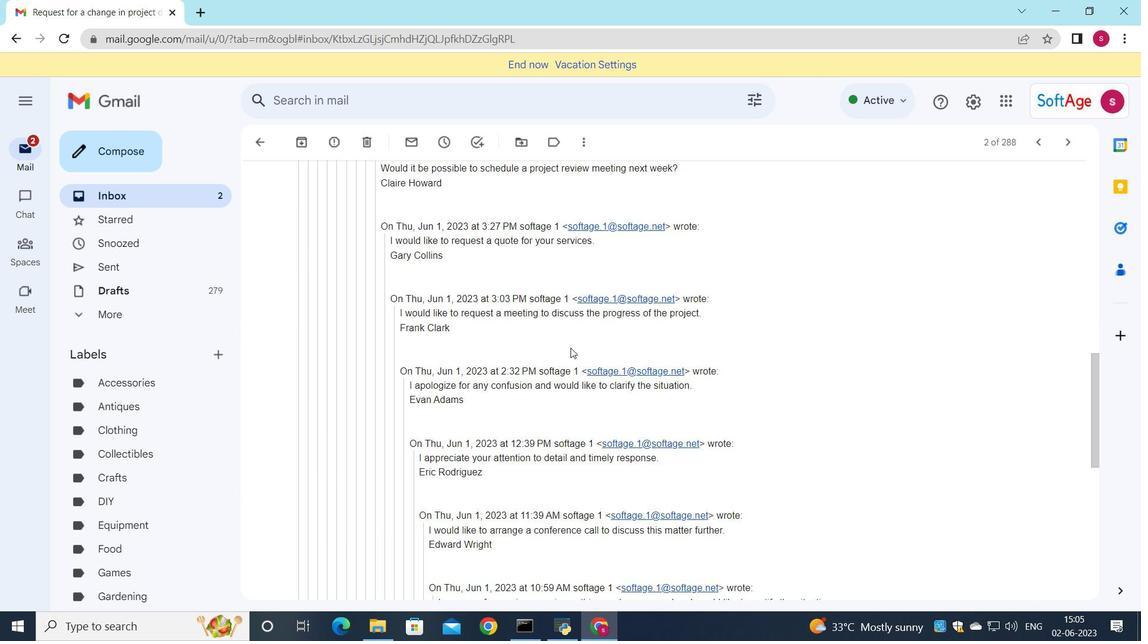 
Action: Mouse scrolled (570, 347) with delta (0, 0)
Screenshot: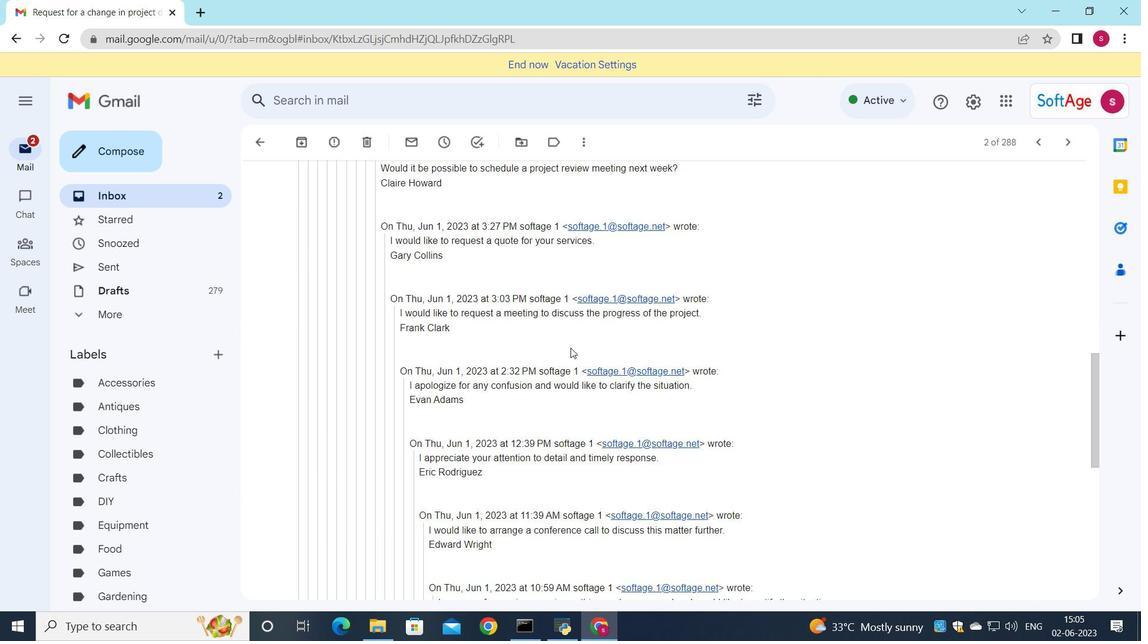 
Action: Mouse scrolled (570, 347) with delta (0, 0)
Screenshot: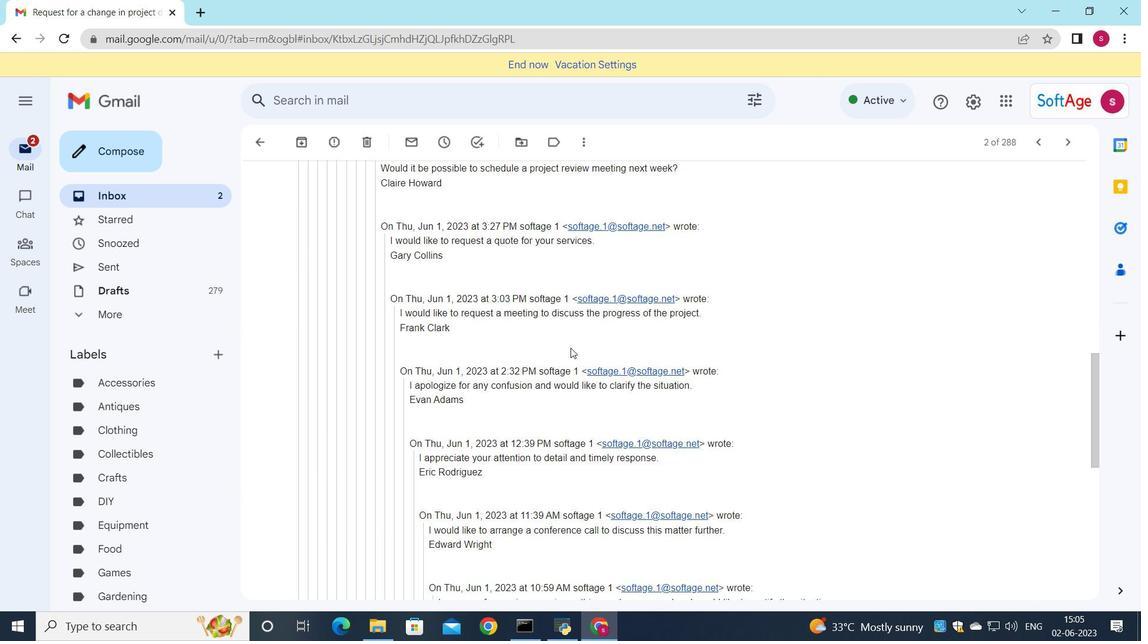 
Action: Mouse scrolled (570, 347) with delta (0, 0)
Screenshot: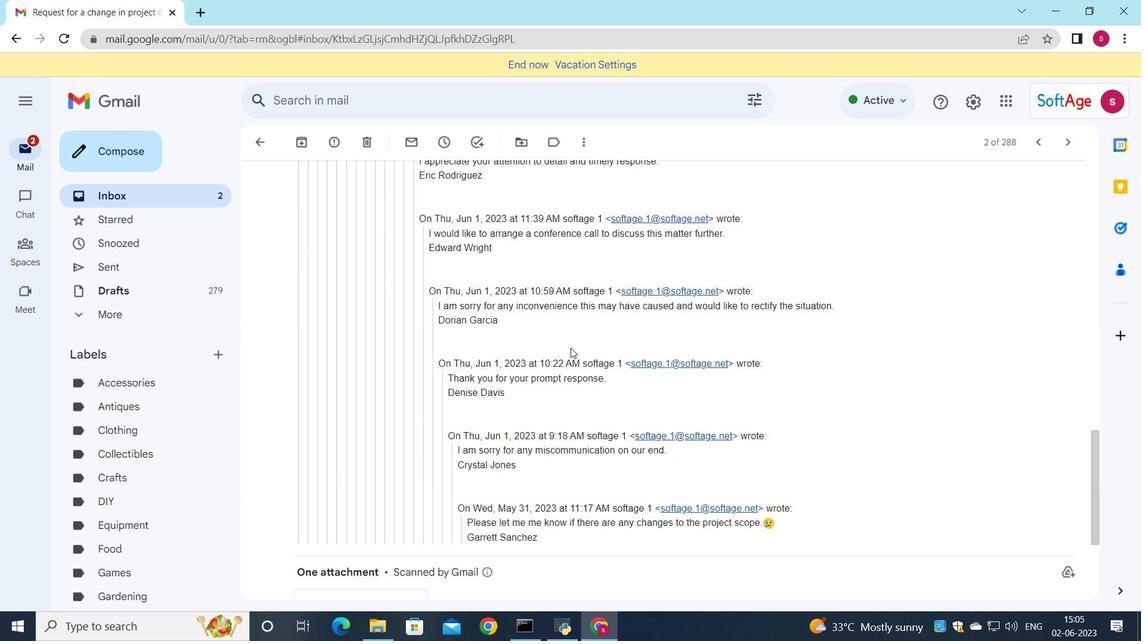 
Action: Mouse scrolled (570, 347) with delta (0, 0)
Screenshot: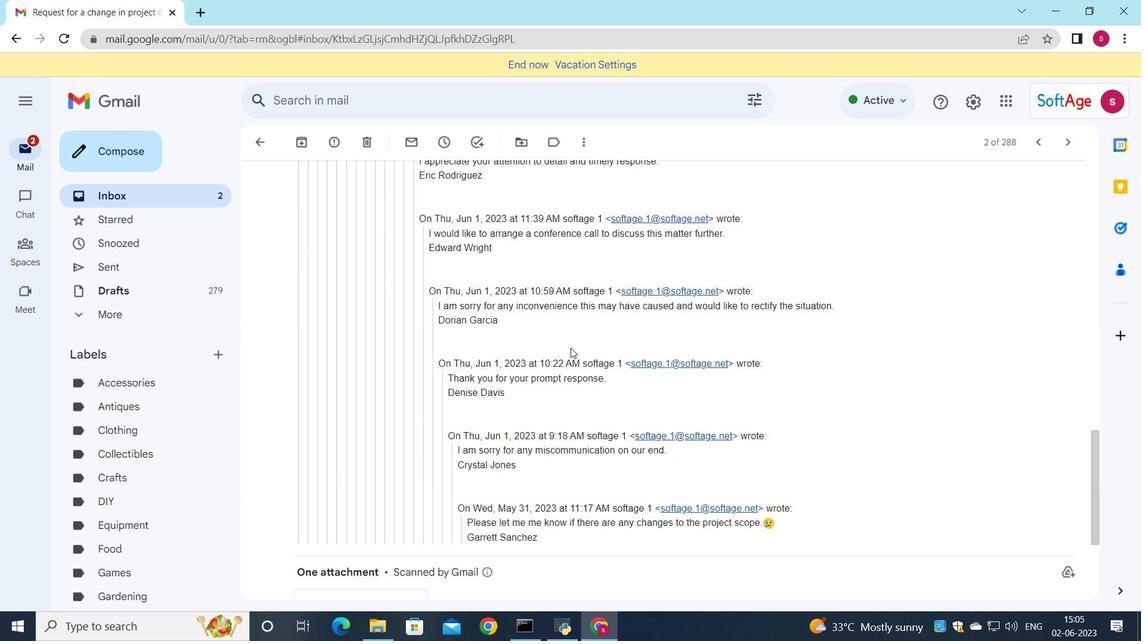 
Action: Mouse scrolled (570, 347) with delta (0, 0)
Screenshot: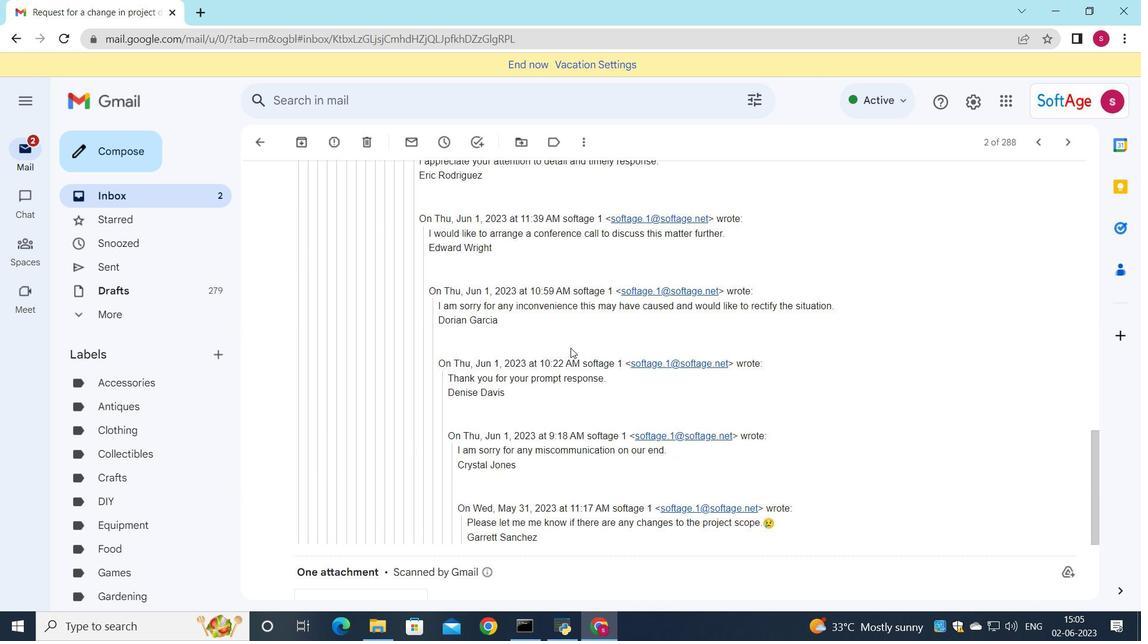 
Action: Mouse moved to (331, 526)
Screenshot: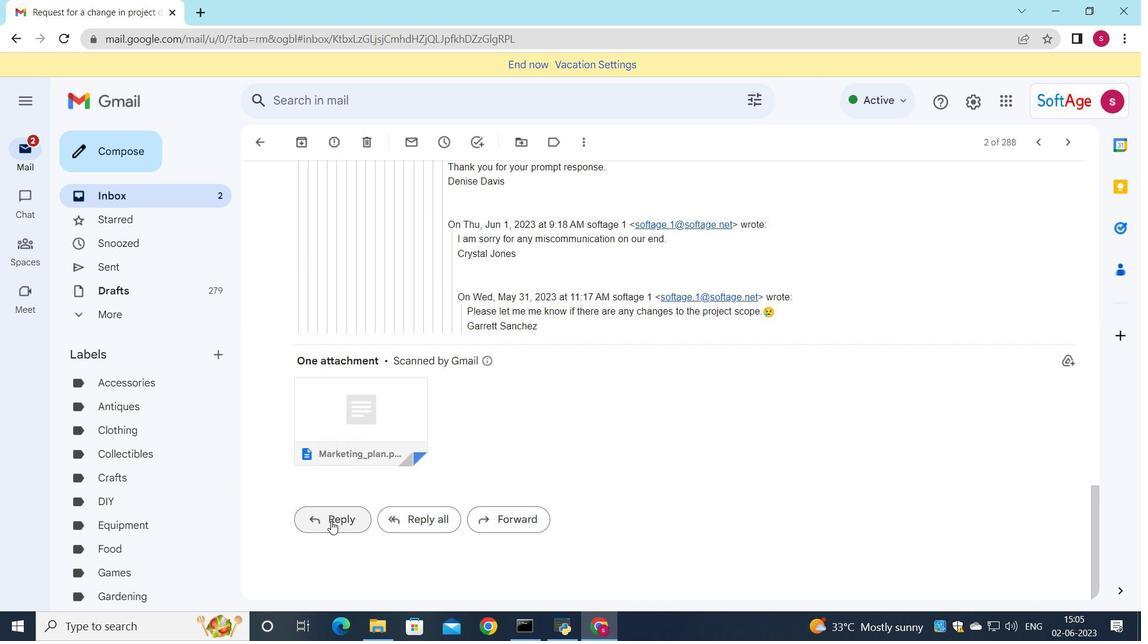 
Action: Mouse pressed left at (331, 526)
Screenshot: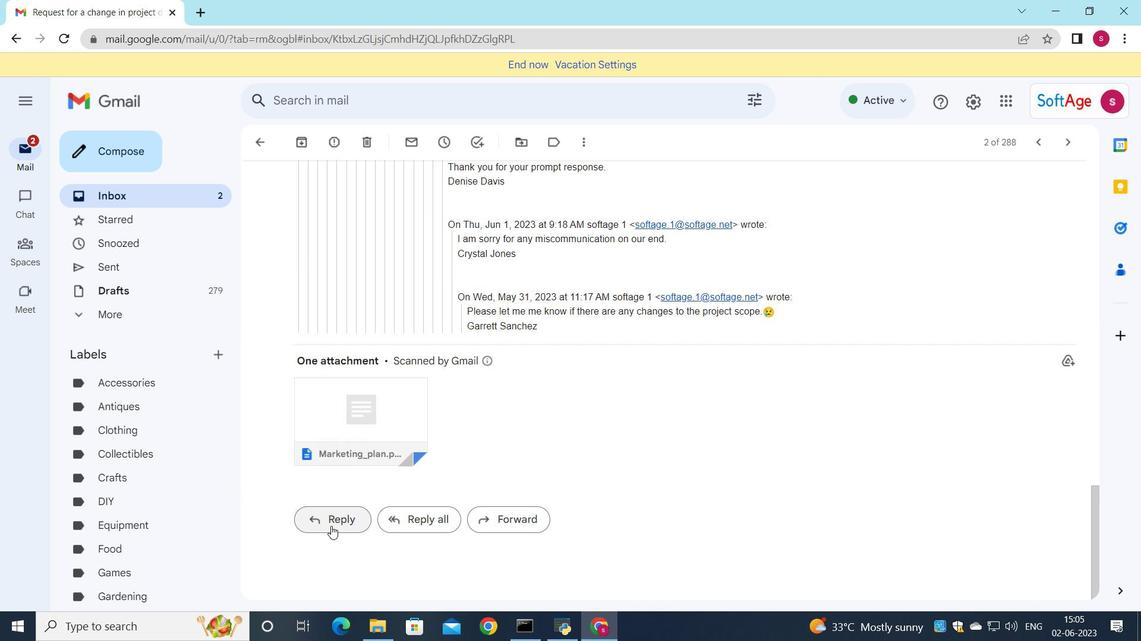 
Action: Mouse moved to (329, 434)
Screenshot: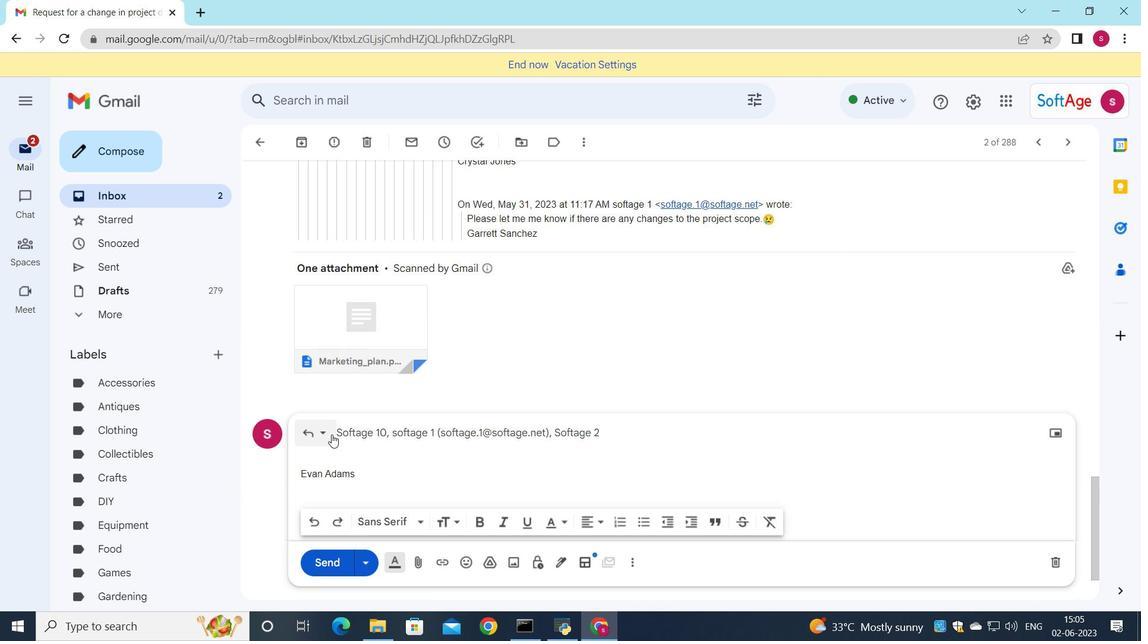 
Action: Mouse pressed left at (329, 434)
Screenshot: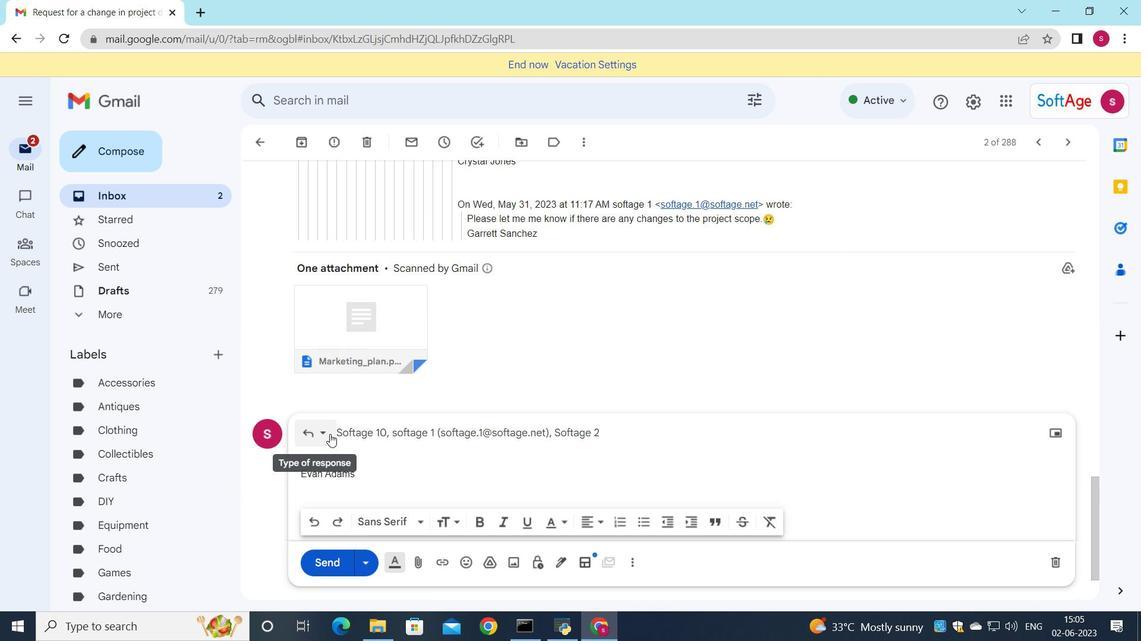 
Action: Mouse moved to (353, 542)
Screenshot: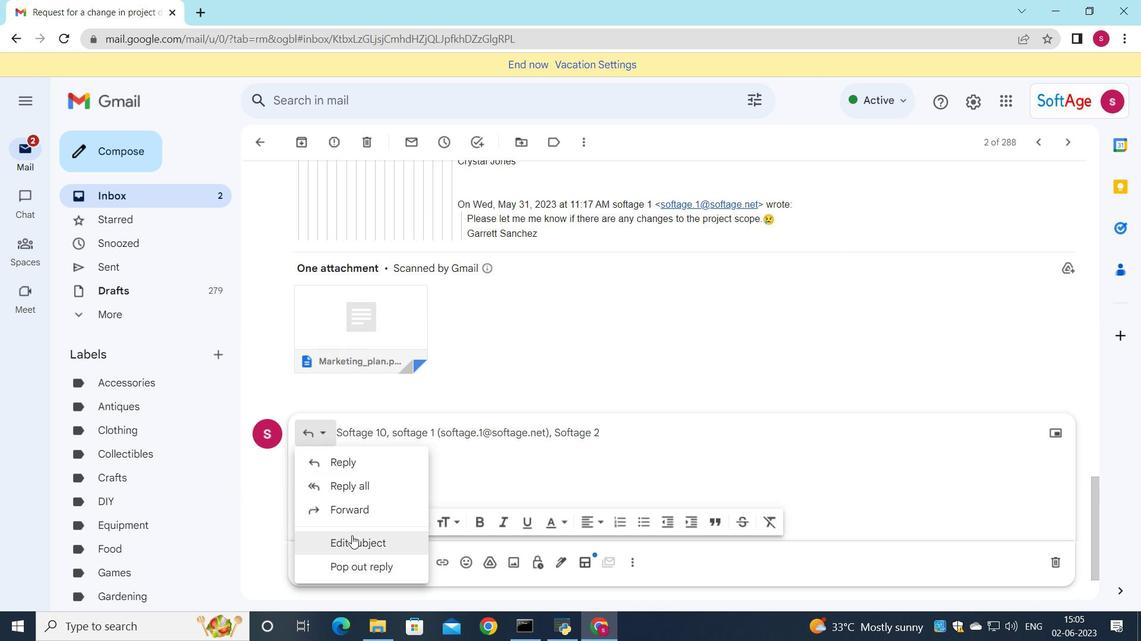 
Action: Mouse pressed left at (353, 542)
Screenshot: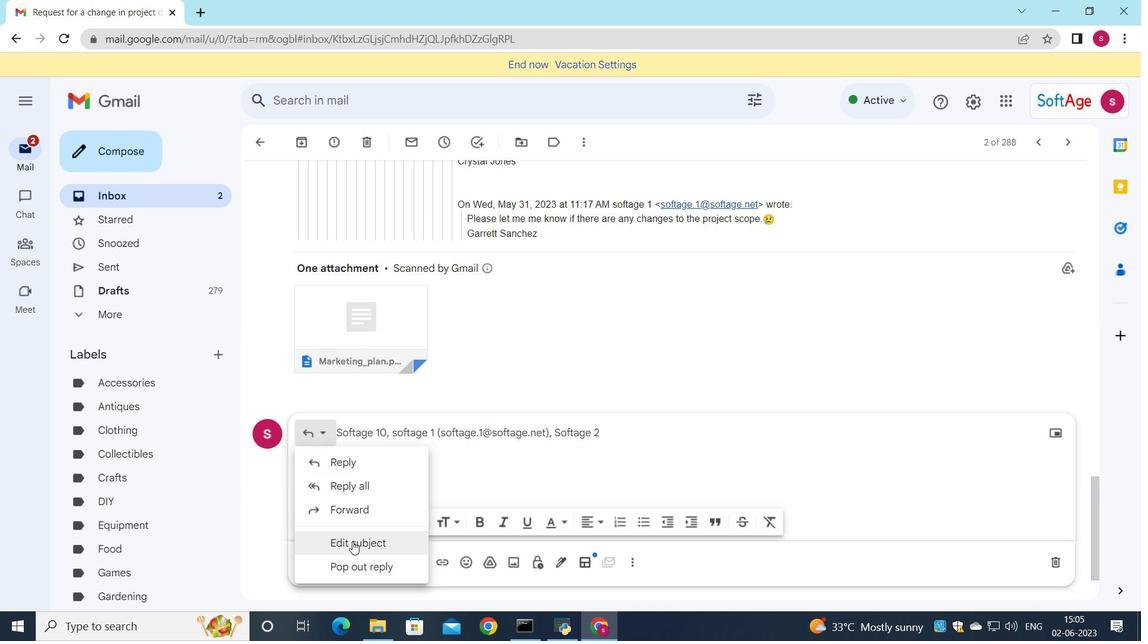 
Action: Mouse moved to (877, 230)
Screenshot: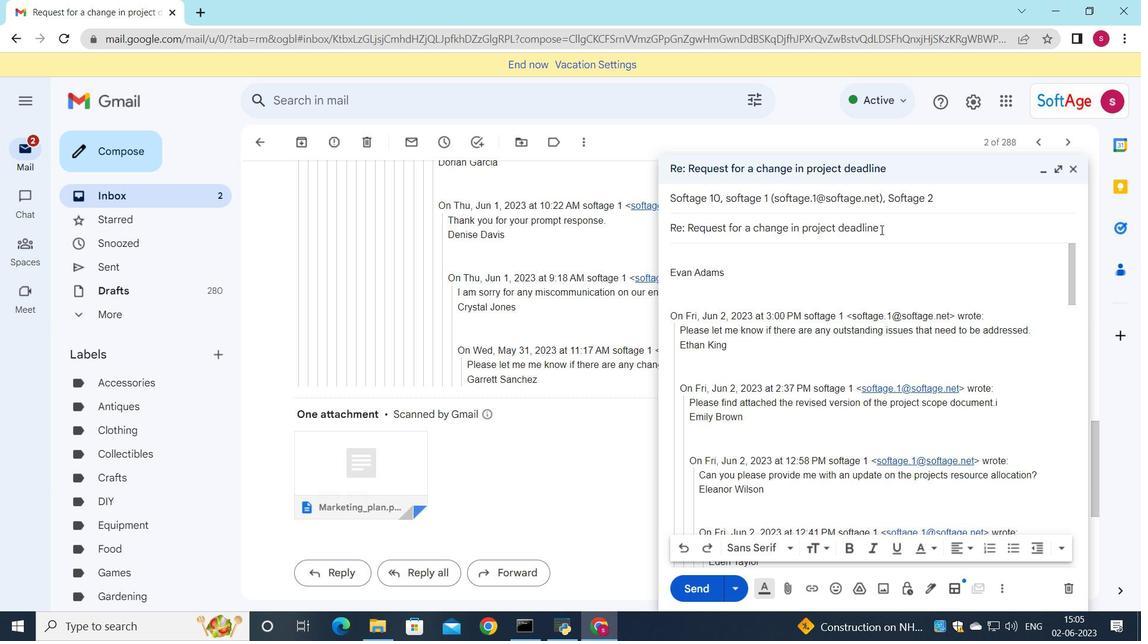 
Action: Mouse pressed left at (877, 230)
Screenshot: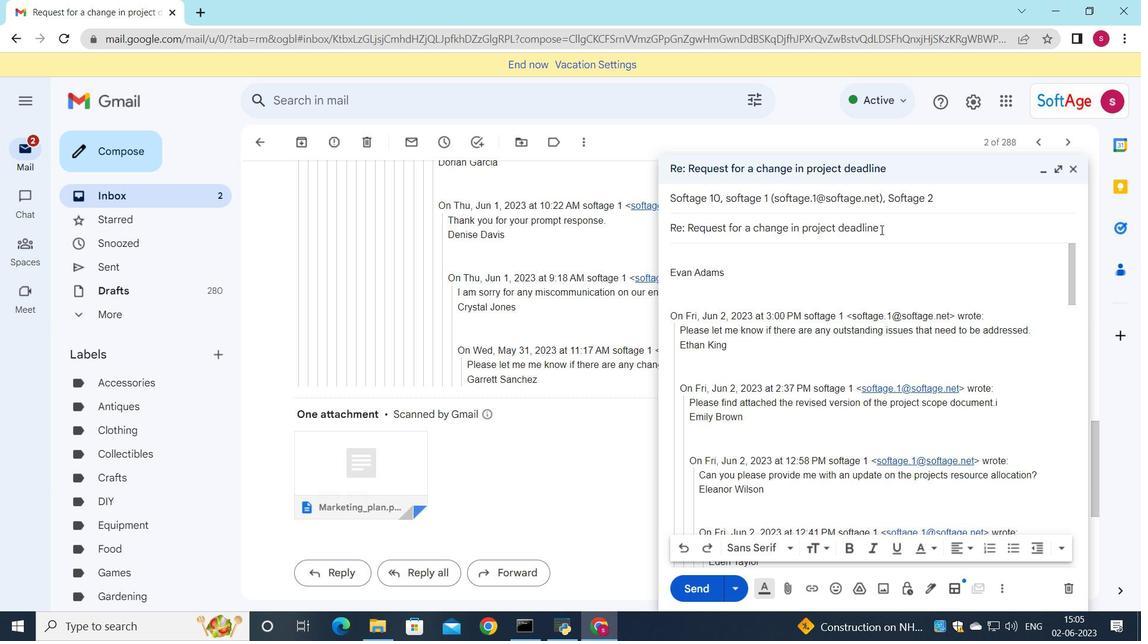 
Action: Mouse moved to (662, 228)
Screenshot: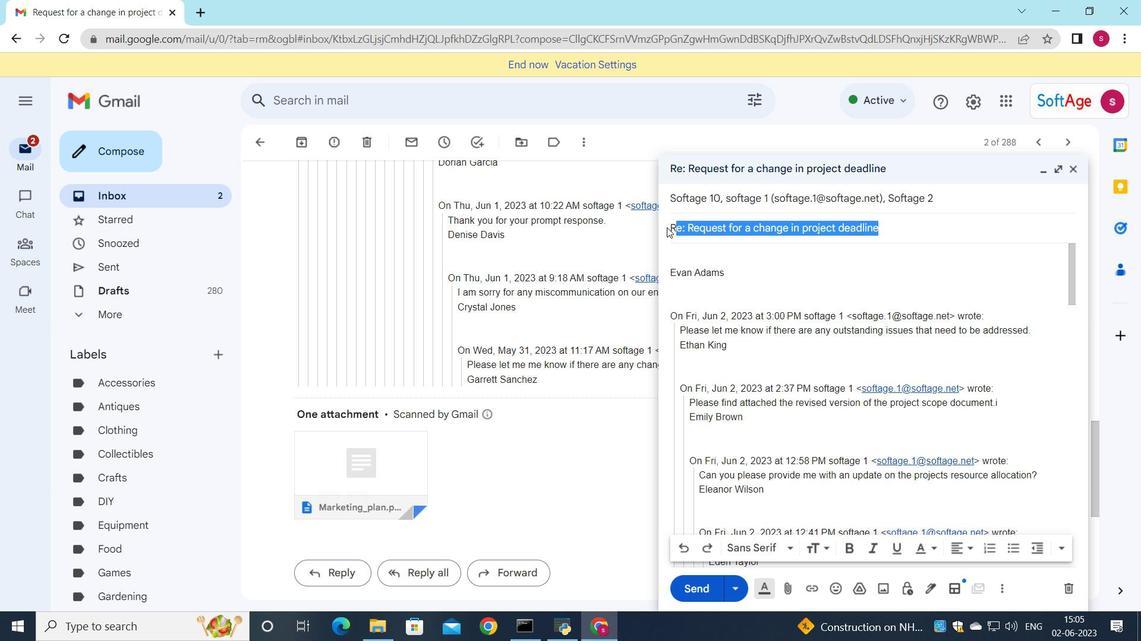
Action: Key pressed <Key.delete><Key.shift><Key.shift><Key.shift><Key.shift><Key.shift><Key.shift>Request<Key.space>g<Key.backspace>for<Key.space>project<Key.space>feed<Key.space>b<Key.backspace>back<Key.backspace><Key.backspace><Key.backspace><Key.backspace><Key.backspace>back
Screenshot: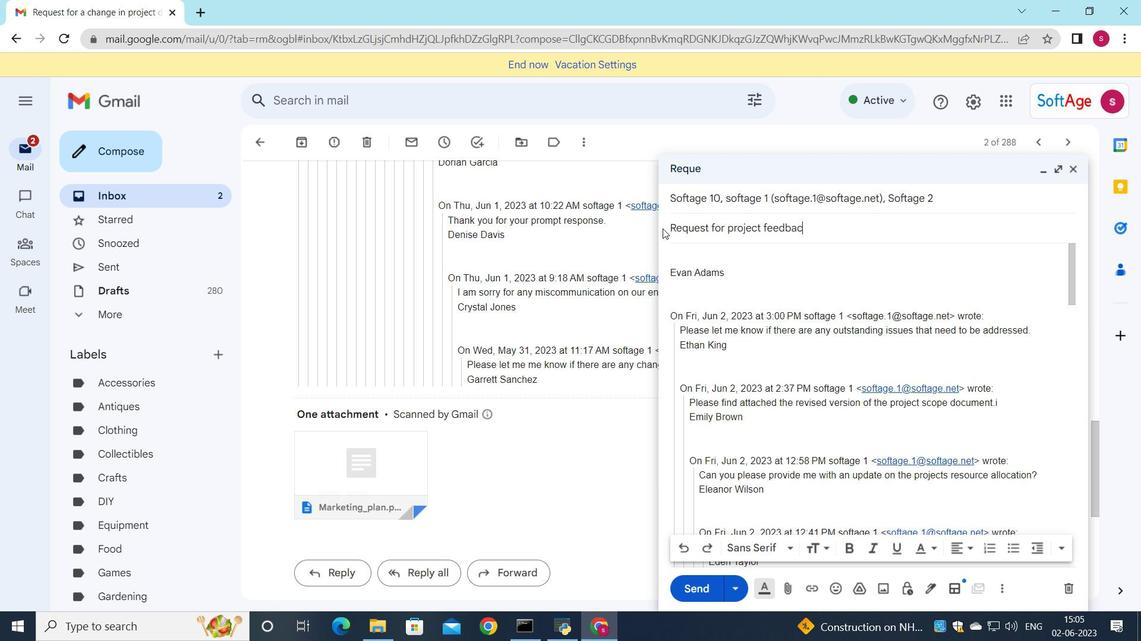 
Action: Mouse moved to (945, 203)
Screenshot: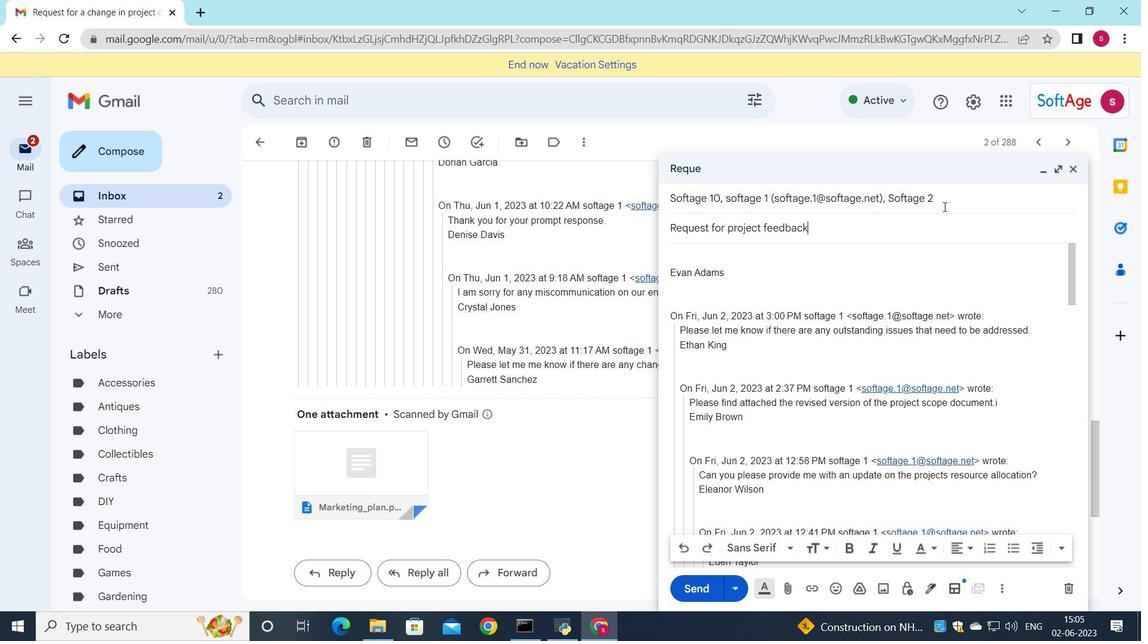
Action: Mouse pressed left at (945, 203)
Screenshot: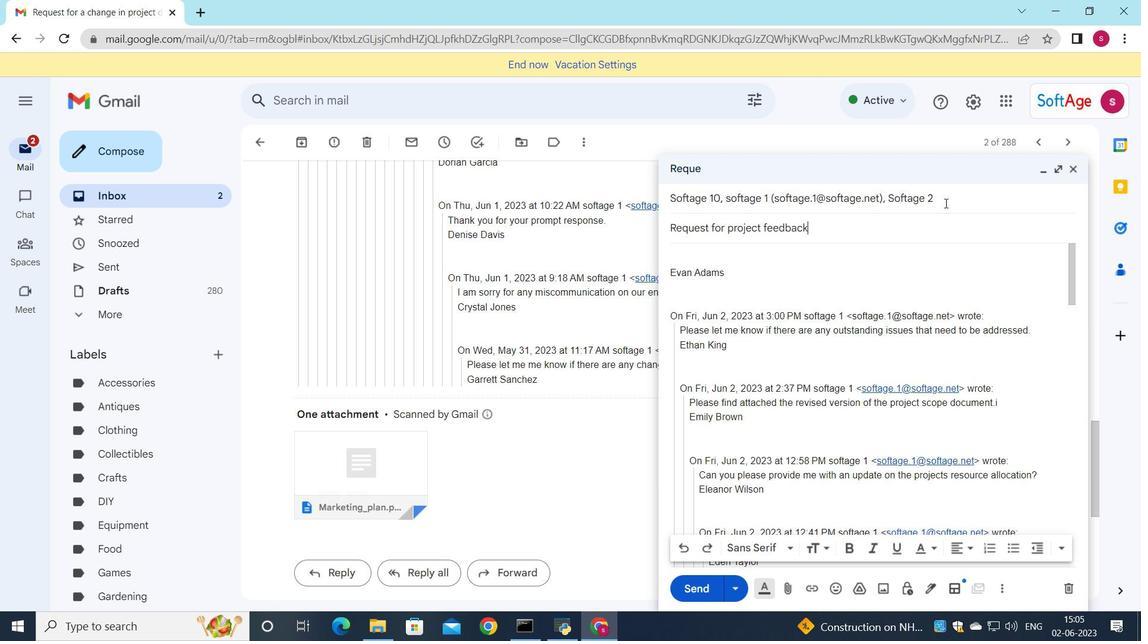 
Action: Mouse moved to (1041, 216)
Screenshot: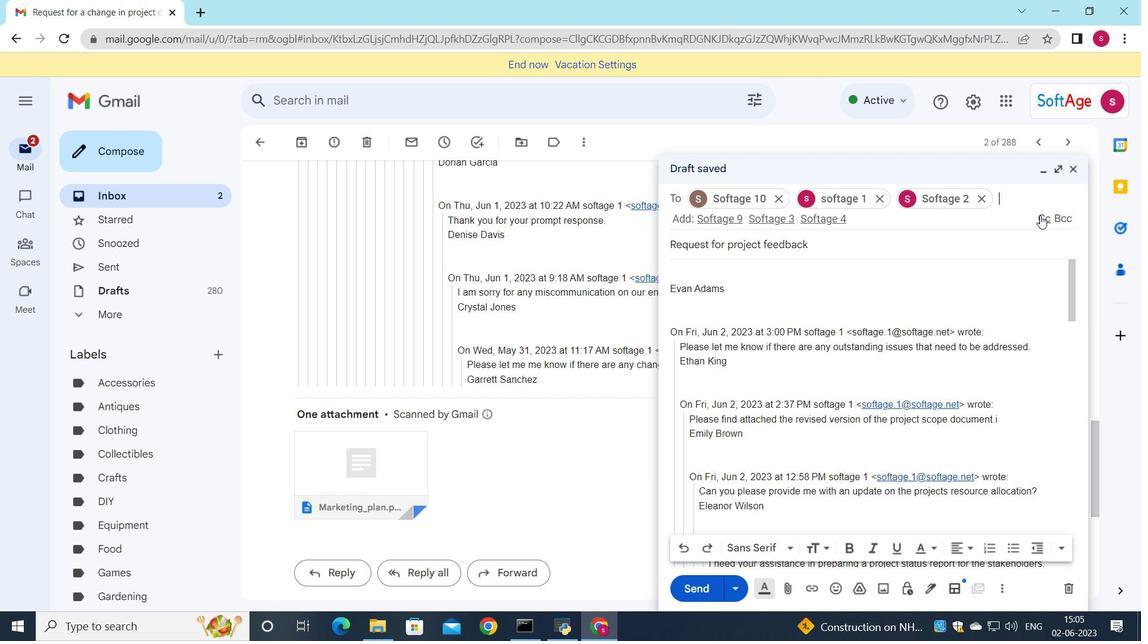 
Action: Mouse pressed left at (1041, 216)
Screenshot: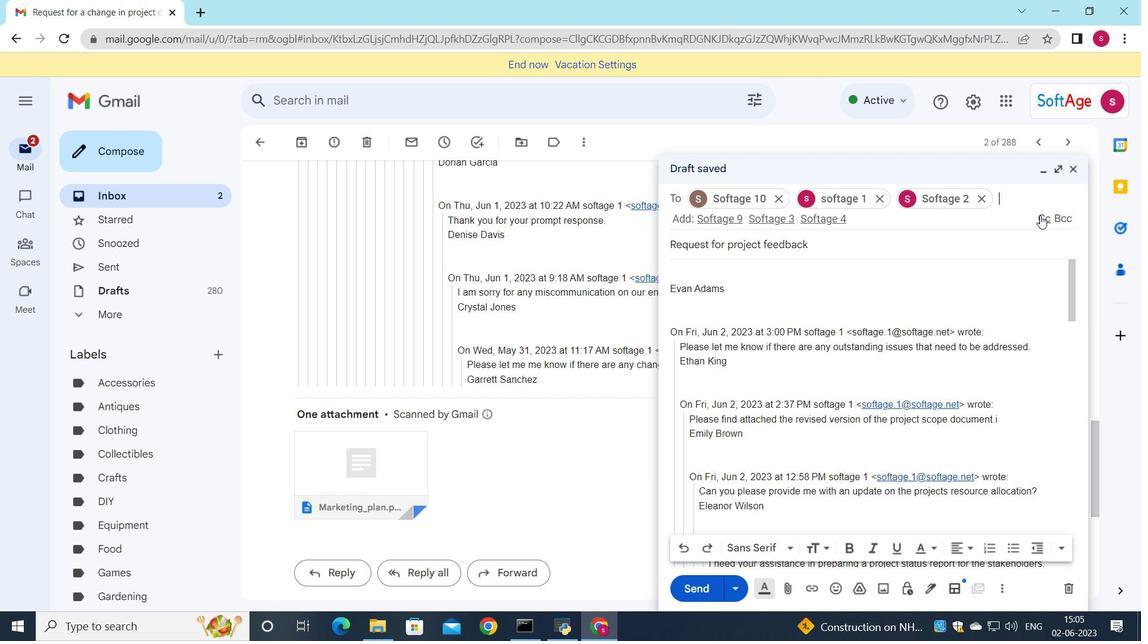 
Action: Mouse moved to (930, 273)
Screenshot: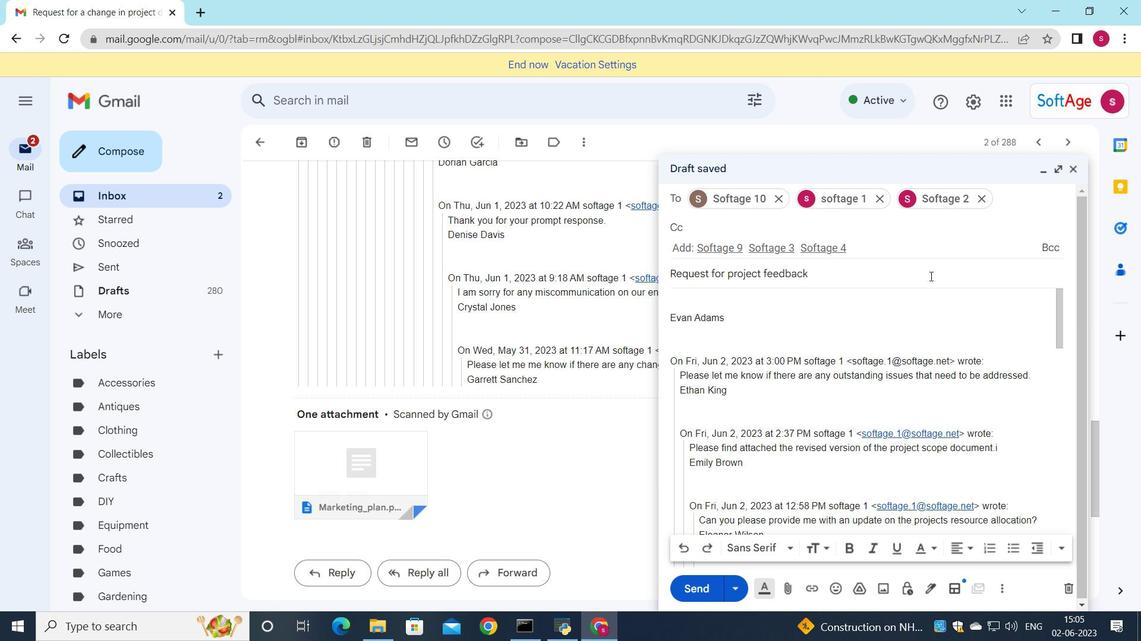 
Action: Key pressed s
Screenshot: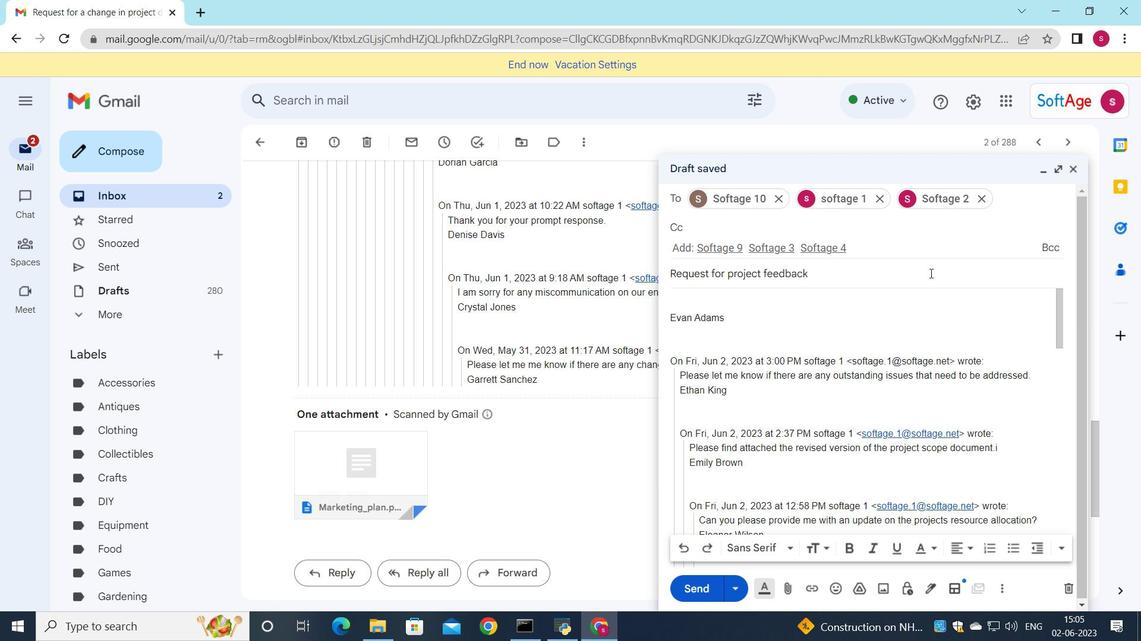 
Action: Mouse moved to (835, 339)
Screenshot: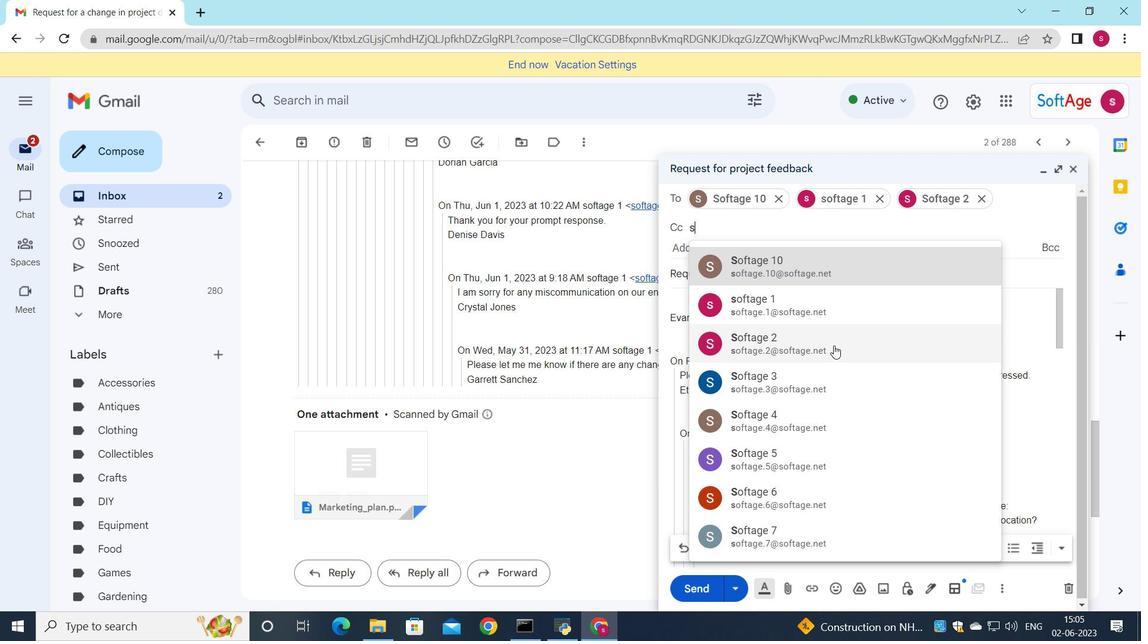 
Action: Mouse pressed left at (835, 339)
Screenshot: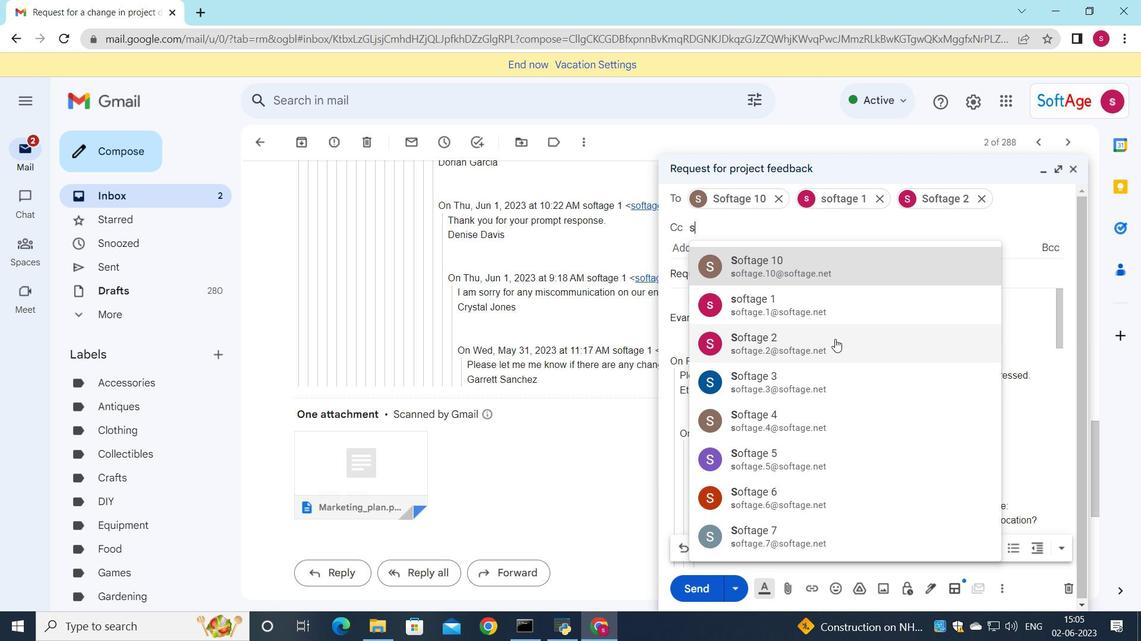 
Action: Mouse moved to (705, 294)
Screenshot: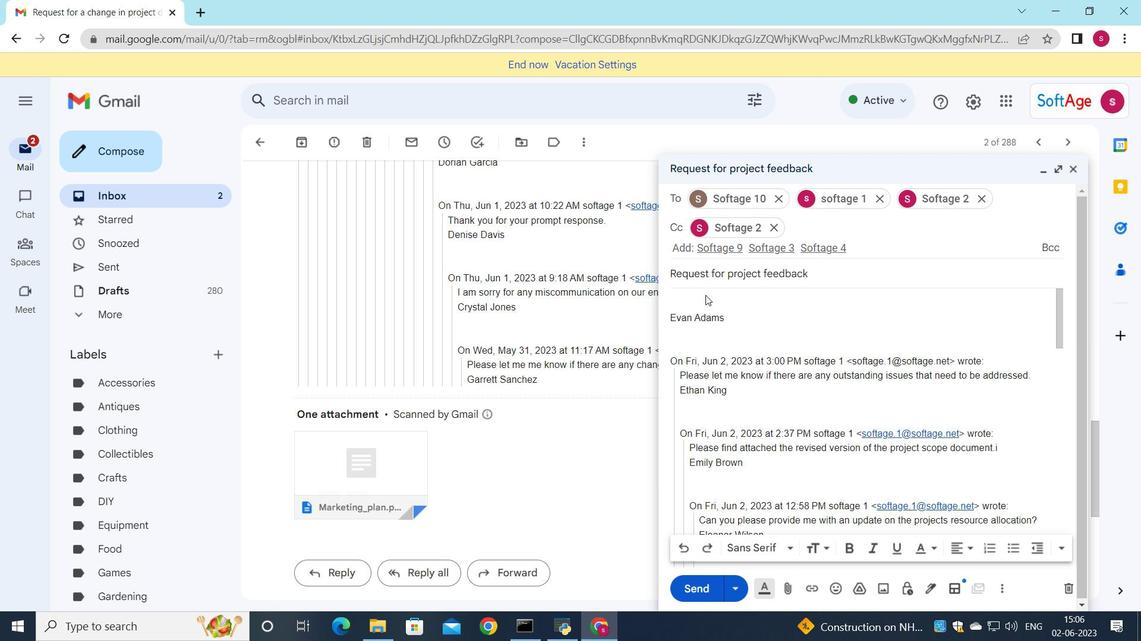 
Action: Mouse pressed left at (705, 294)
Screenshot: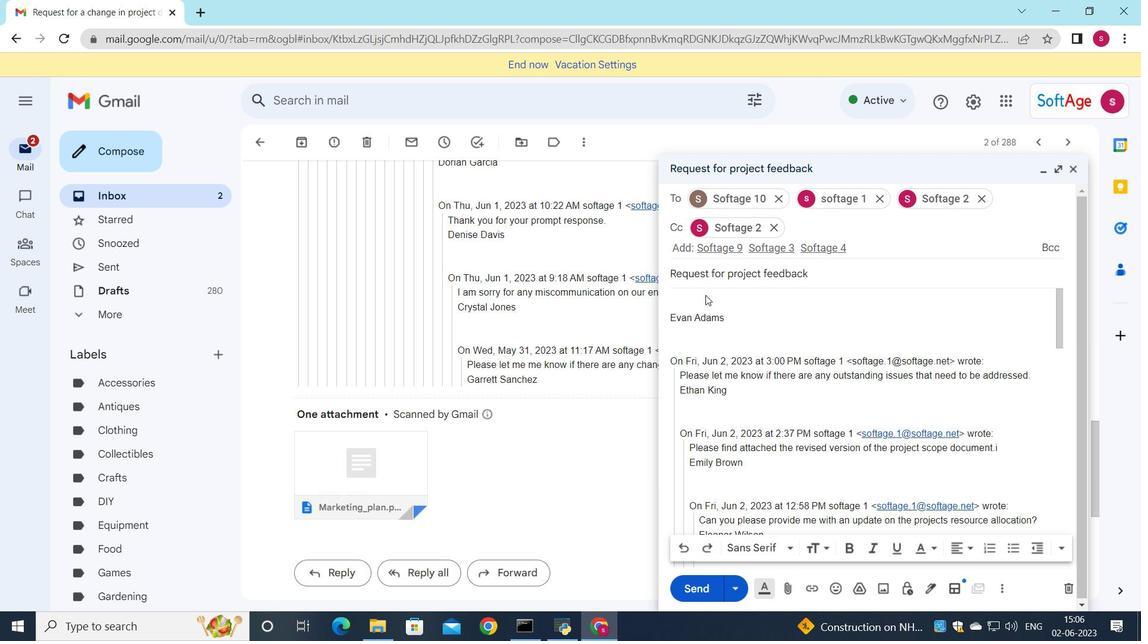 
Action: Key pressed <Key.shift>I<Key.space>would<Key.space>like<Key.space>to<Key.space>schedule<Key.space>a<Key.space>call<Key.space>to<Key.space>discuss<Key.space>the<Key.space>progress<Key.space>of<Key.space>the<Key.space>project.
Screenshot: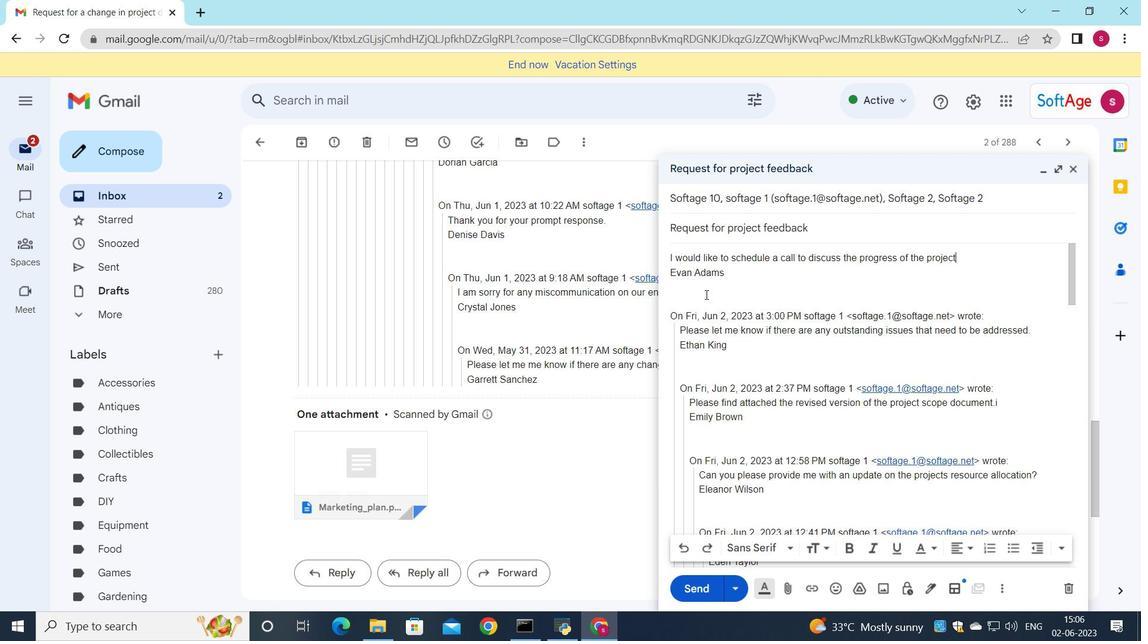 
Action: Mouse moved to (990, 202)
Screenshot: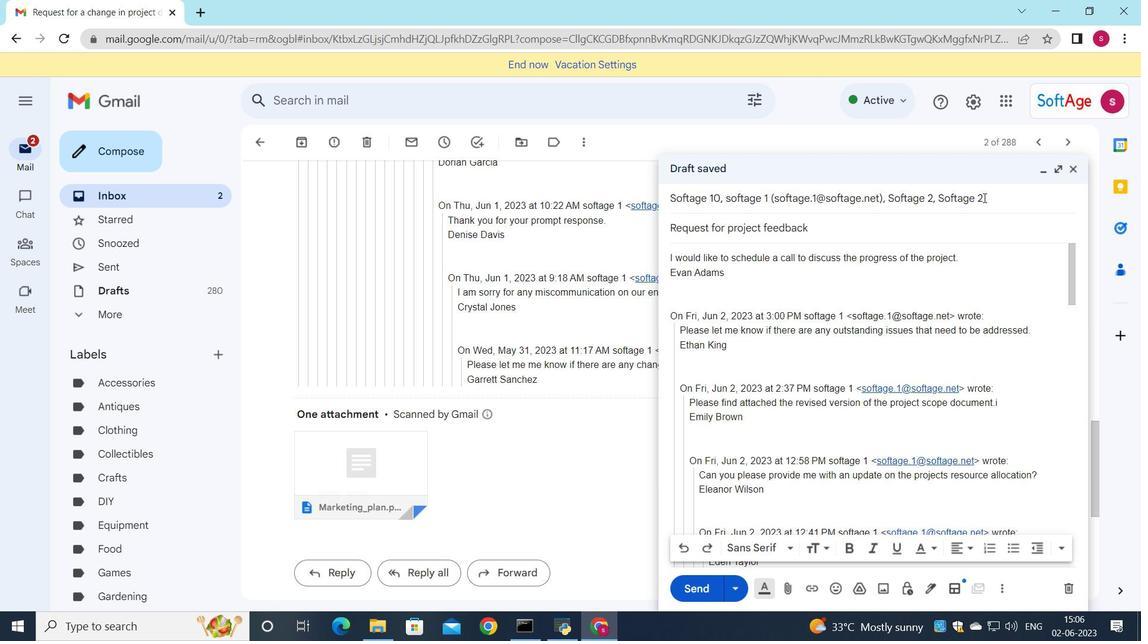 
Action: Mouse pressed left at (990, 202)
Screenshot: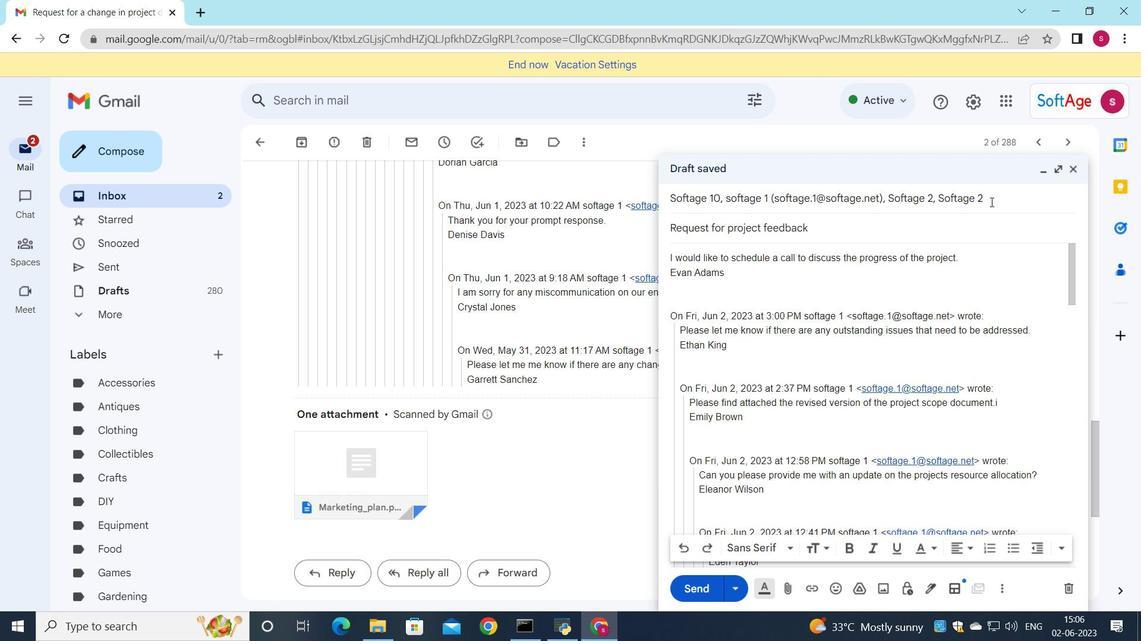 
Action: Mouse moved to (788, 589)
Screenshot: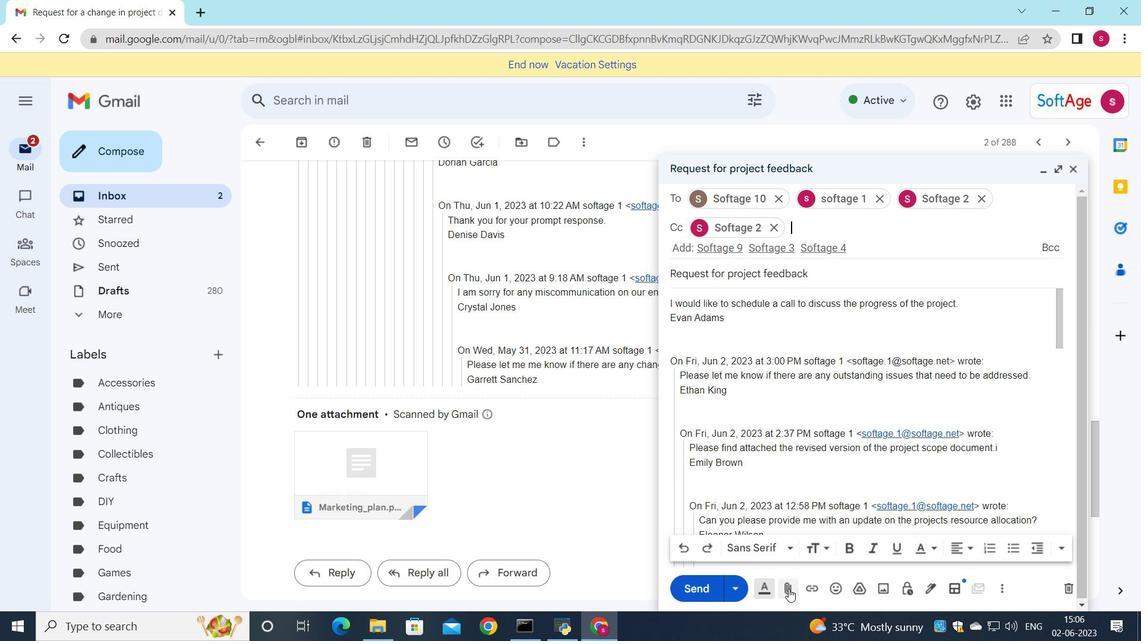 
Action: Mouse pressed left at (788, 589)
Screenshot: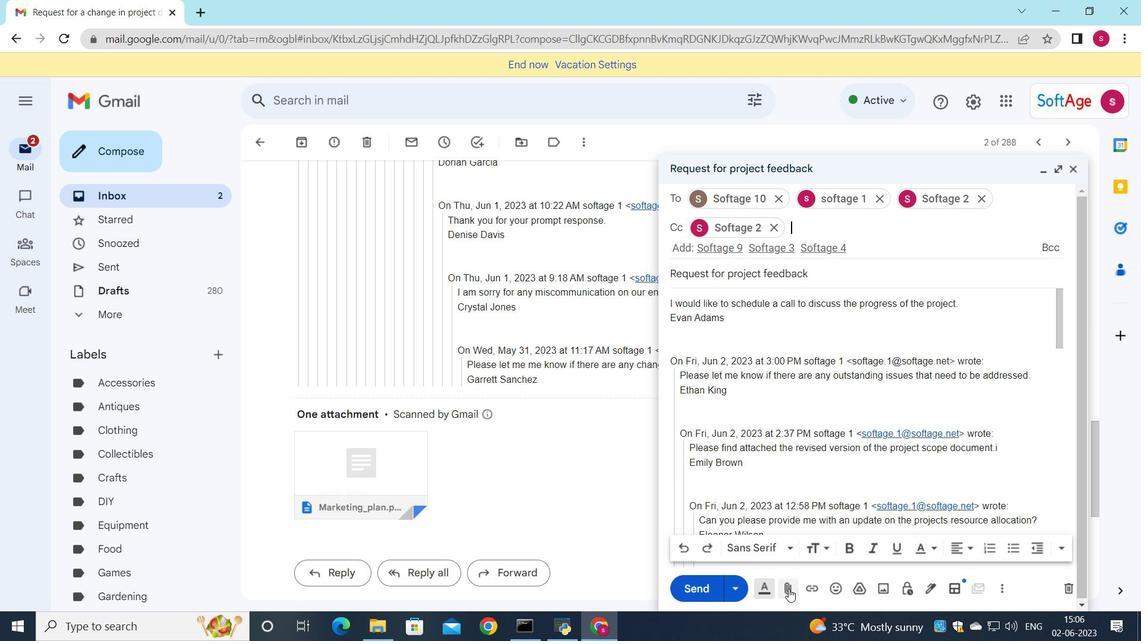 
Action: Mouse moved to (291, 112)
Screenshot: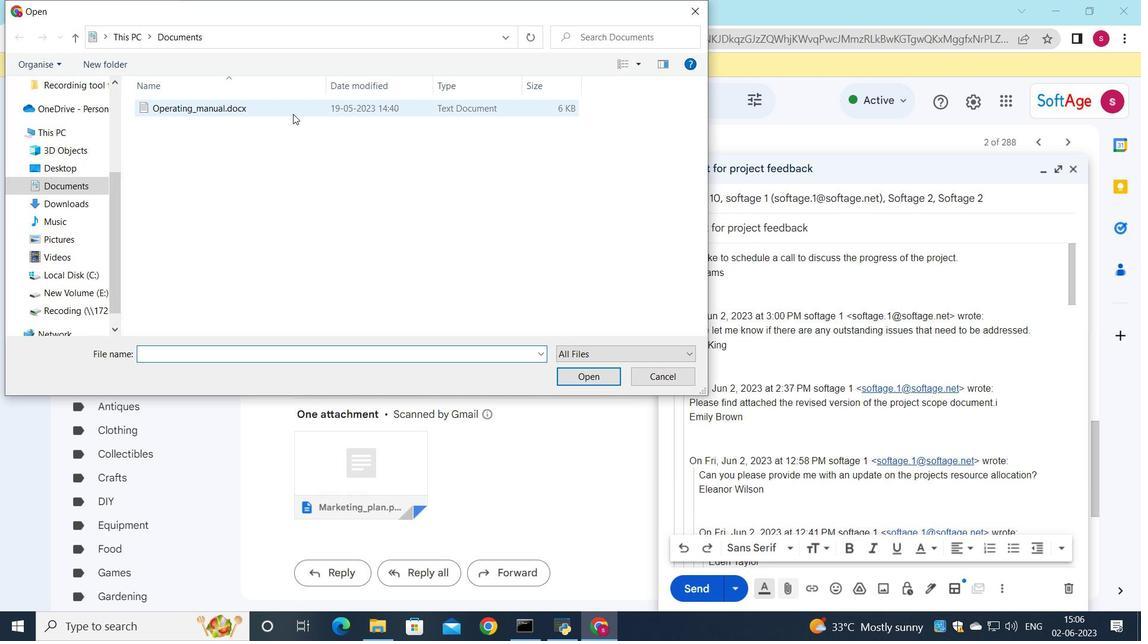 
Action: Mouse pressed left at (291, 112)
Screenshot: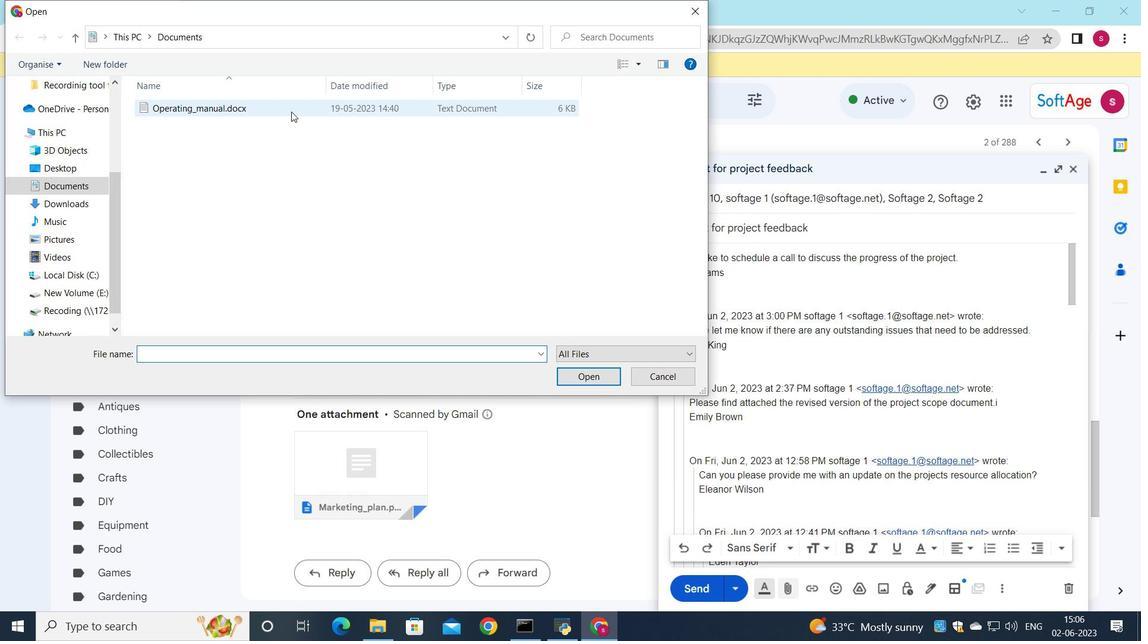 
Action: Mouse moved to (309, 109)
Screenshot: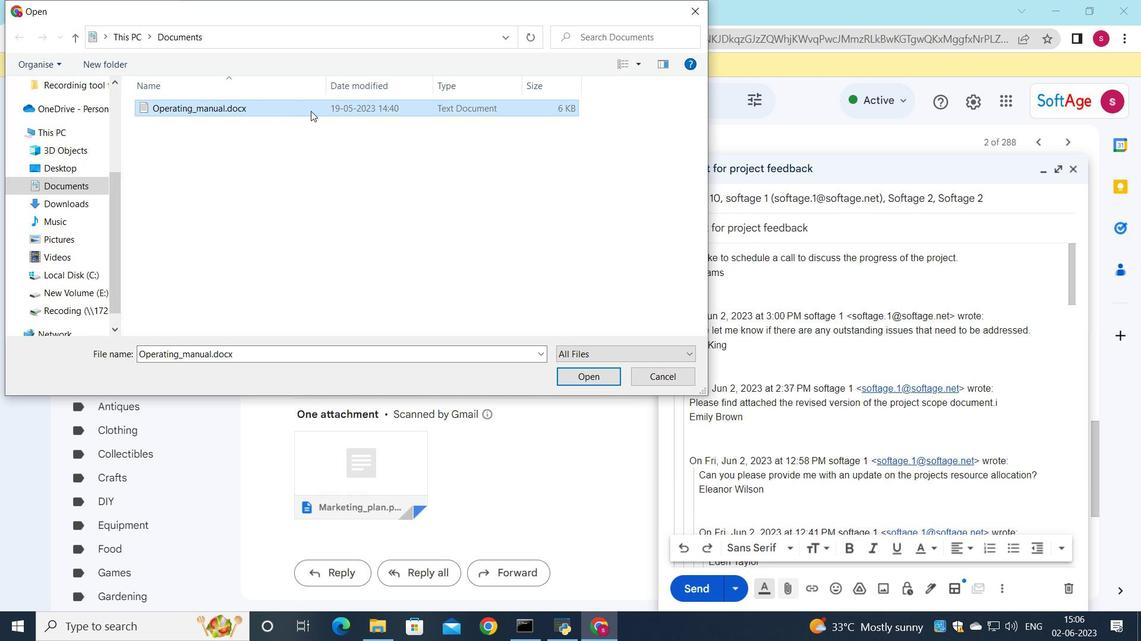 
Action: Mouse pressed left at (309, 109)
Screenshot: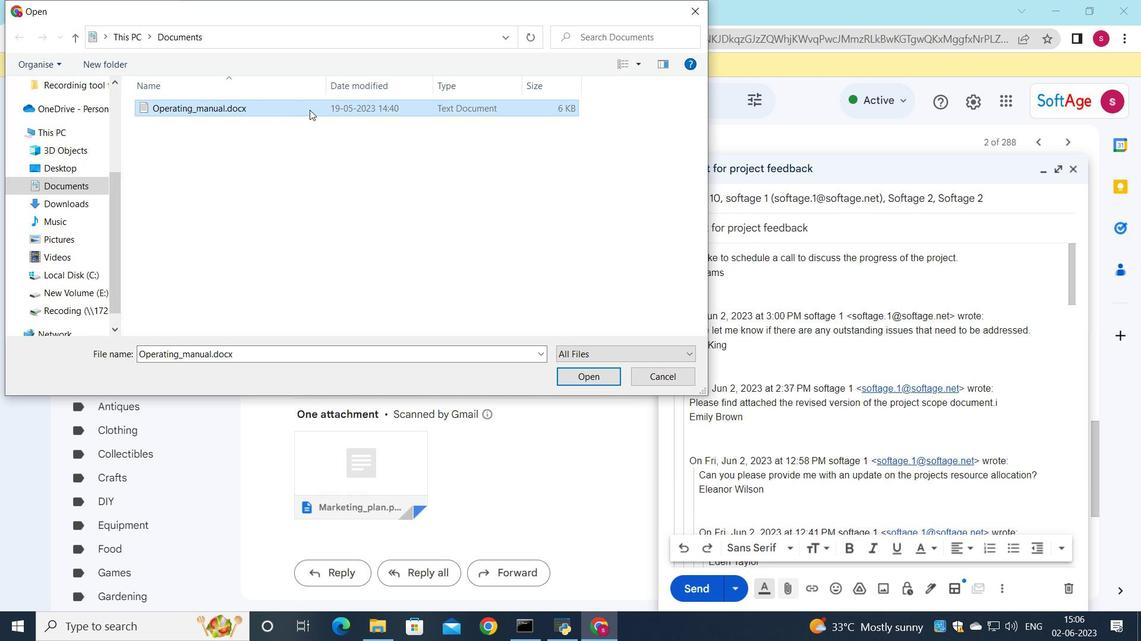 
Action: Mouse moved to (420, 140)
Screenshot: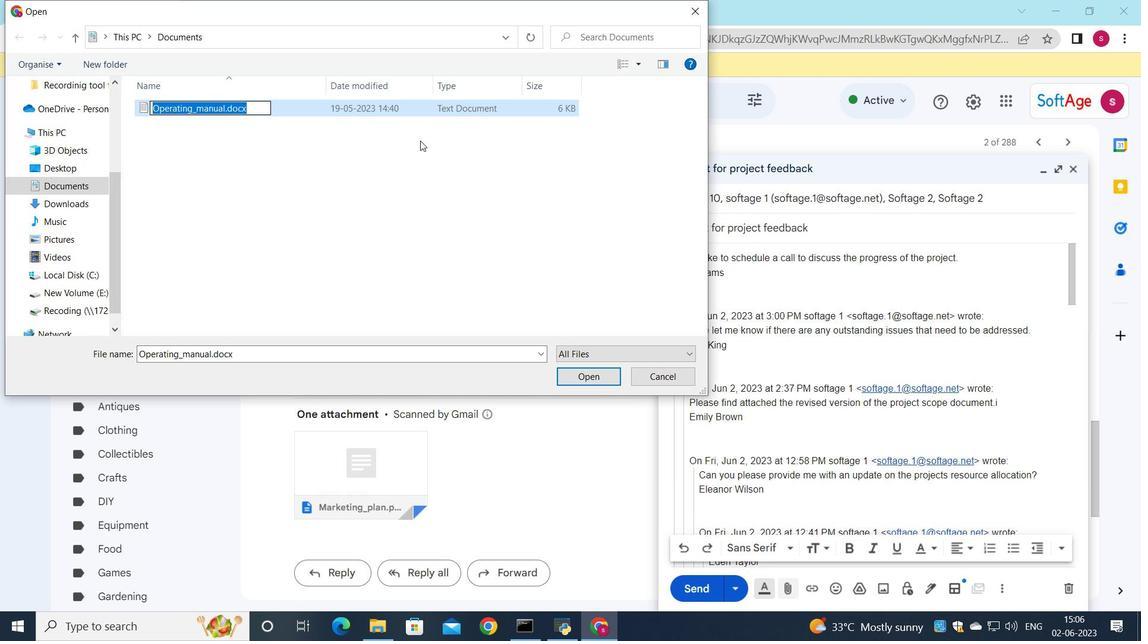 
Action: Key pressed <Key.shift>Cost<Key.shift><Key.shift><Key.shift><Key.shift><Key.shift><Key.shift><Key.shift><Key.shift>_aanalysis<Key.shift>_report.pdf
Screenshot: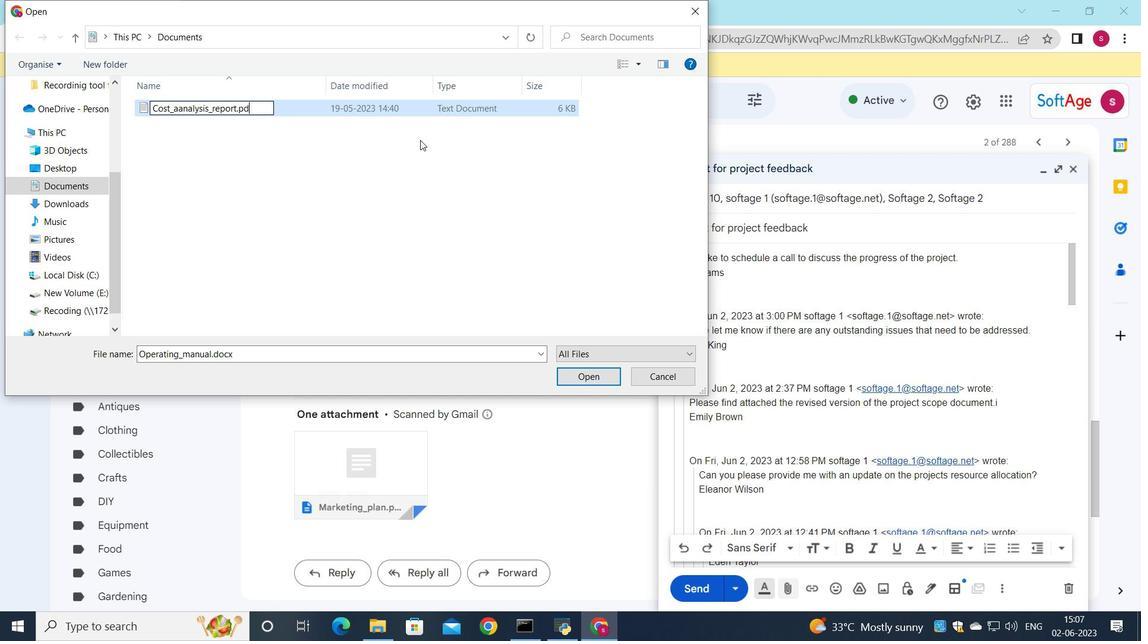 
Action: Mouse moved to (312, 112)
Screenshot: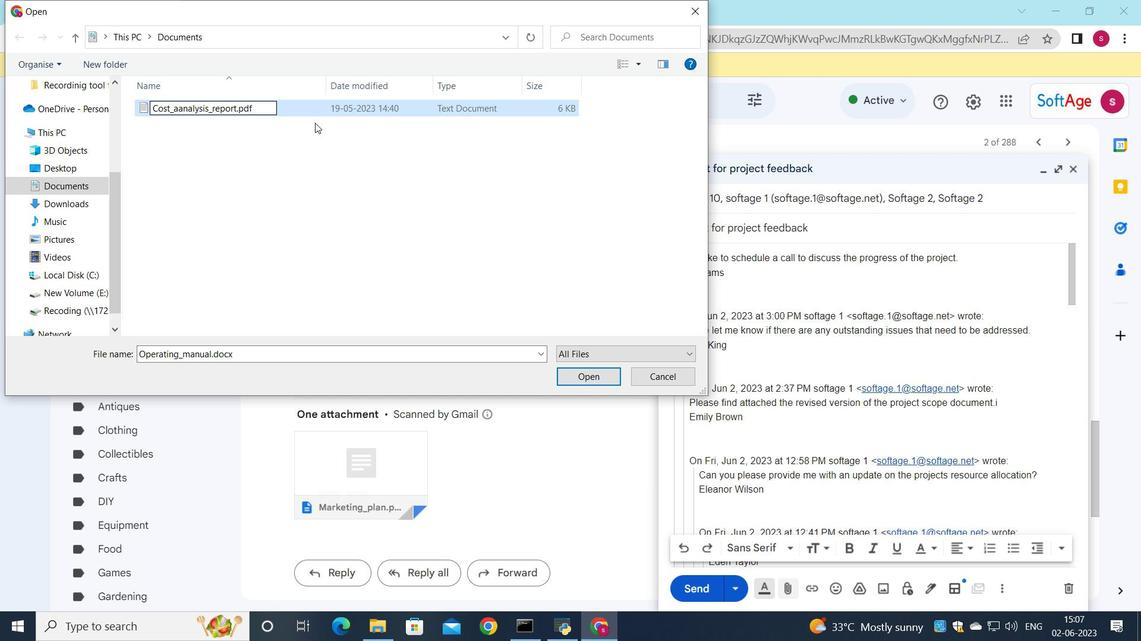 
Action: Mouse pressed left at (312, 112)
Screenshot: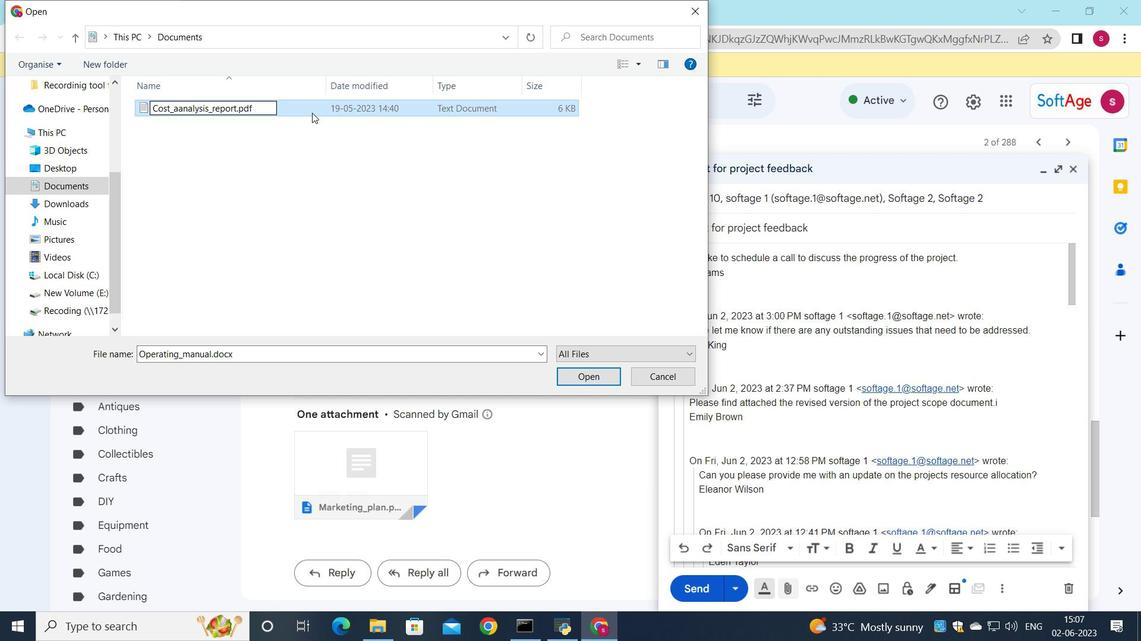 
Action: Mouse moved to (572, 378)
Screenshot: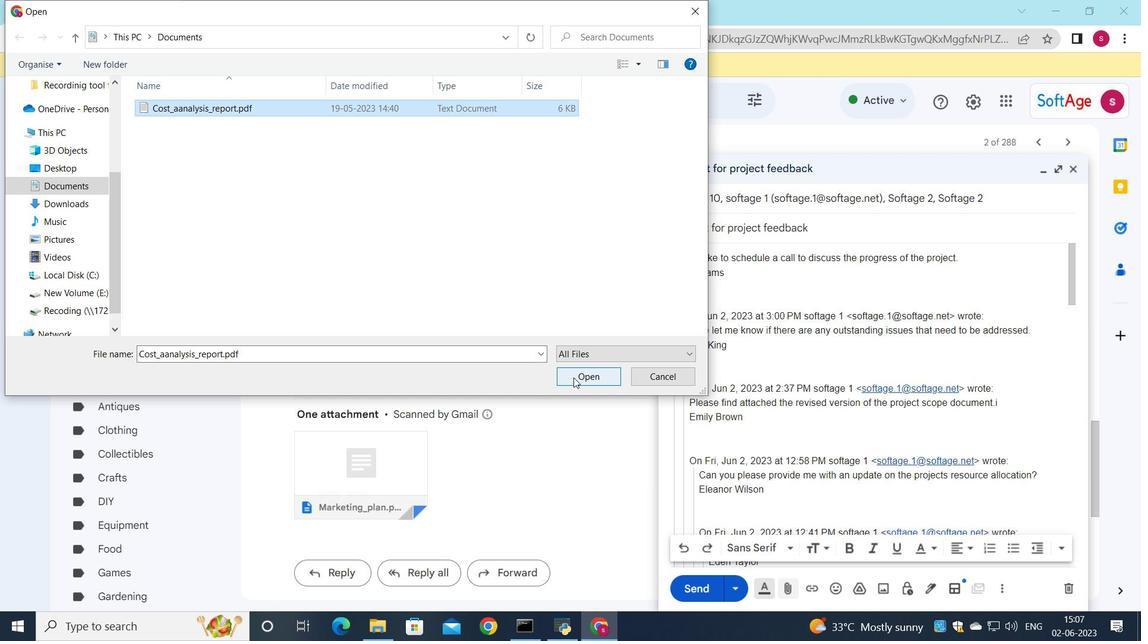 
Action: Mouse pressed left at (572, 378)
Screenshot: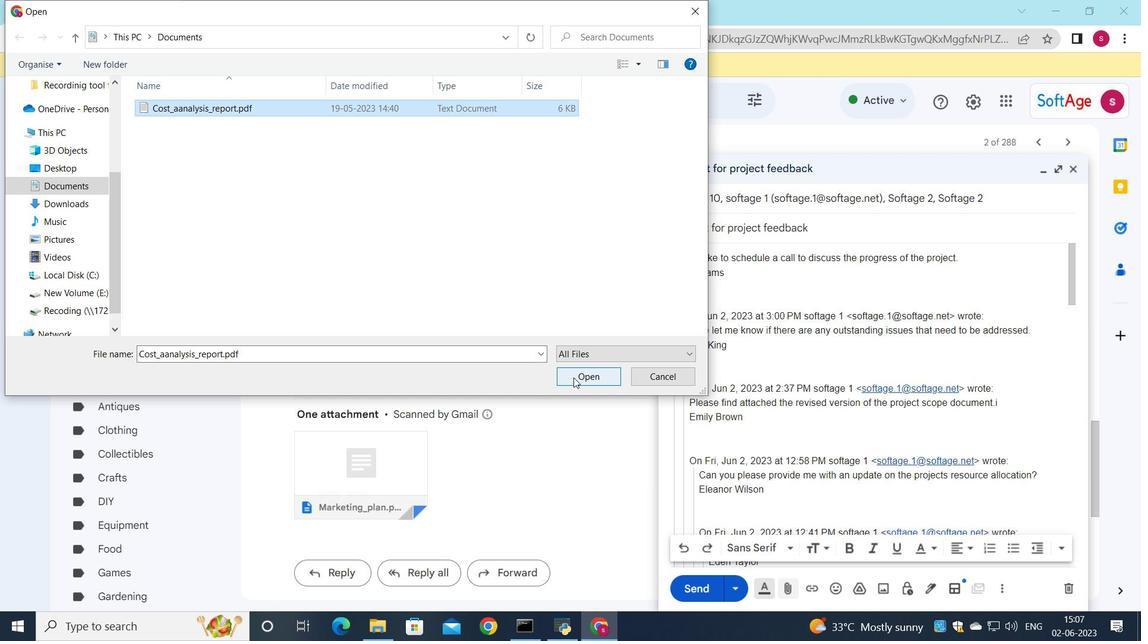 
Action: Mouse moved to (704, 583)
Screenshot: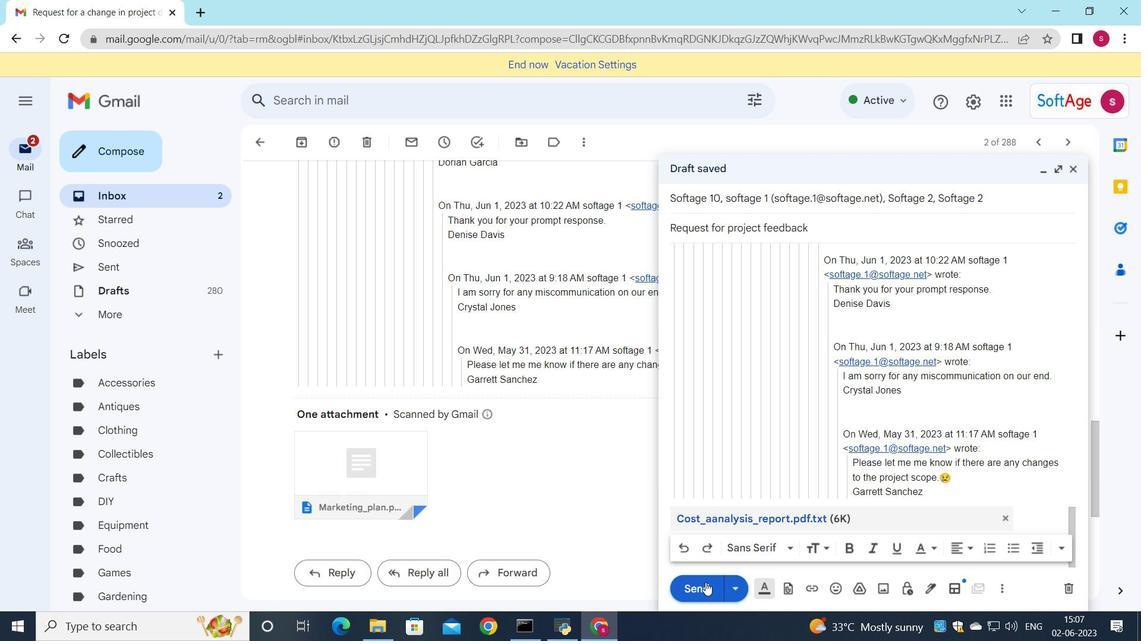 
Action: Mouse pressed left at (704, 583)
Screenshot: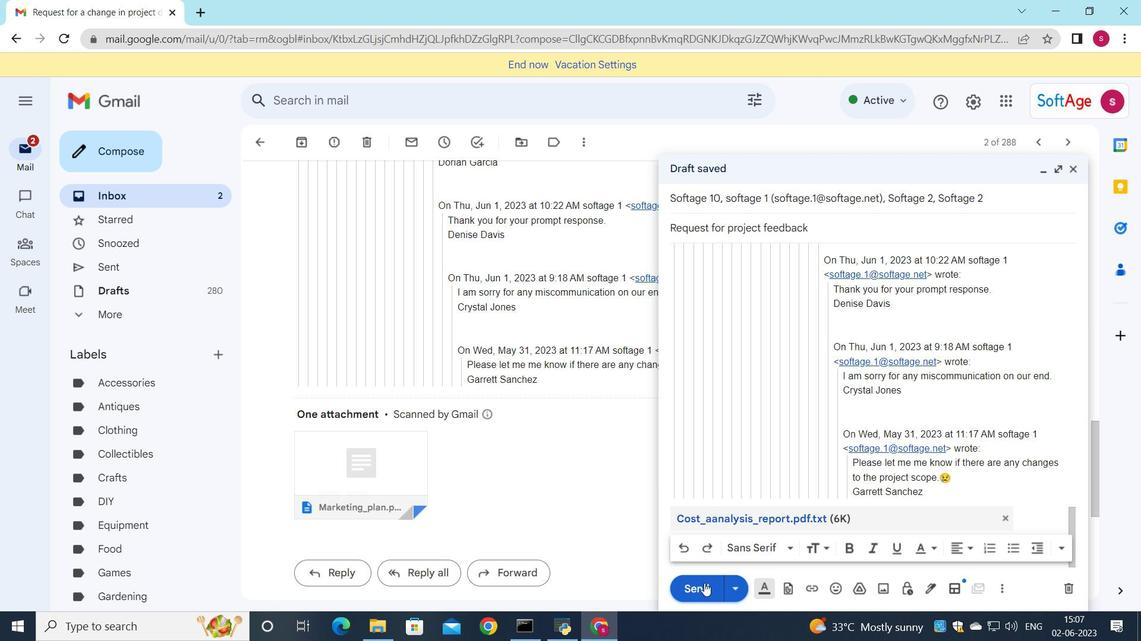 
Action: Mouse moved to (195, 190)
Screenshot: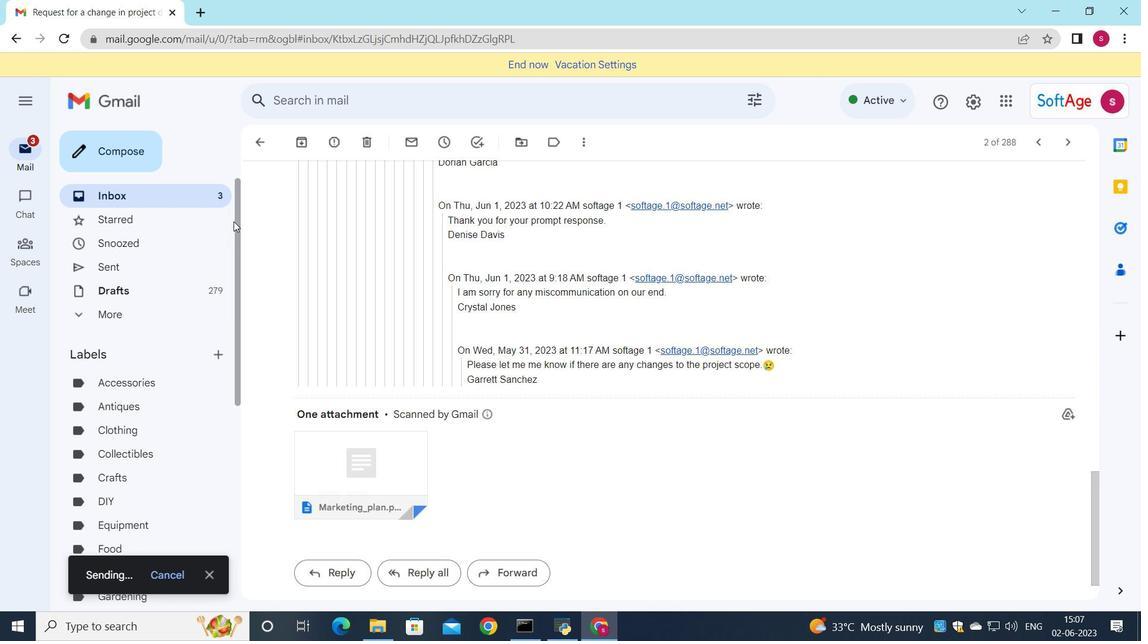 
Action: Mouse pressed left at (195, 190)
Screenshot: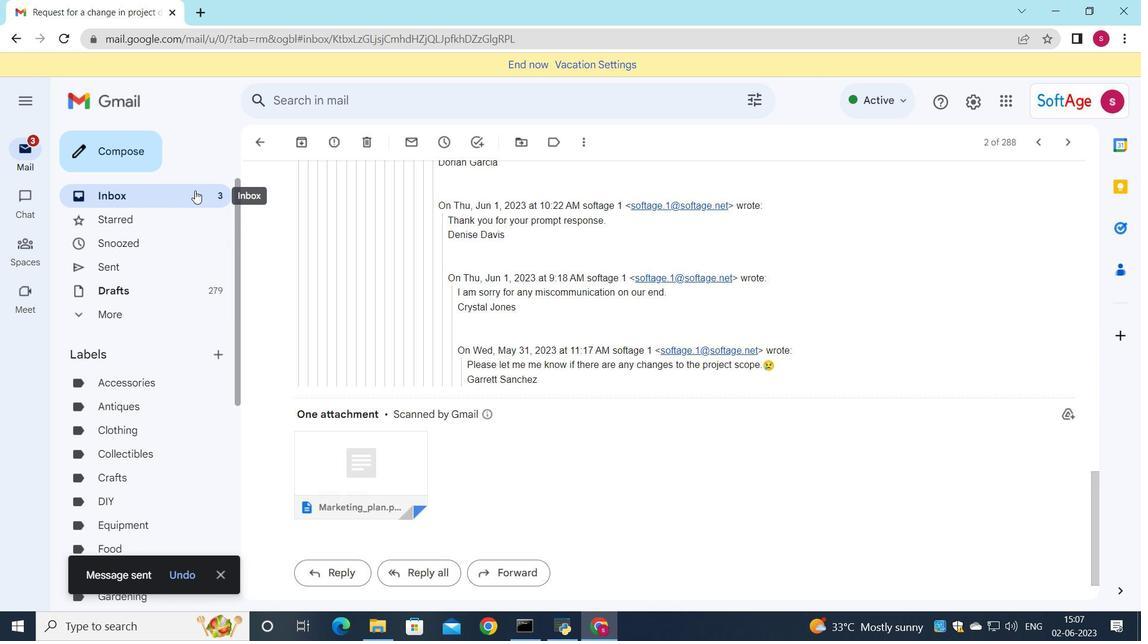 
Action: Mouse moved to (389, 188)
Screenshot: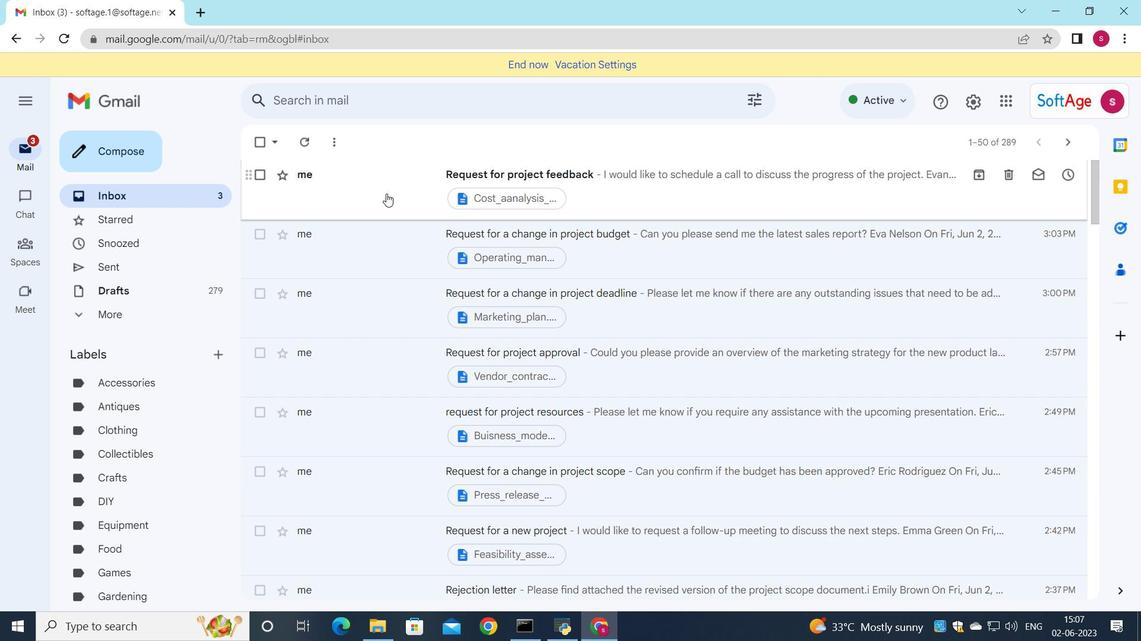 
Action: Mouse pressed left at (389, 188)
Screenshot: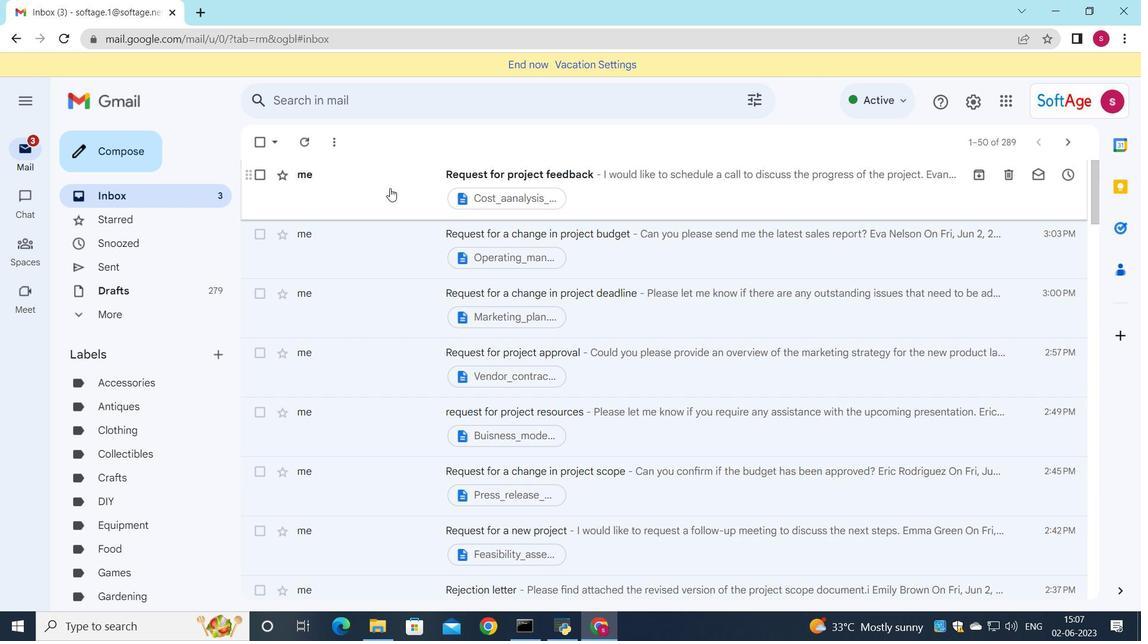 
Action: Mouse moved to (683, 226)
Screenshot: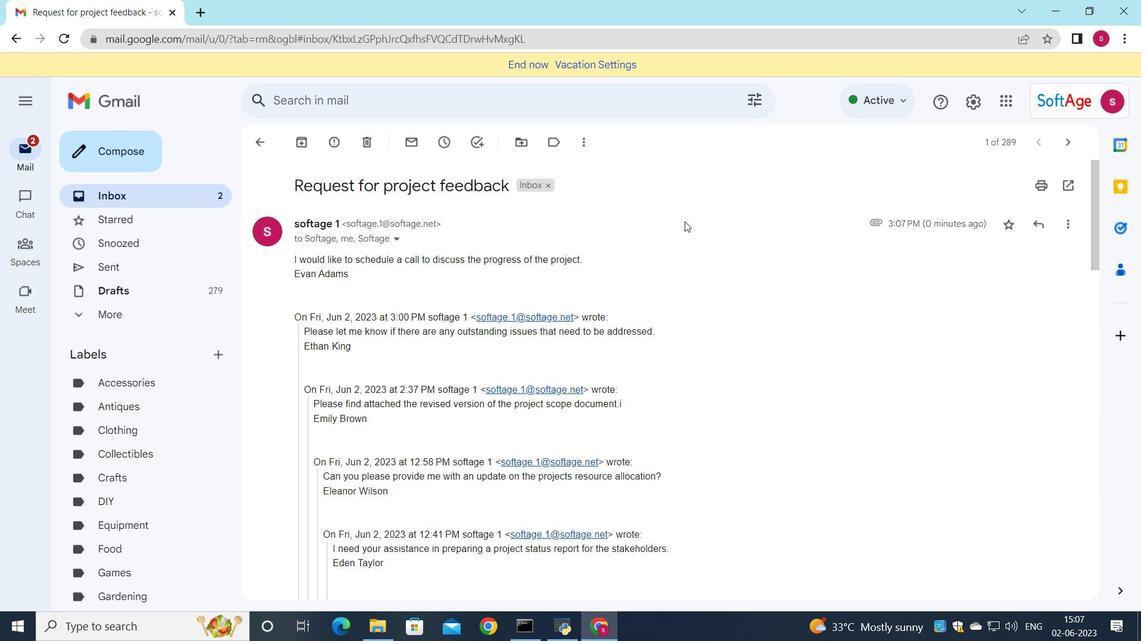 
